 Task: Add an event with the title Second Staff Training: Sales Techniques and Closing Skills, date ''2023/11/17'', time 7:50 AM to 9:50 AMand add a description: The fallers should take a deep breath, close their eyes, and lean backward, allowing their bodies to fall freely. It''s crucial for catchers to be attentive, ready to react quickly, and provide support to prevent any injury.Select event color  Peacock . Add location for the event as: Manchester, UK, logged in from the account softage.8@softage.netand send the event invitation to softage.7@softage.net and softage.9@softage.net. Set a reminder for the event Weekly on Sunday
Action: Mouse moved to (42, 102)
Screenshot: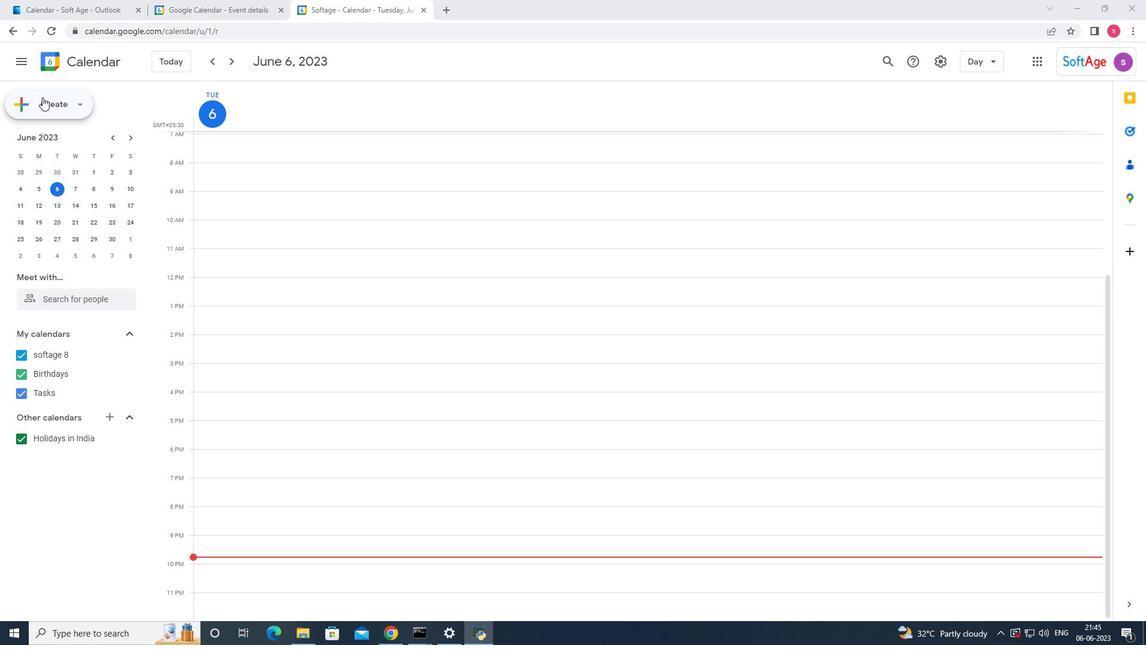 
Action: Mouse pressed left at (42, 102)
Screenshot: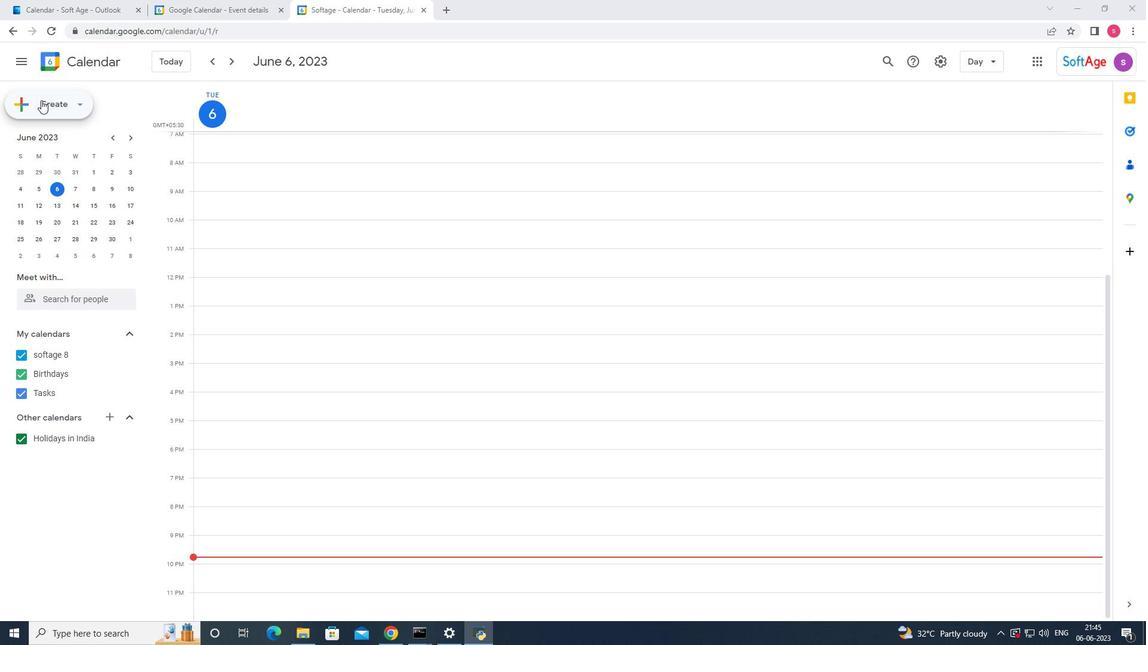 
Action: Mouse moved to (47, 134)
Screenshot: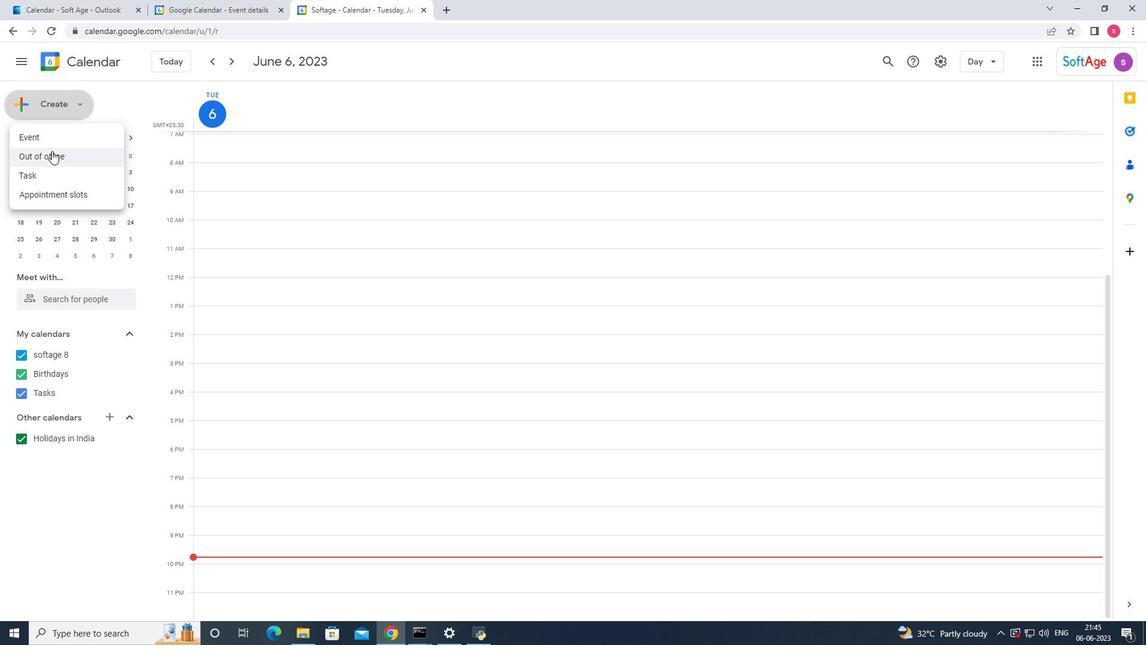 
Action: Mouse pressed left at (47, 134)
Screenshot: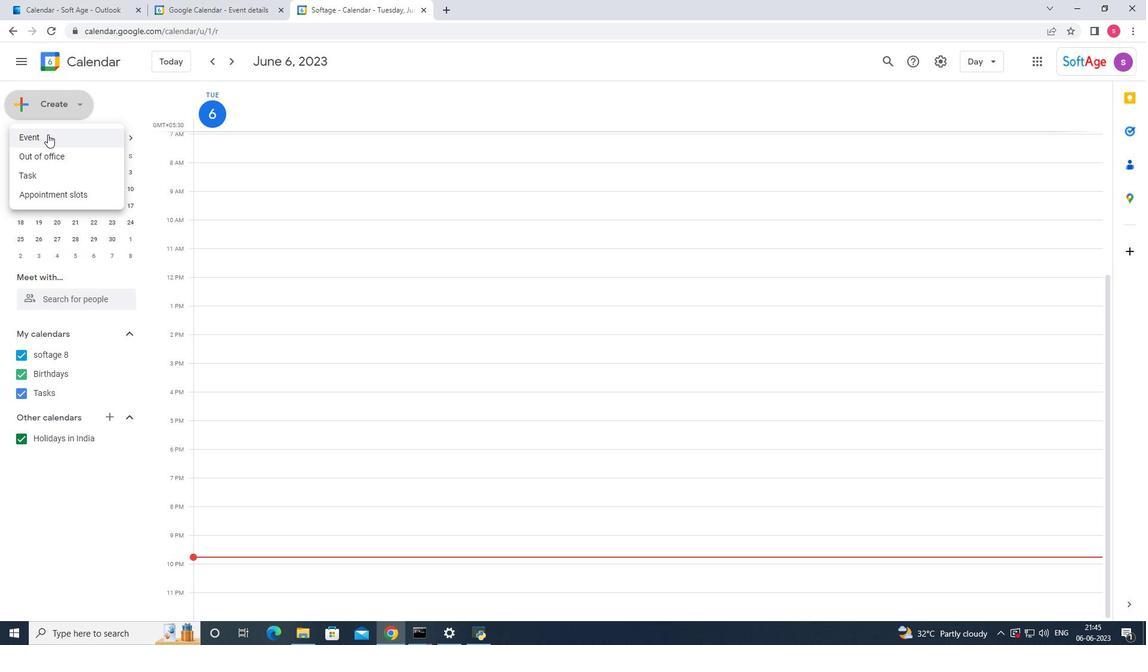 
Action: Mouse moved to (676, 543)
Screenshot: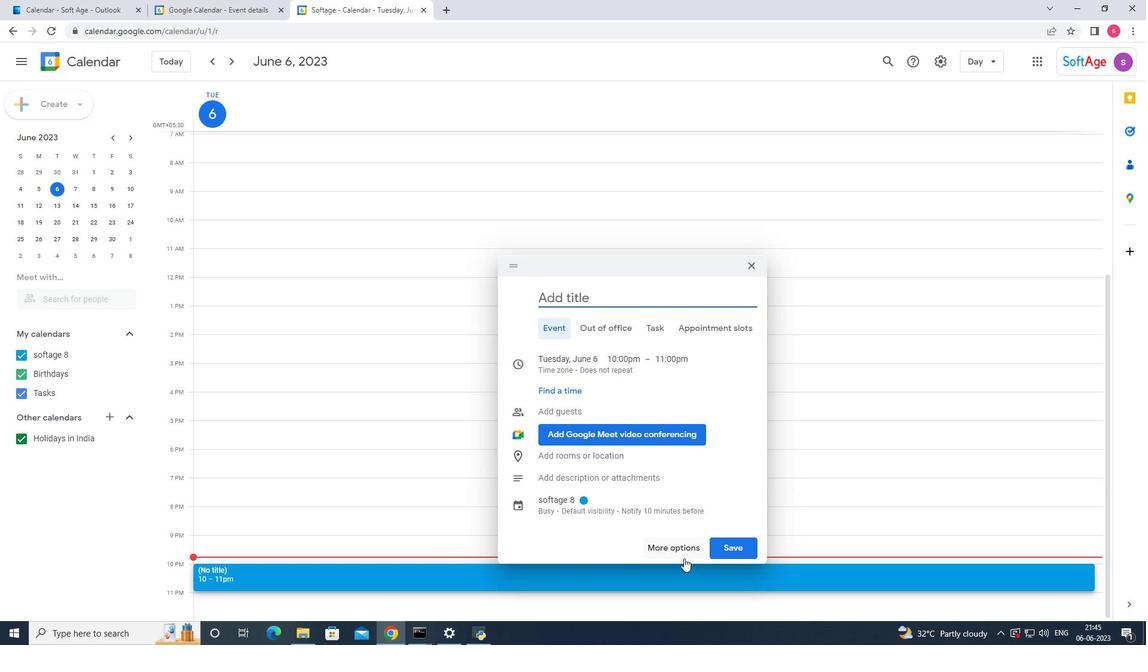 
Action: Mouse pressed left at (676, 543)
Screenshot: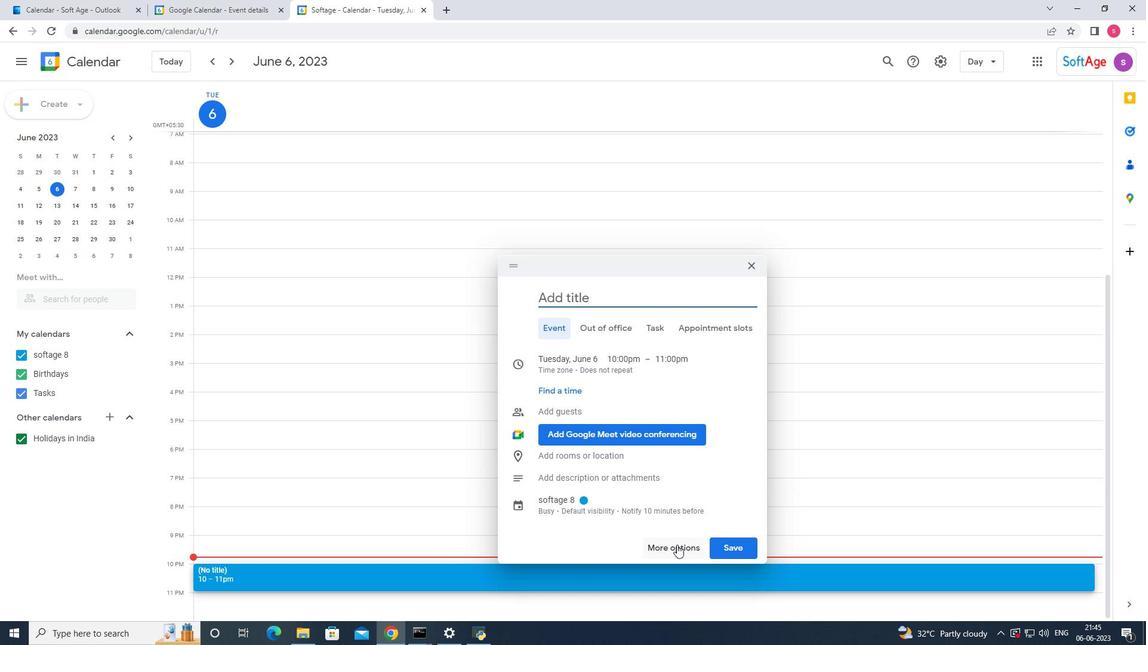 
Action: Mouse moved to (86, 65)
Screenshot: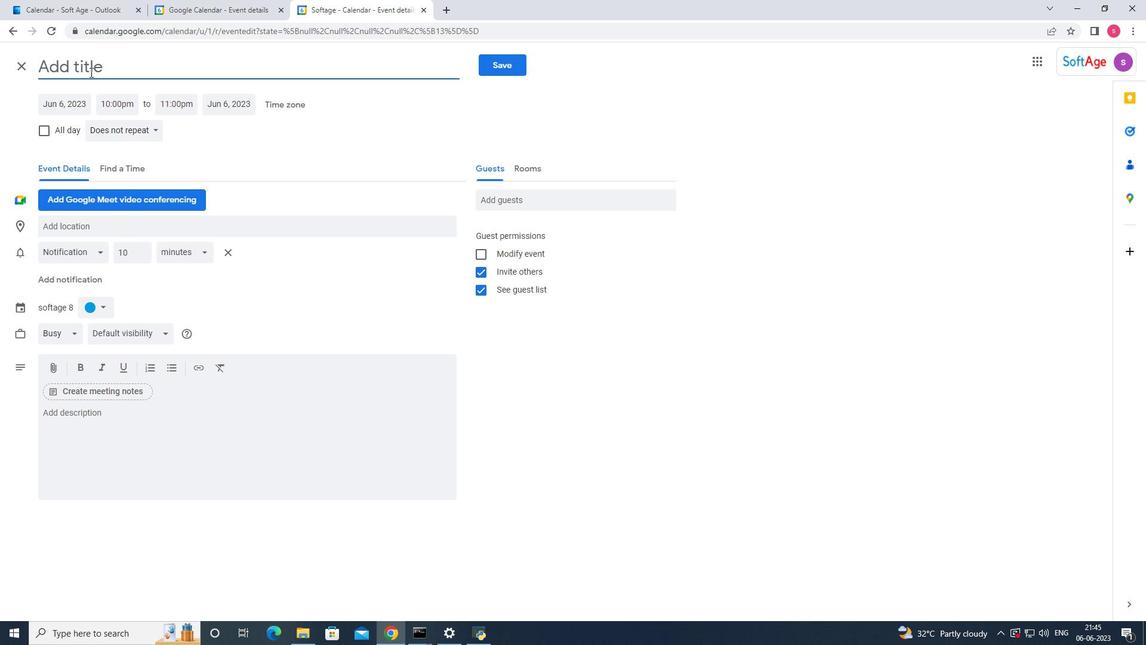 
Action: Mouse pressed left at (86, 65)
Screenshot: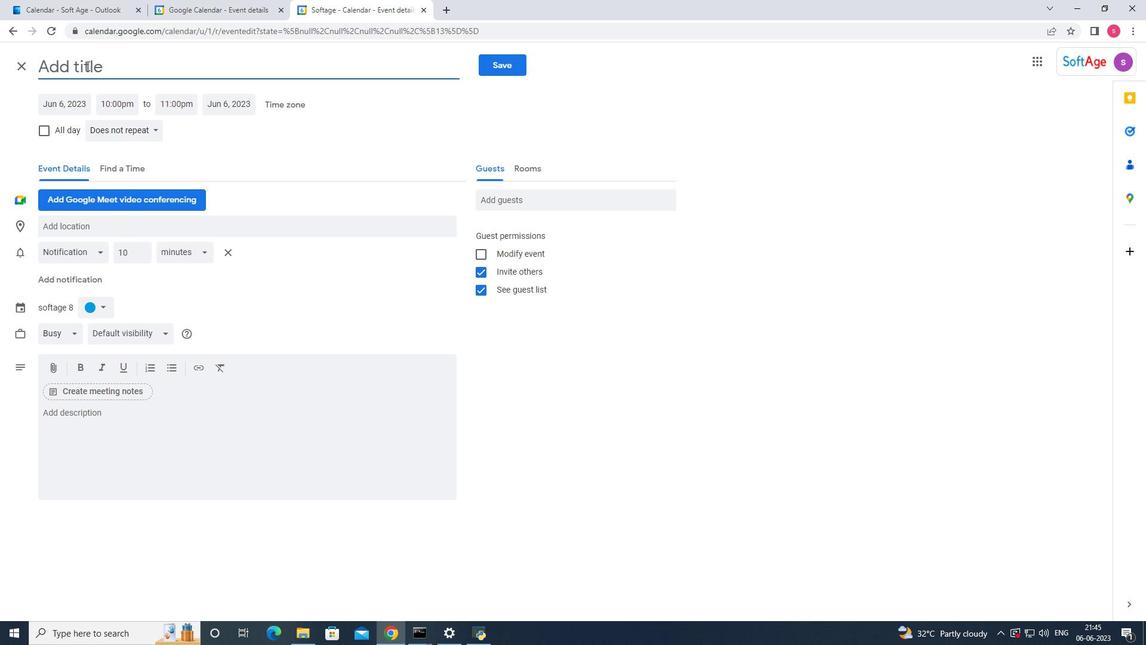 
Action: Key pressed <Key.shift_r>Second<Key.space><Key.shift_r>Staff<Key.space><Key.shift_r>Trainig<Key.backspace>ng<Key.space><Key.backspace><Key.shift>:<Key.space><Key.shift_r>Sales<Key.space><Key.shift_r>Techniques<Key.space>and<Key.space><Key.shift_r>Closing<Key.space><Key.shift_r>skil<Key.backspace><Key.backspace><Key.backspace><Key.backspace><Key.shift_r>Skils<Key.f12><Key.backspace>s
Screenshot: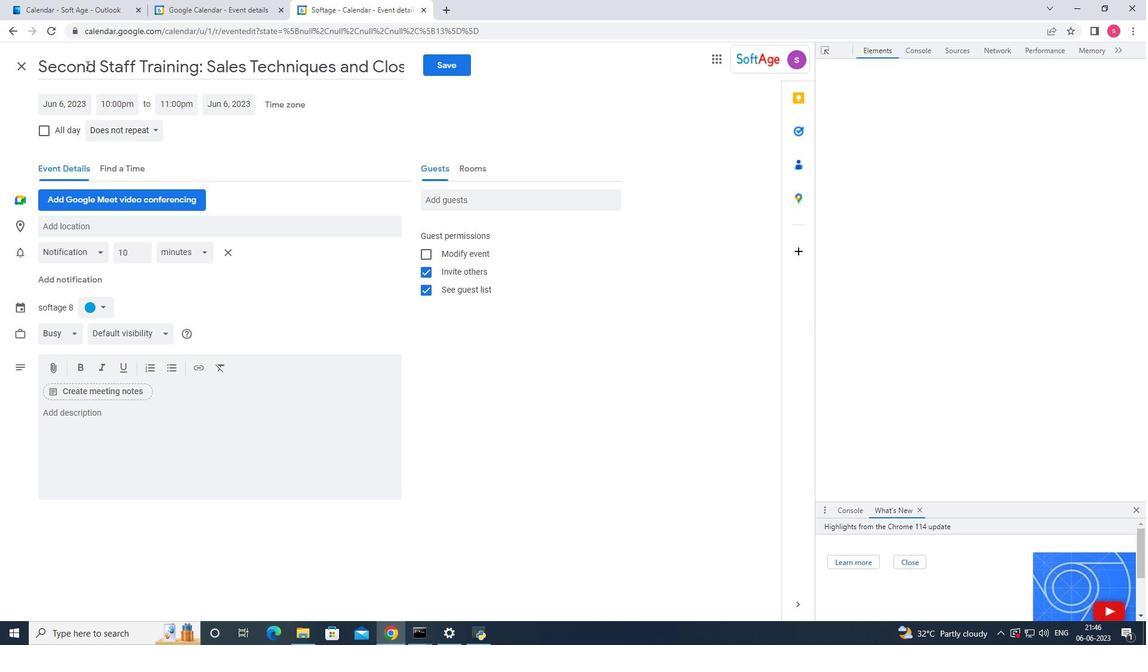 
Action: Mouse moved to (1143, 47)
Screenshot: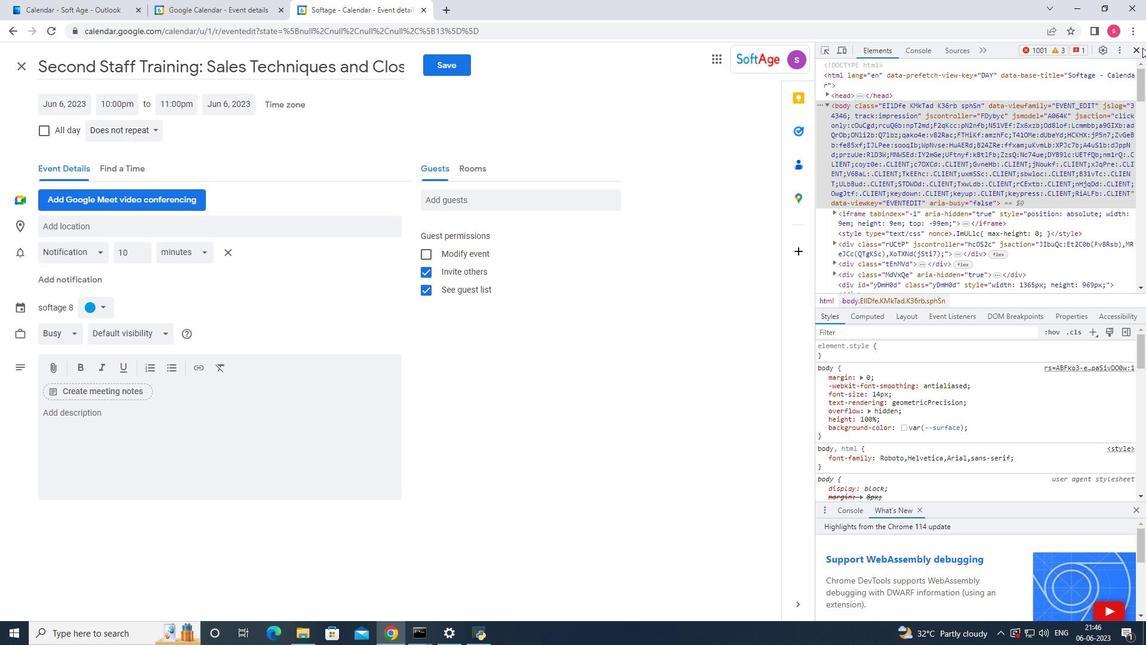 
Action: Mouse pressed left at (1143, 47)
Screenshot: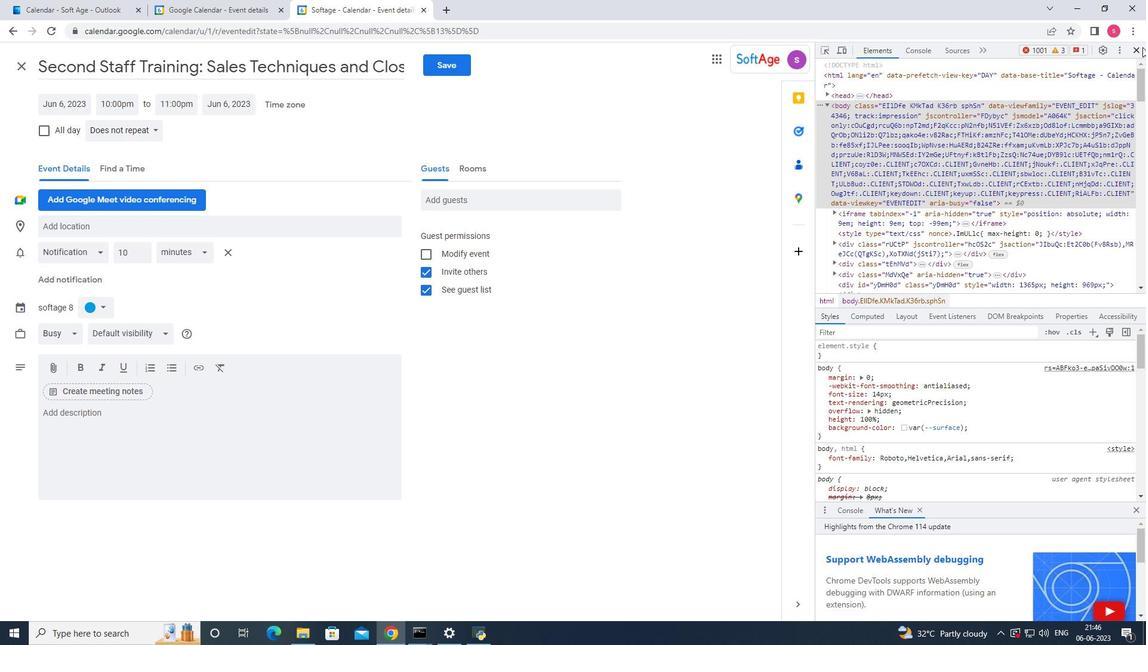
Action: Mouse moved to (463, 66)
Screenshot: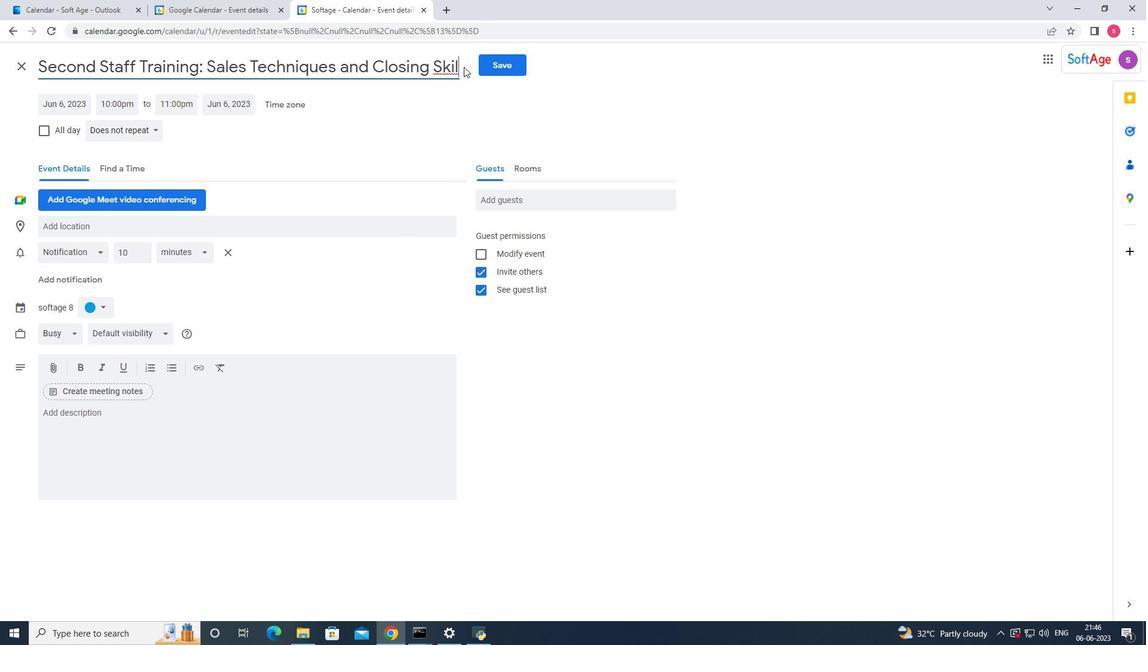 
Action: Mouse pressed left at (463, 66)
Screenshot: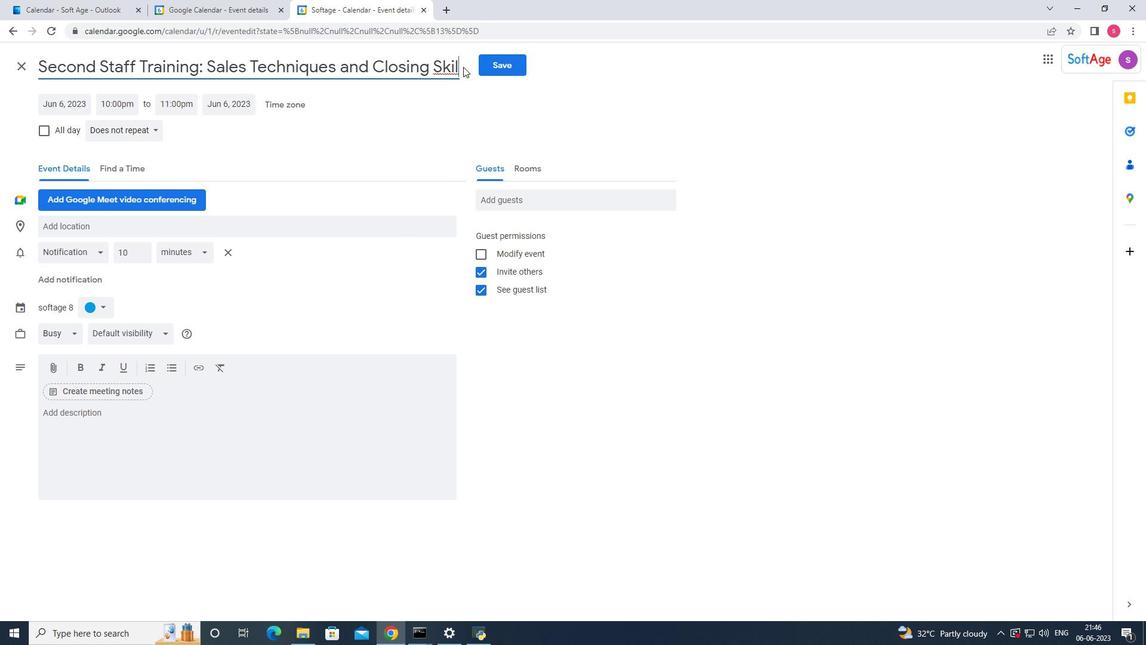 
Action: Mouse moved to (458, 65)
Screenshot: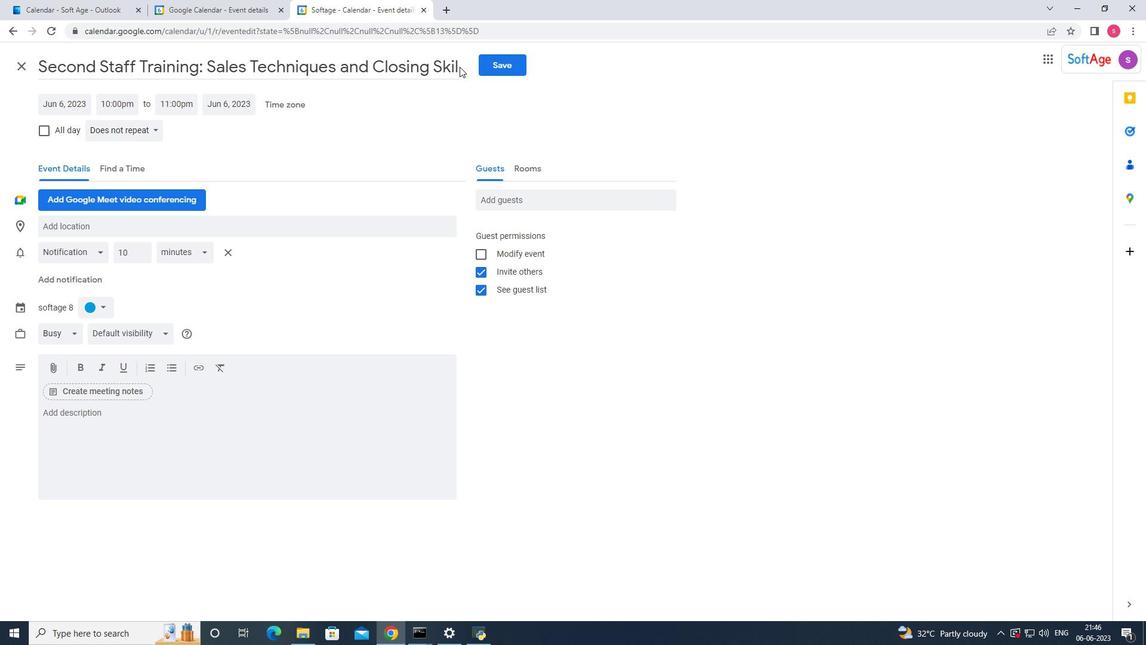 
Action: Mouse pressed left at (458, 65)
Screenshot: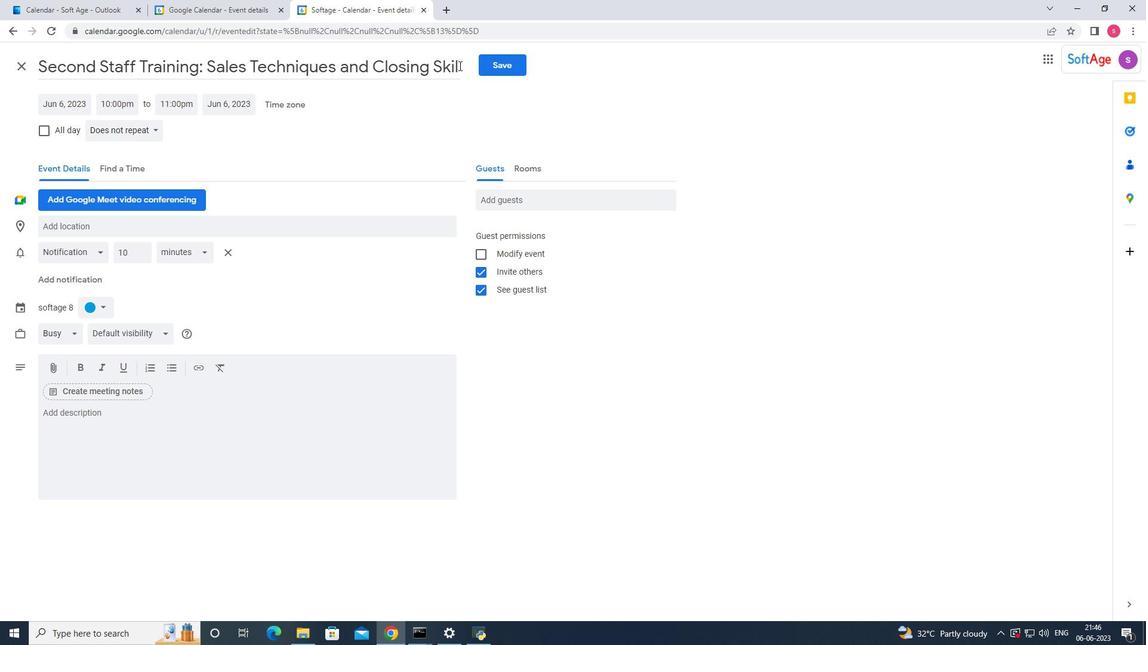 
Action: Key pressed ls
Screenshot: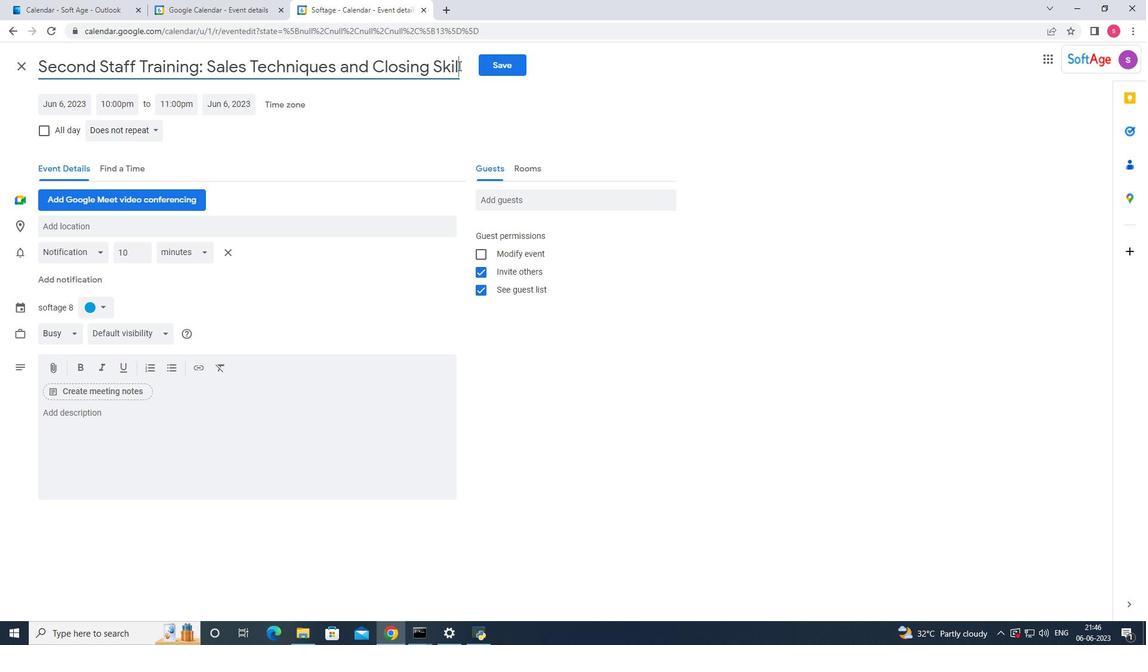 
Action: Mouse moved to (68, 101)
Screenshot: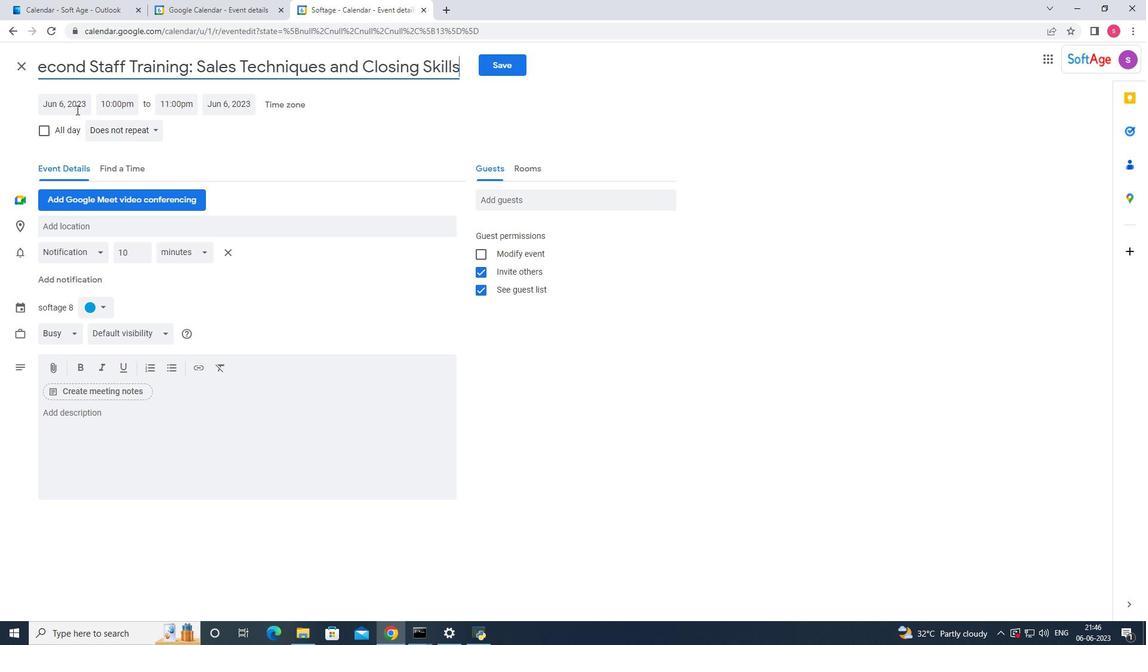 
Action: Mouse pressed left at (68, 101)
Screenshot: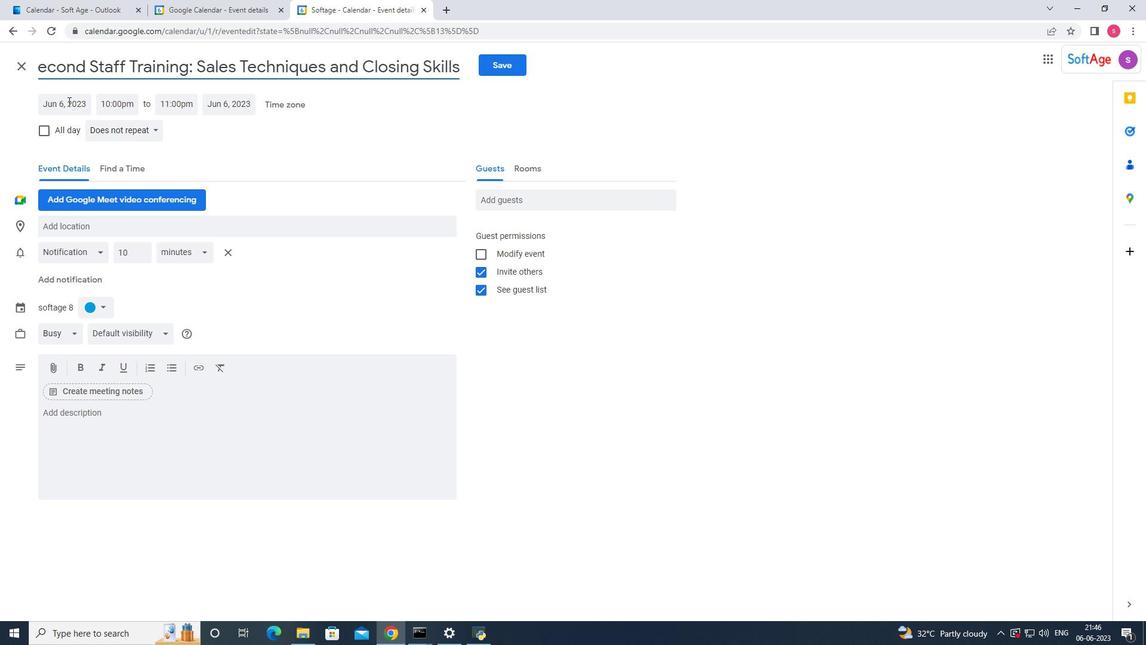 
Action: Mouse moved to (189, 132)
Screenshot: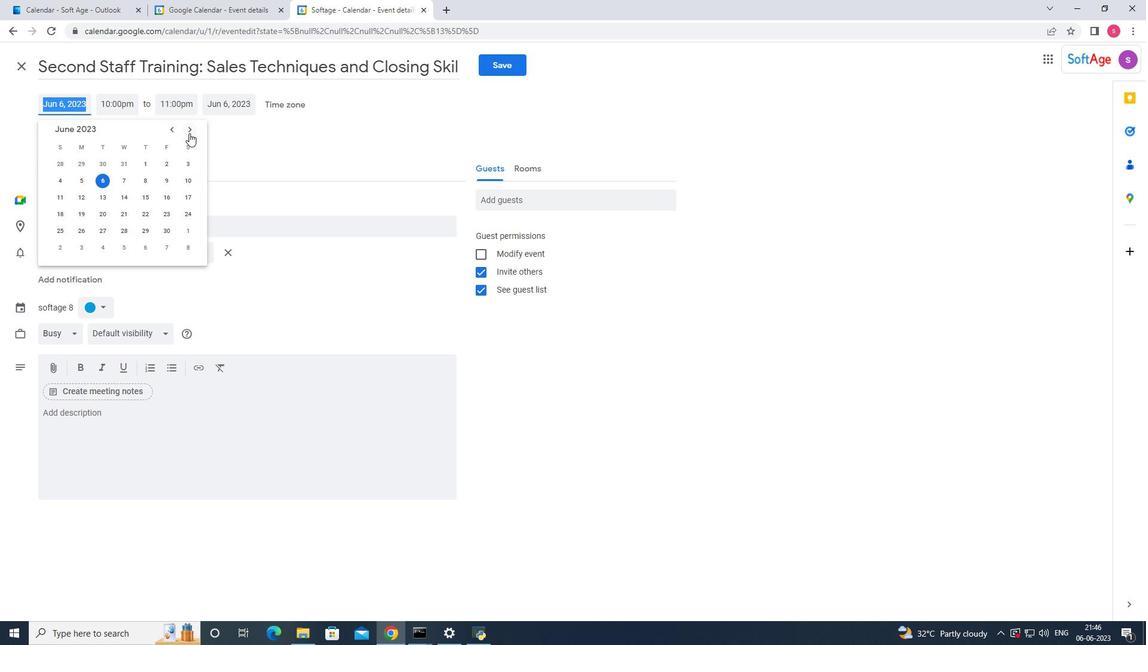 
Action: Mouse pressed left at (189, 132)
Screenshot: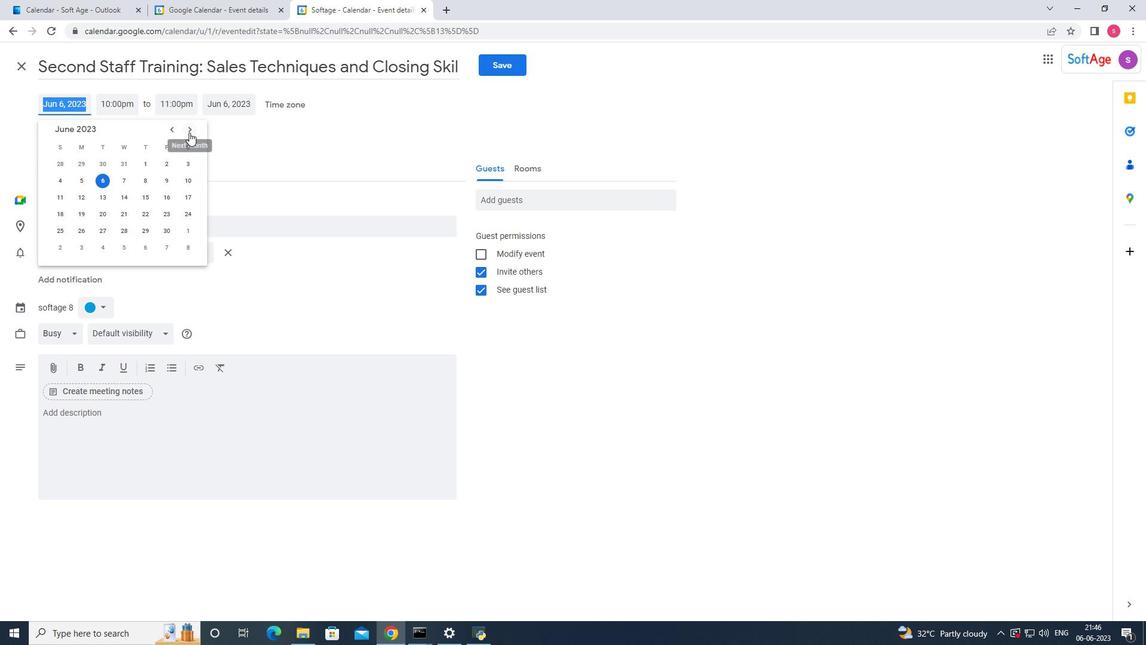 
Action: Mouse pressed left at (189, 132)
Screenshot: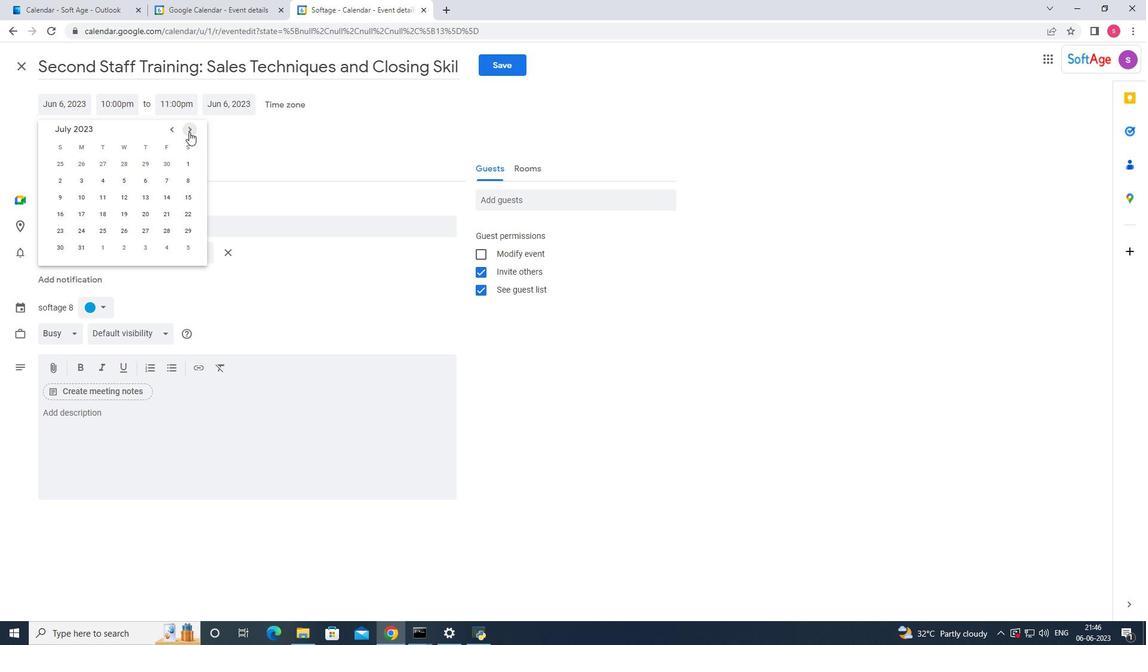 
Action: Mouse pressed left at (189, 132)
Screenshot: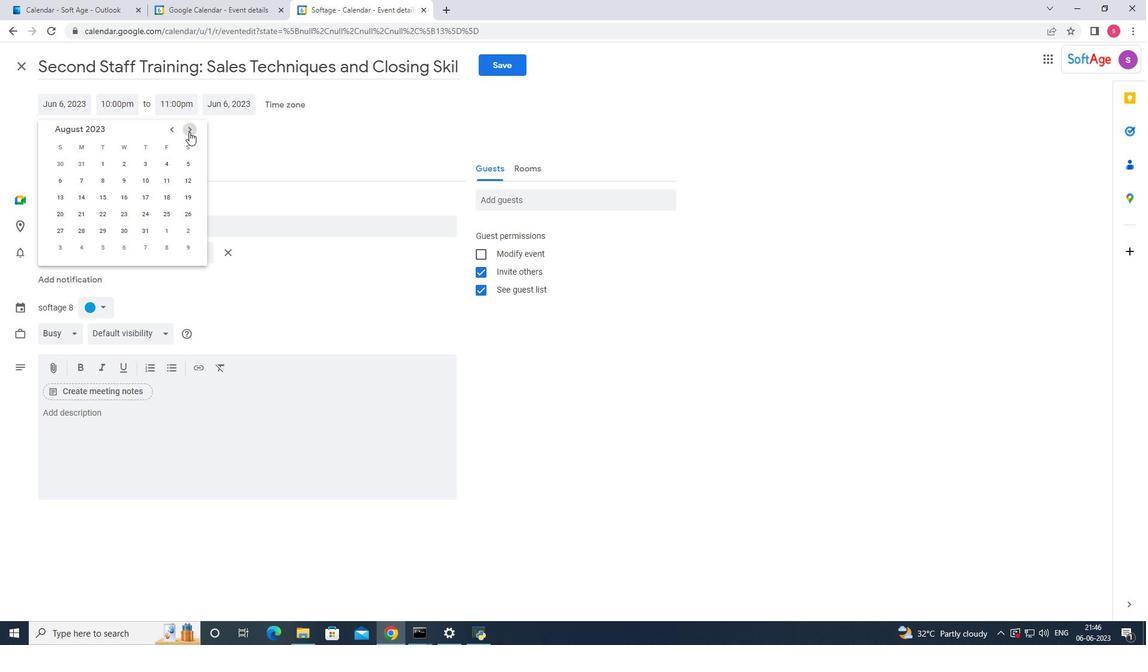 
Action: Mouse pressed left at (189, 132)
Screenshot: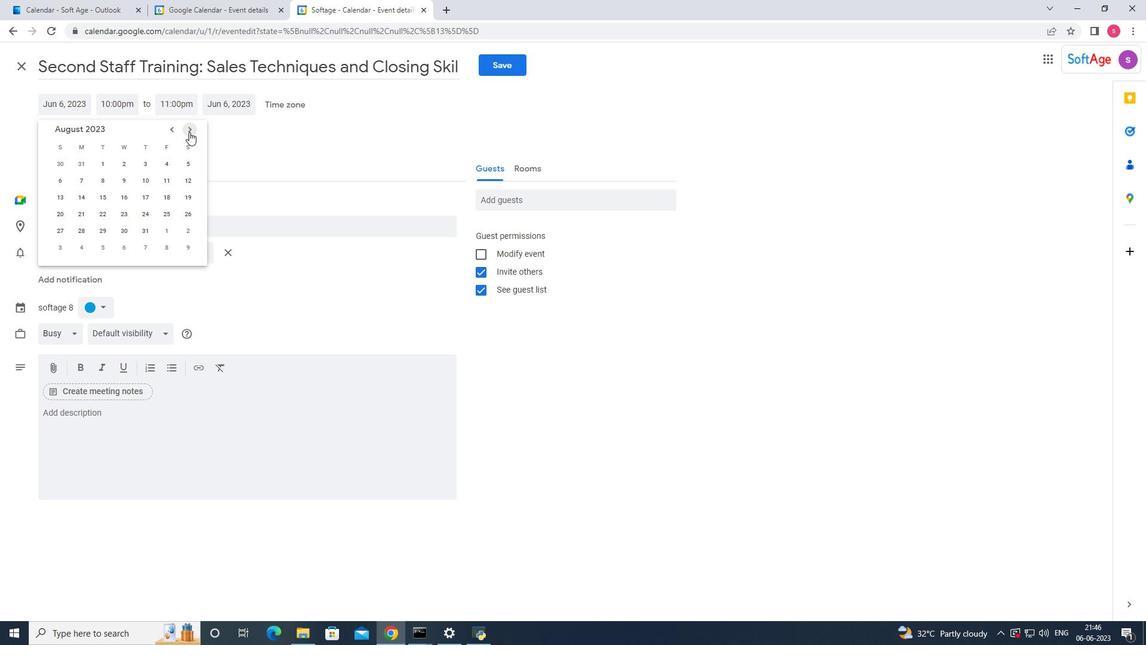 
Action: Mouse pressed left at (189, 132)
Screenshot: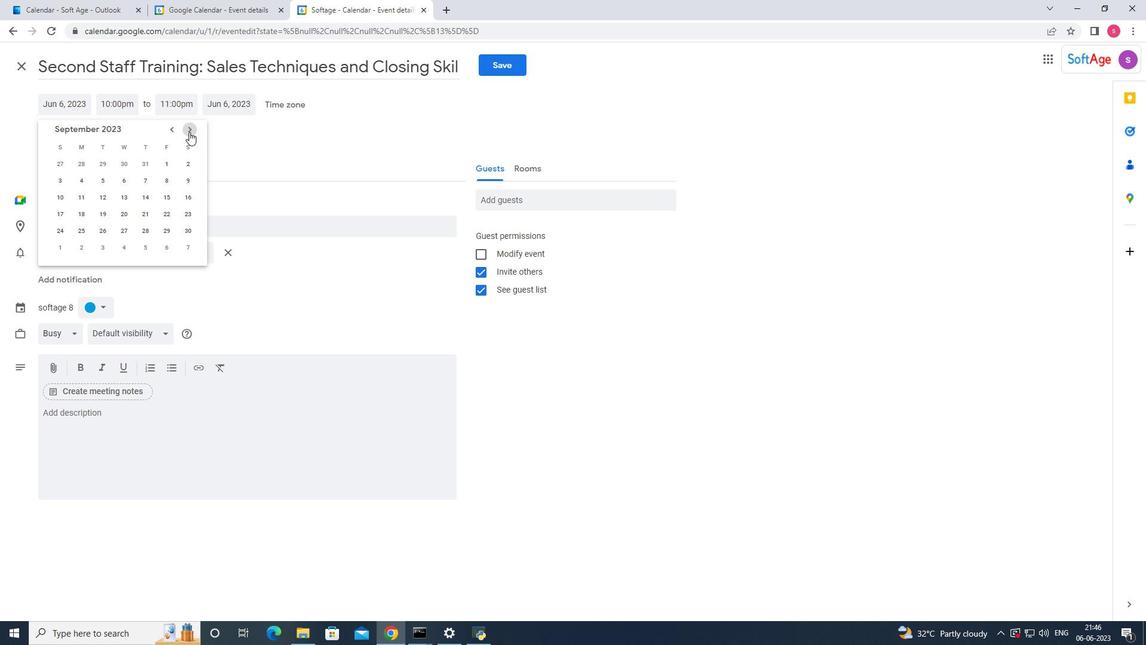 
Action: Mouse pressed left at (189, 132)
Screenshot: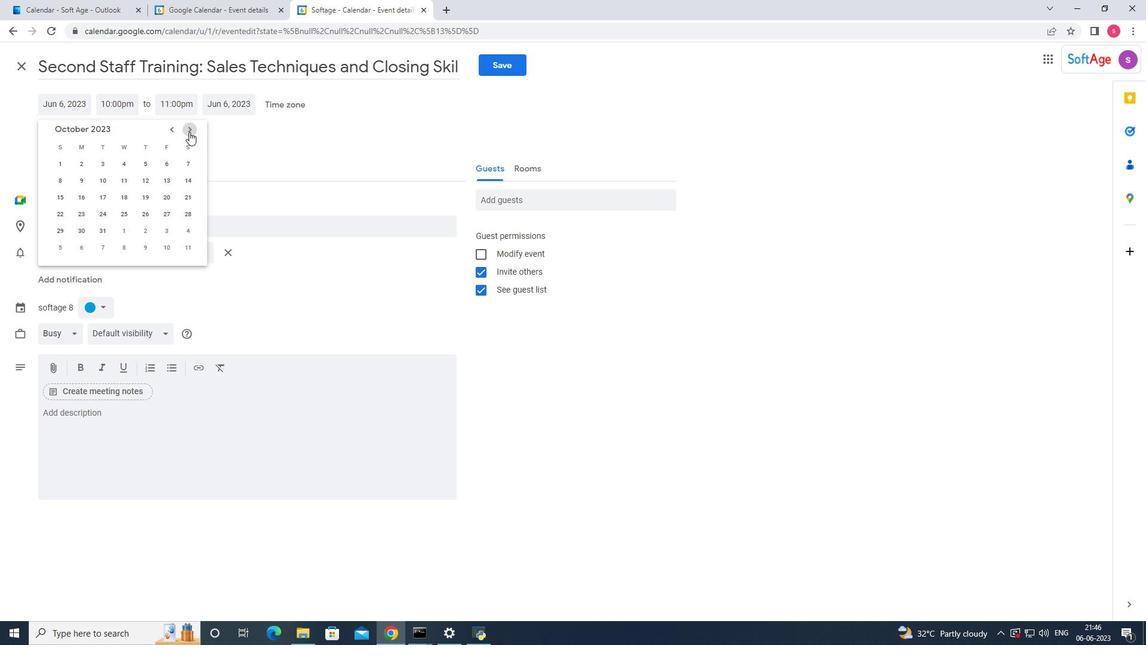 
Action: Mouse pressed left at (189, 132)
Screenshot: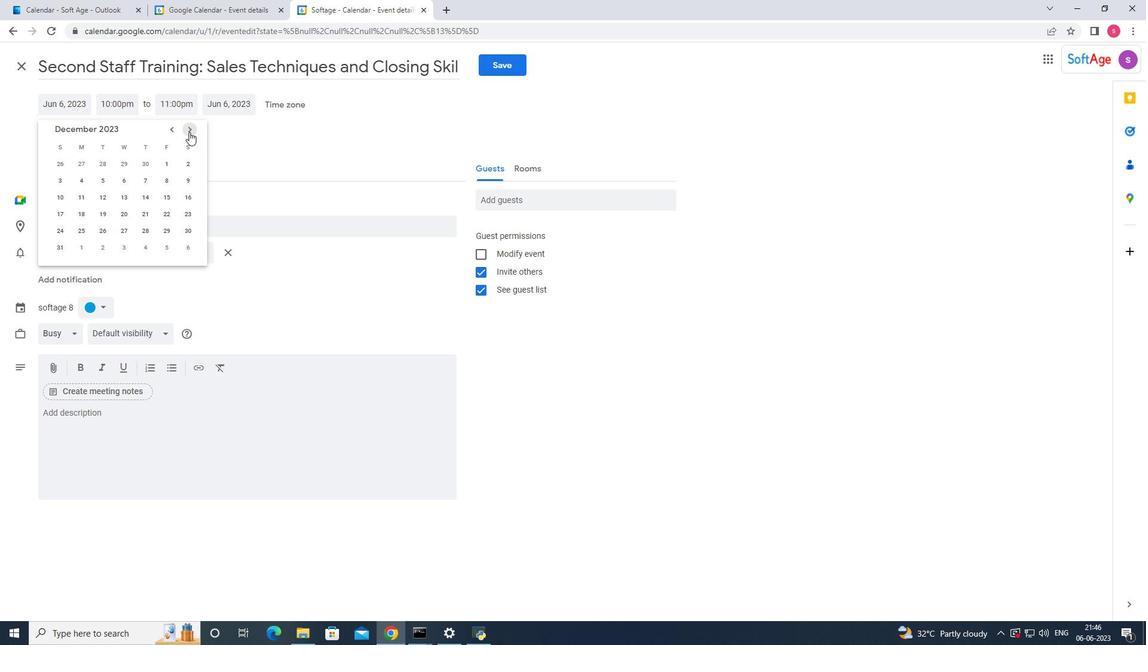 
Action: Mouse moved to (173, 131)
Screenshot: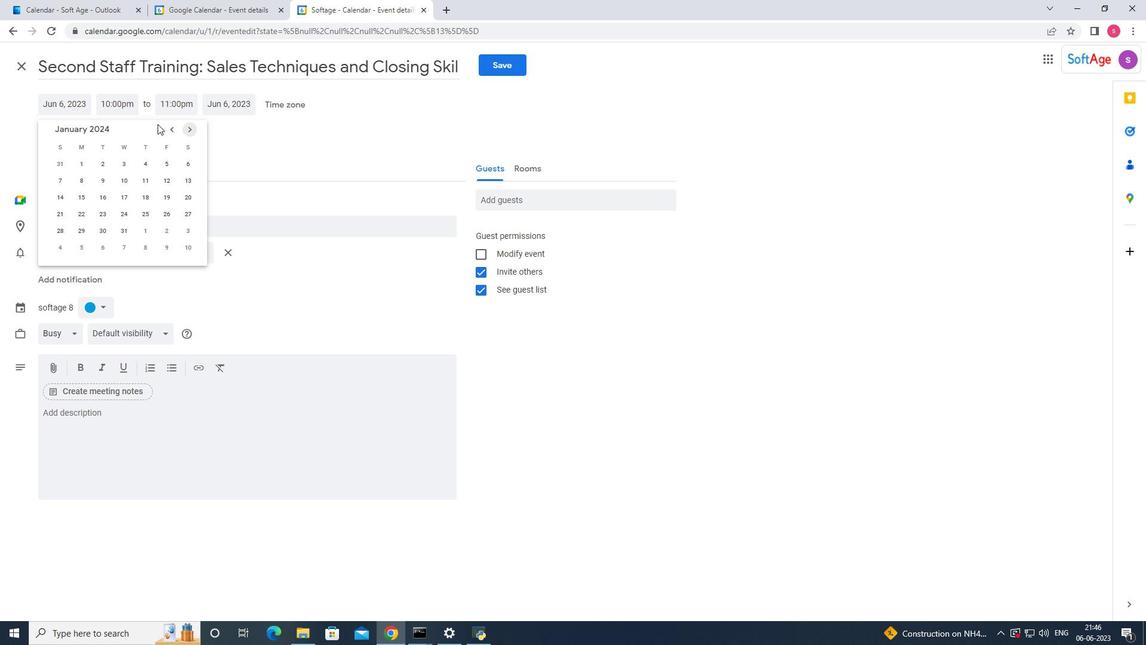
Action: Mouse pressed left at (173, 131)
Screenshot: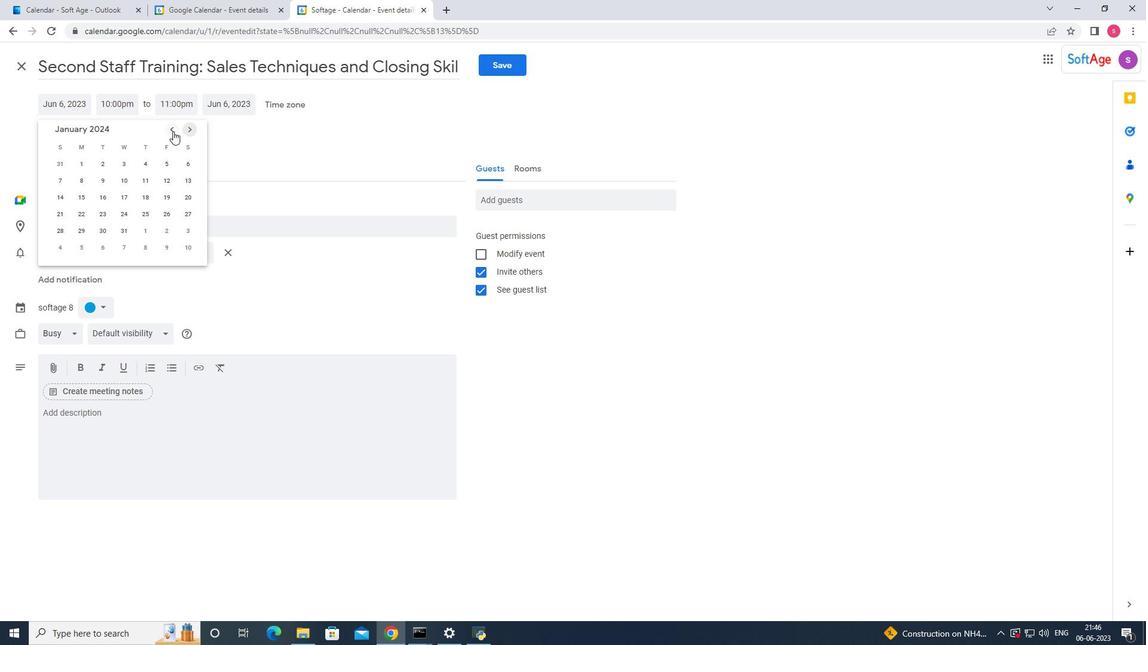 
Action: Mouse pressed left at (173, 131)
Screenshot: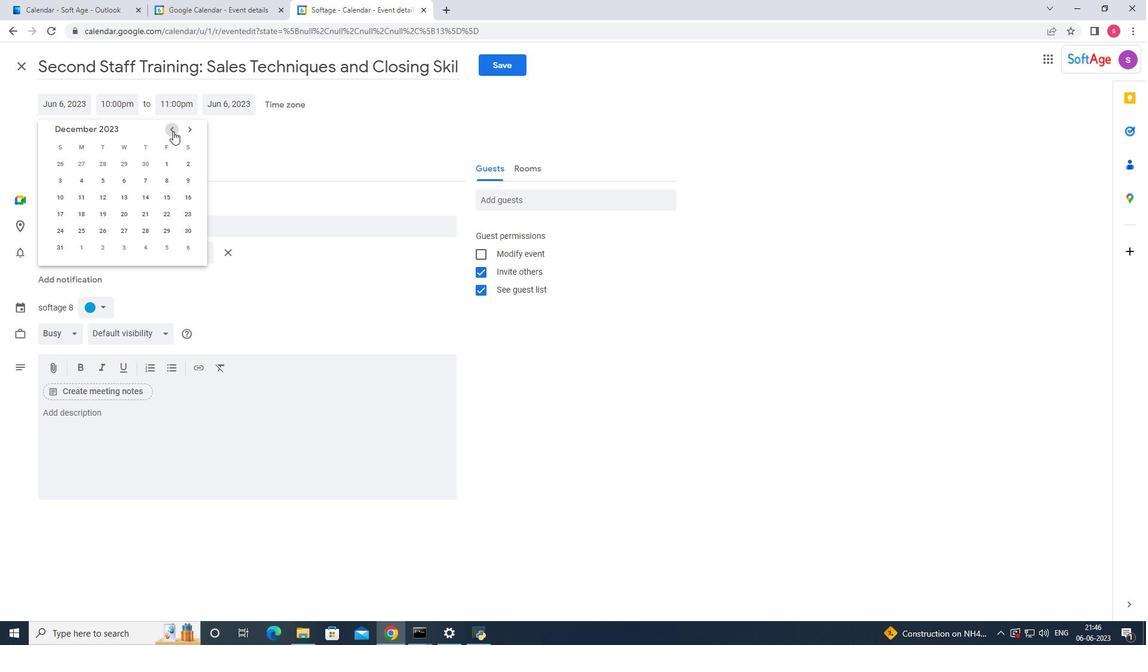 
Action: Mouse moved to (169, 194)
Screenshot: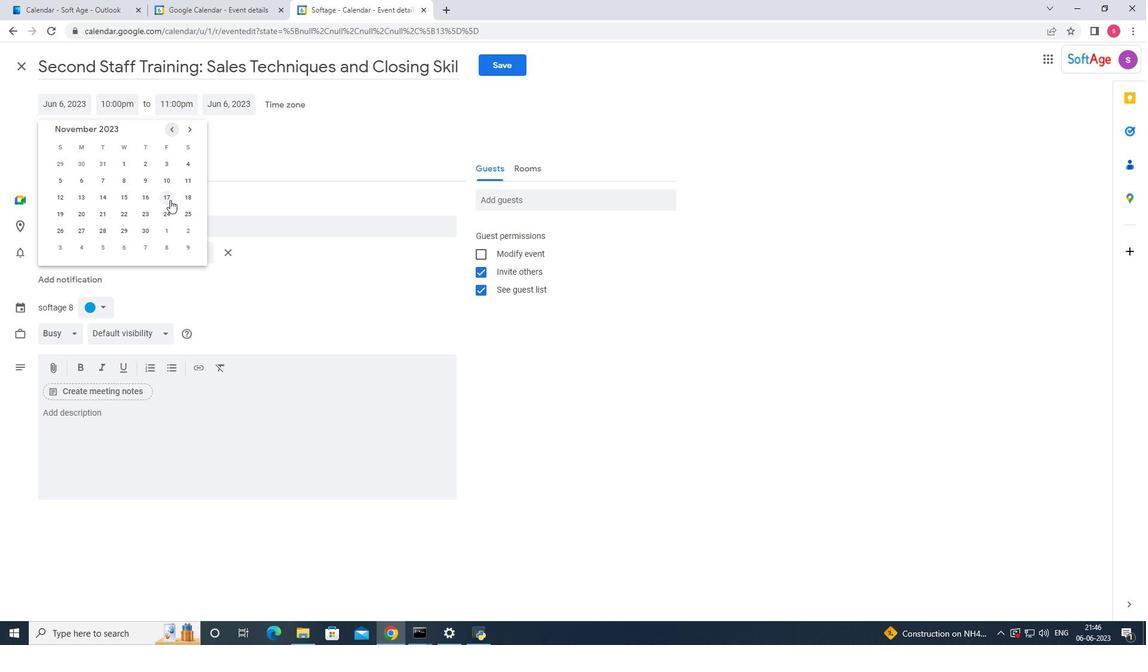 
Action: Mouse pressed left at (169, 194)
Screenshot: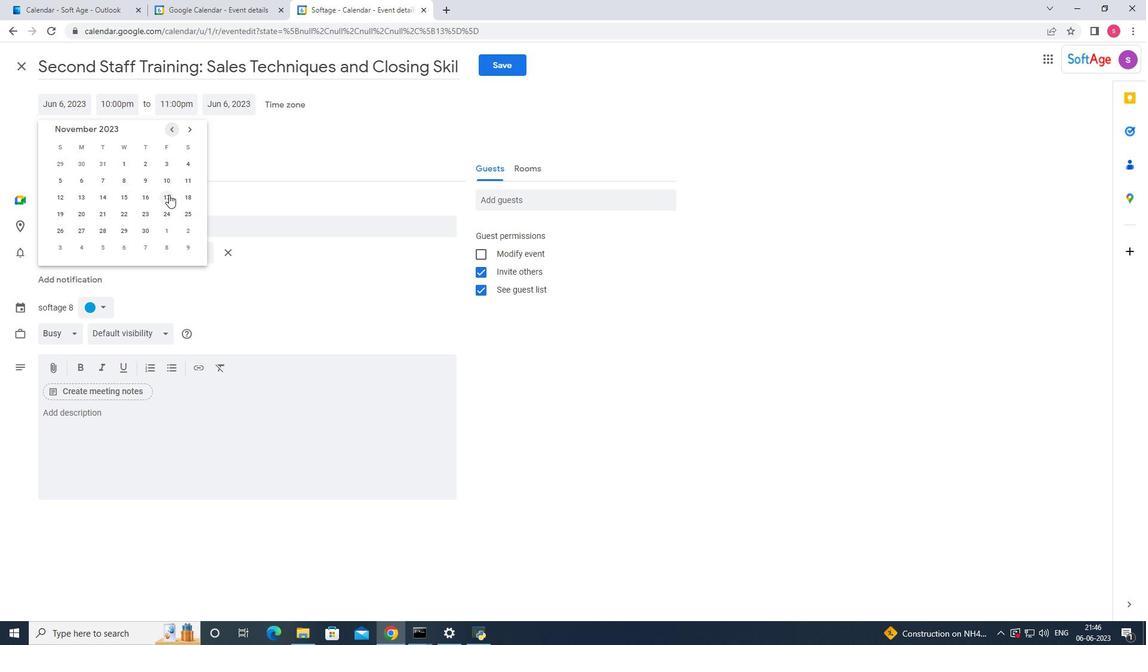 
Action: Mouse moved to (120, 106)
Screenshot: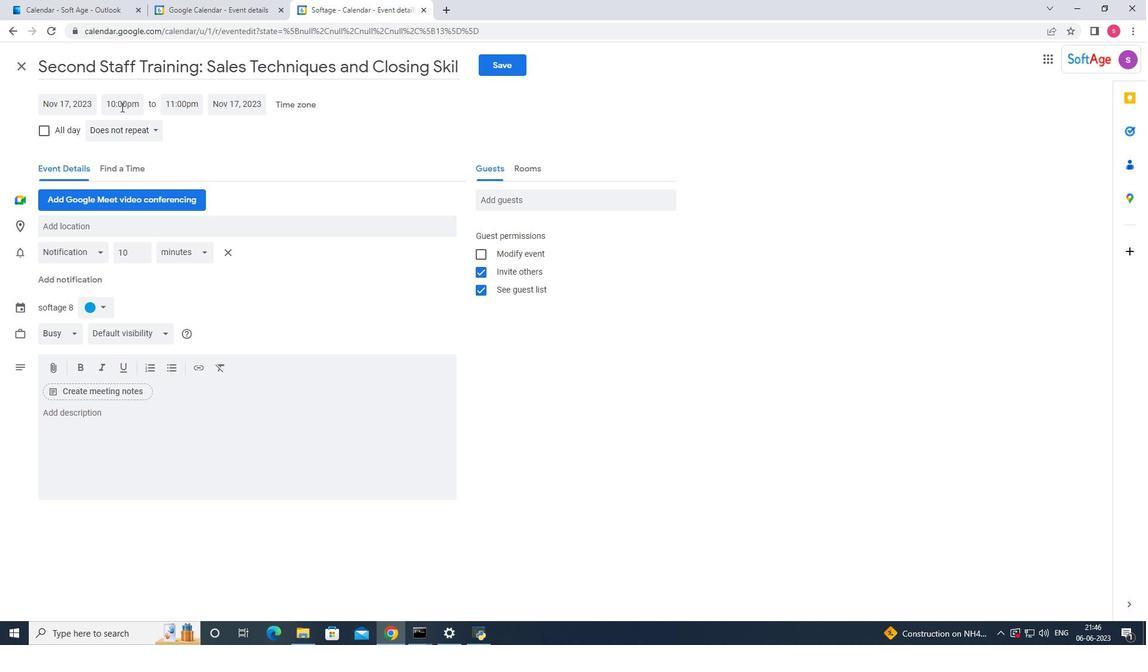 
Action: Mouse pressed left at (120, 106)
Screenshot: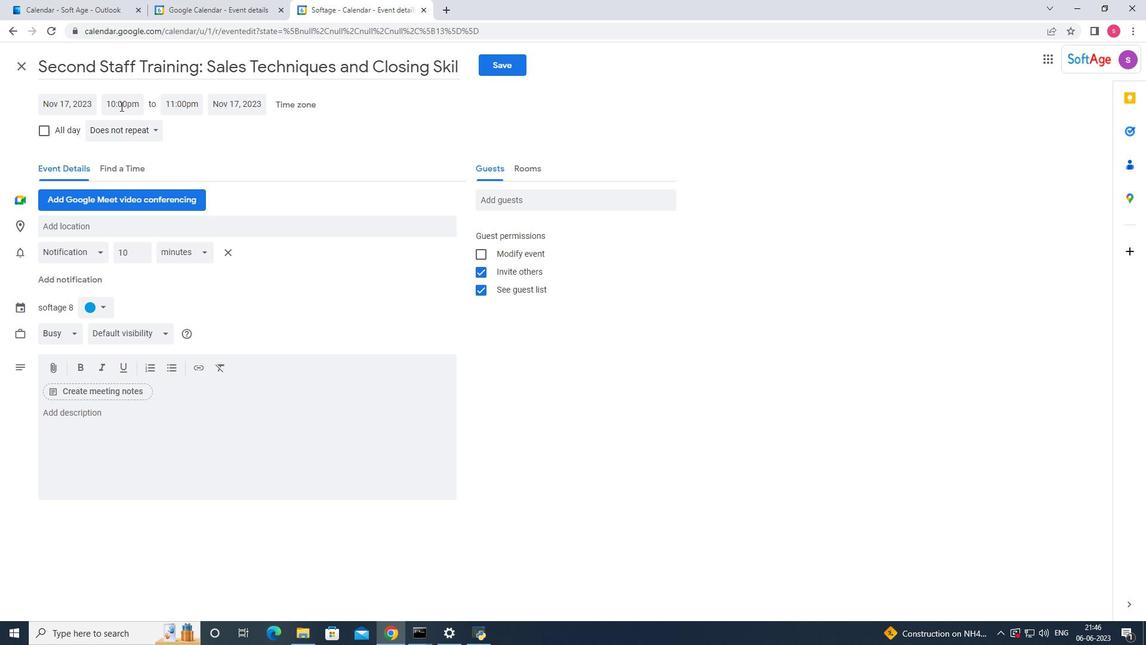 
Action: Mouse moved to (134, 181)
Screenshot: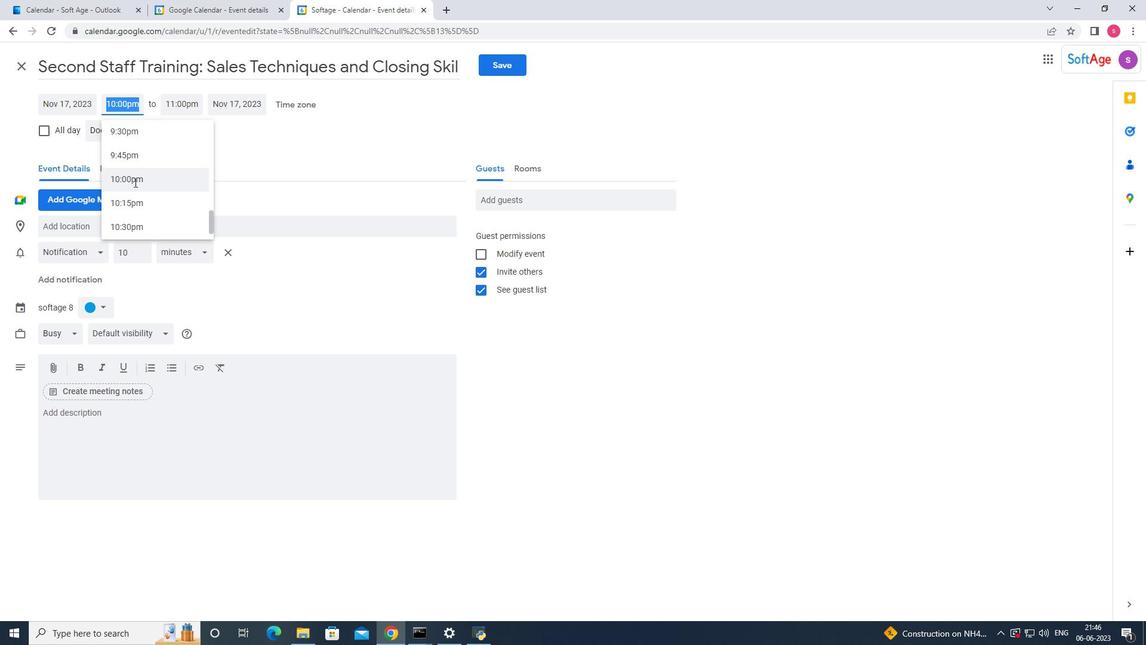 
Action: Mouse scrolled (134, 181) with delta (0, 0)
Screenshot: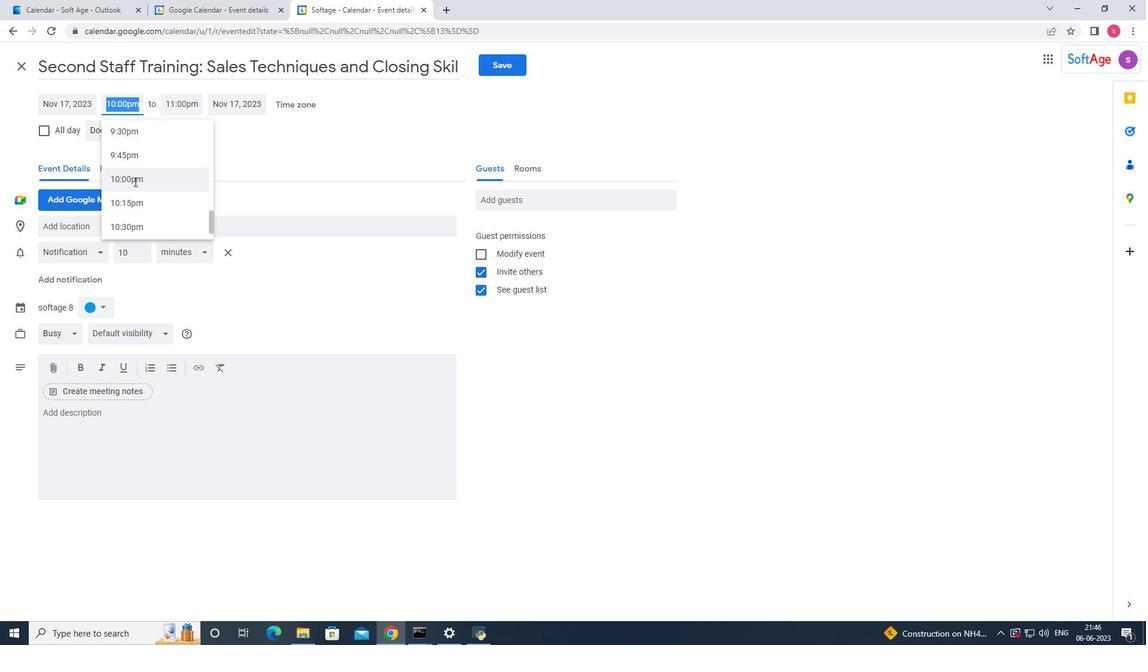 
Action: Mouse scrolled (134, 182) with delta (0, 0)
Screenshot: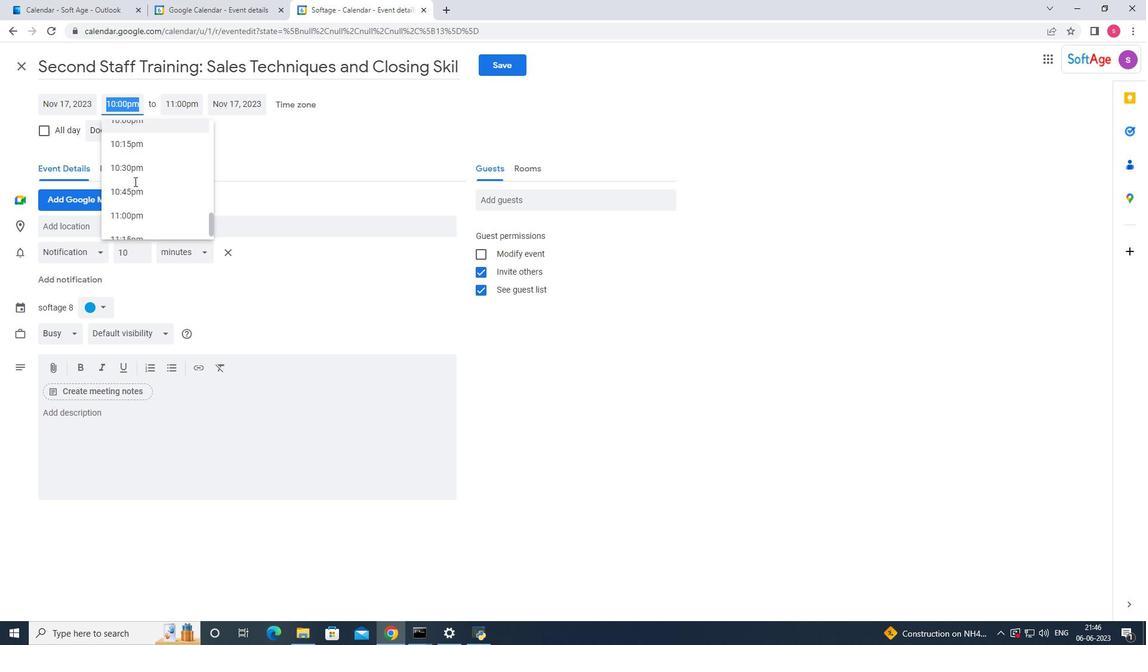 
Action: Mouse scrolled (134, 182) with delta (0, 0)
Screenshot: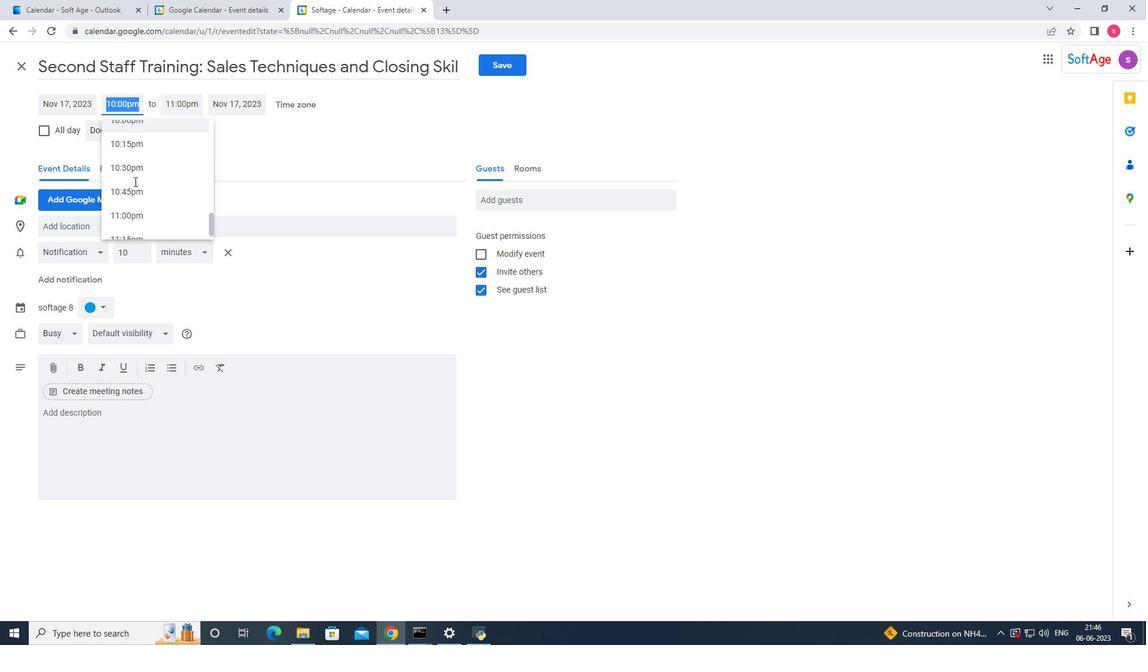 
Action: Mouse moved to (134, 181)
Screenshot: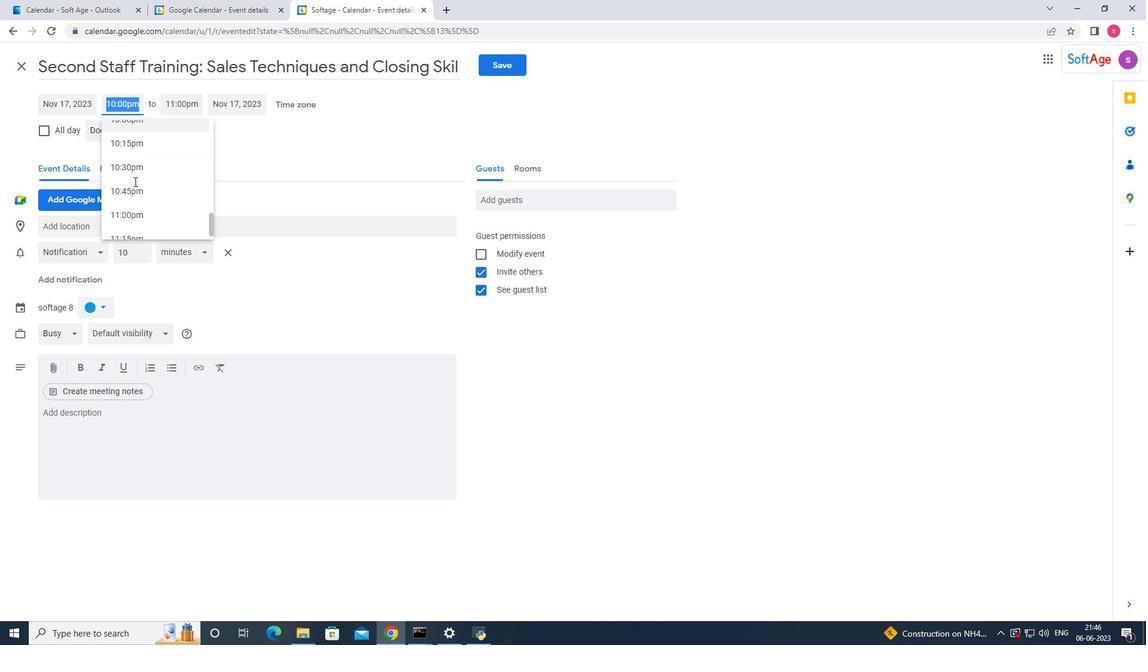 
Action: Mouse scrolled (134, 181) with delta (0, 0)
Screenshot: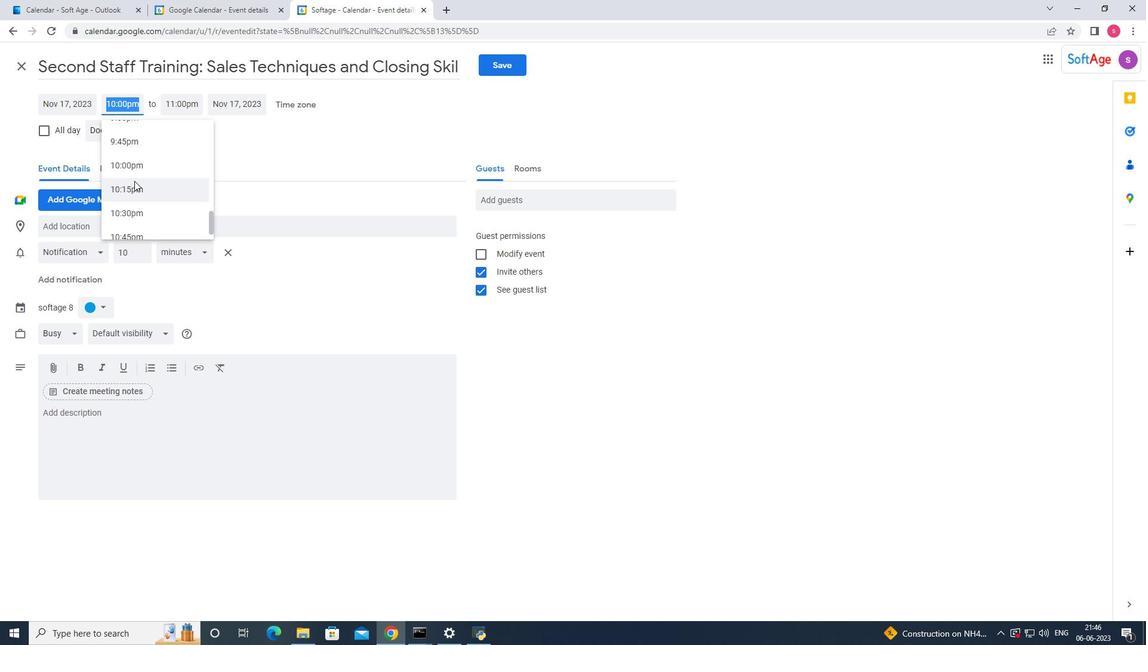 
Action: Mouse scrolled (134, 181) with delta (0, 0)
Screenshot: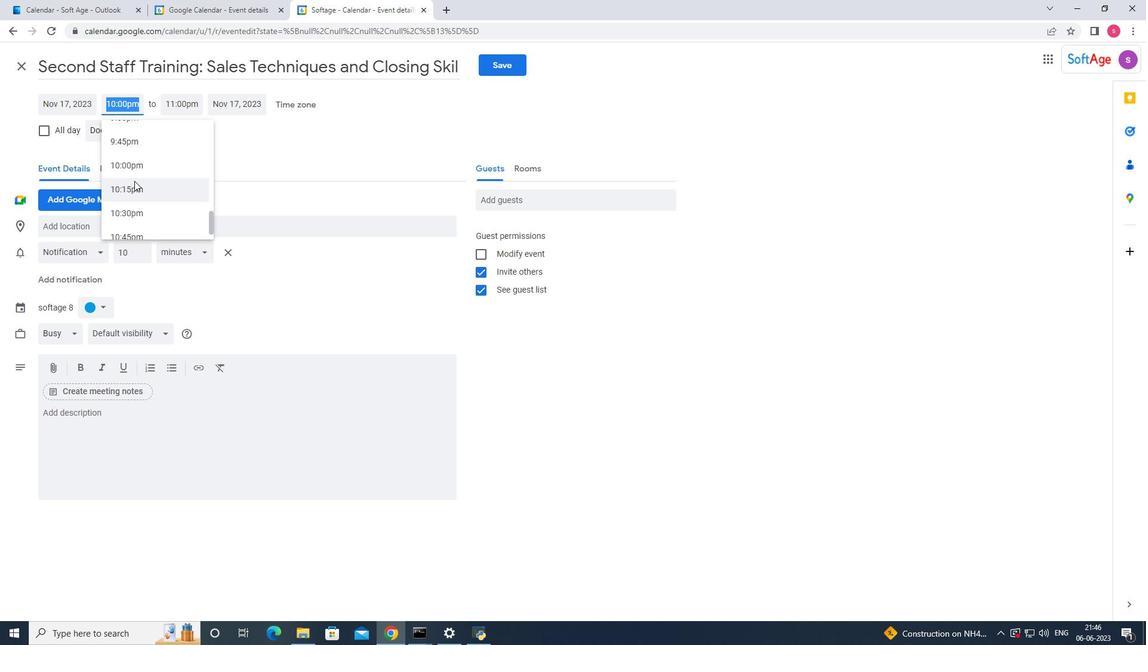 
Action: Mouse scrolled (134, 181) with delta (0, 0)
Screenshot: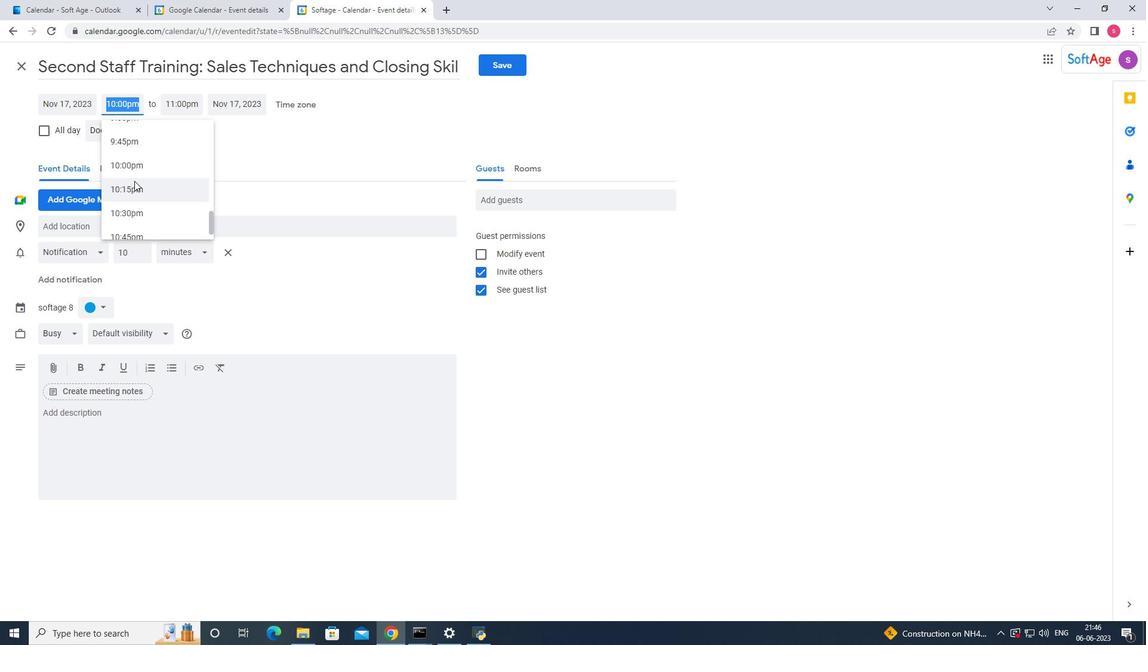 
Action: Mouse scrolled (134, 181) with delta (0, 0)
Screenshot: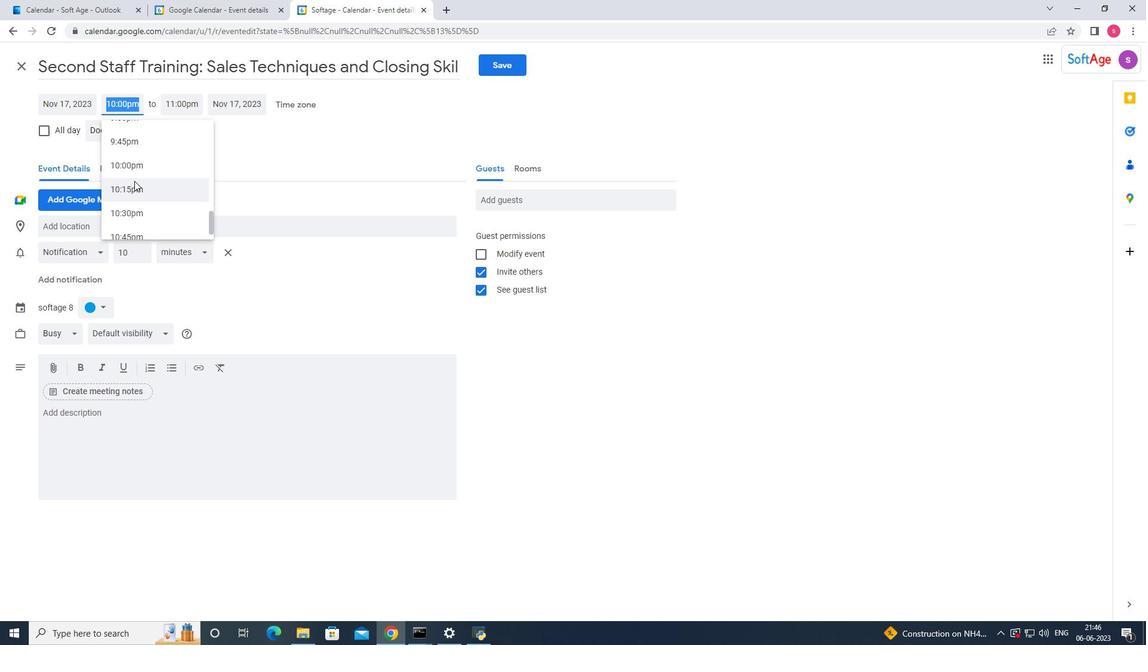 
Action: Mouse scrolled (134, 180) with delta (0, 0)
Screenshot: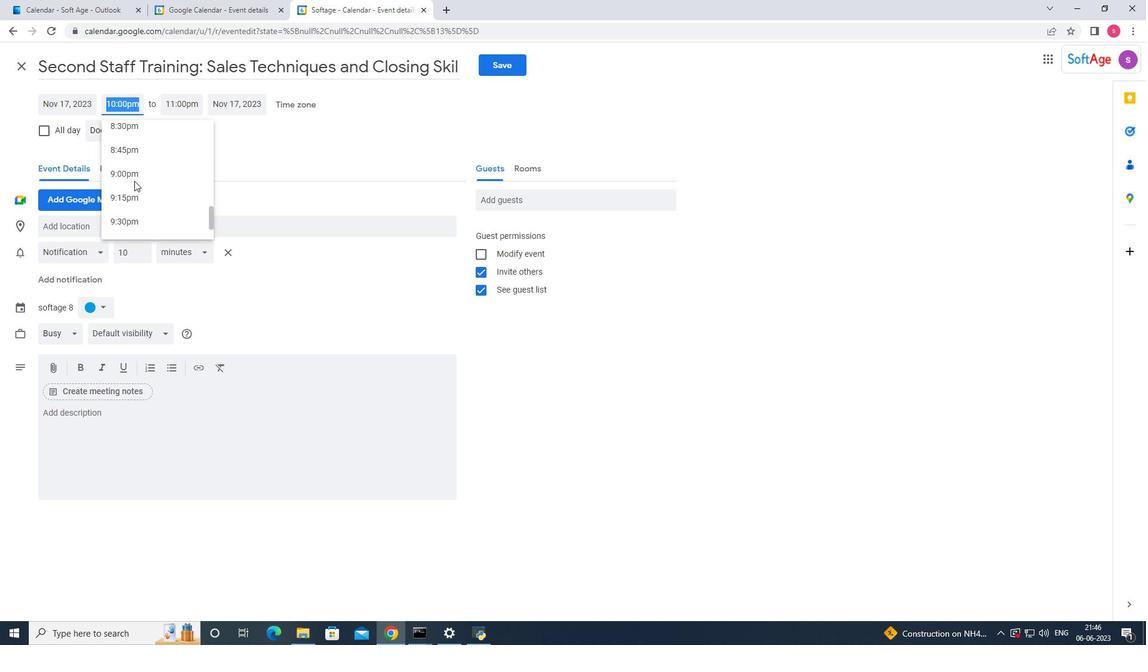 
Action: Mouse scrolled (134, 181) with delta (0, 0)
Screenshot: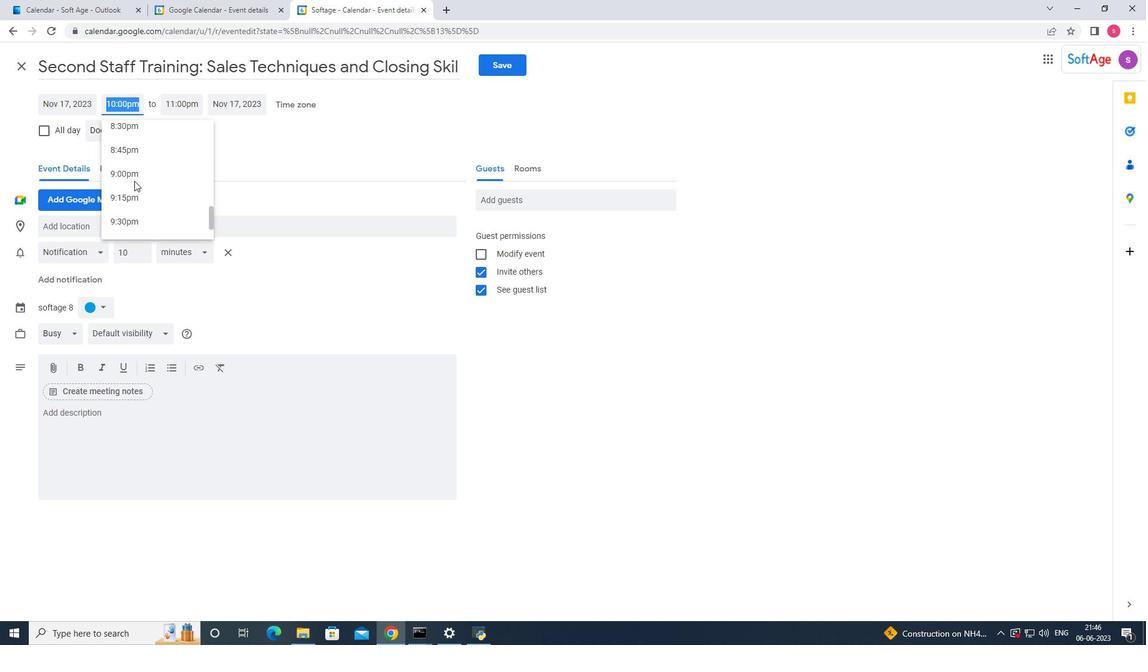
Action: Mouse scrolled (134, 181) with delta (0, 0)
Screenshot: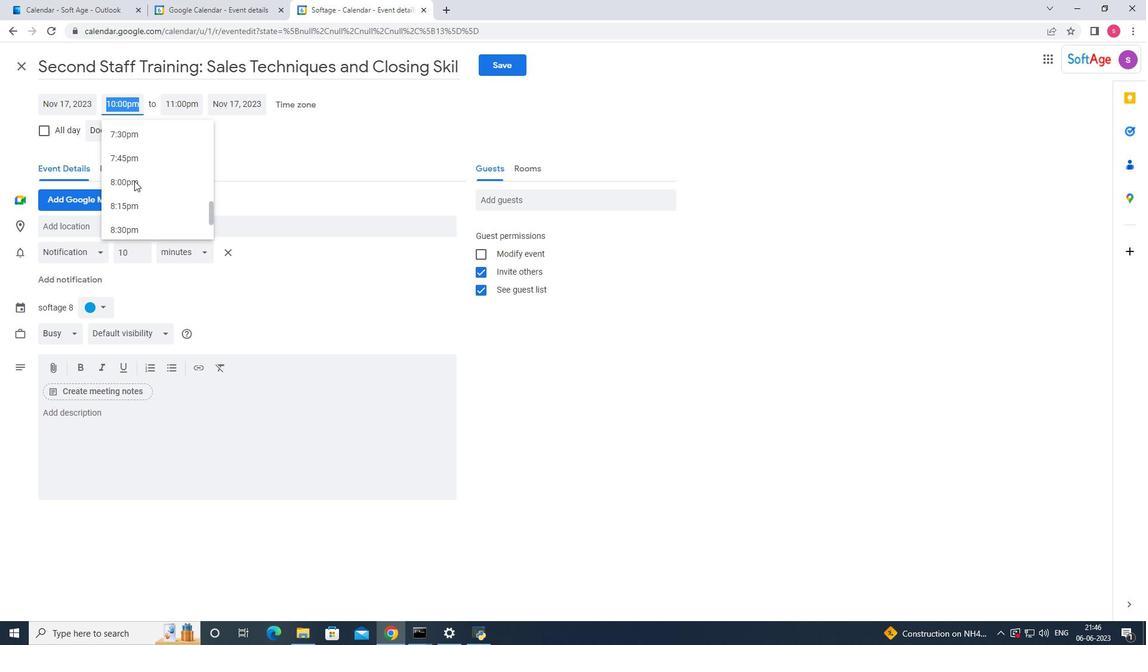 
Action: Mouse scrolled (134, 181) with delta (0, 0)
Screenshot: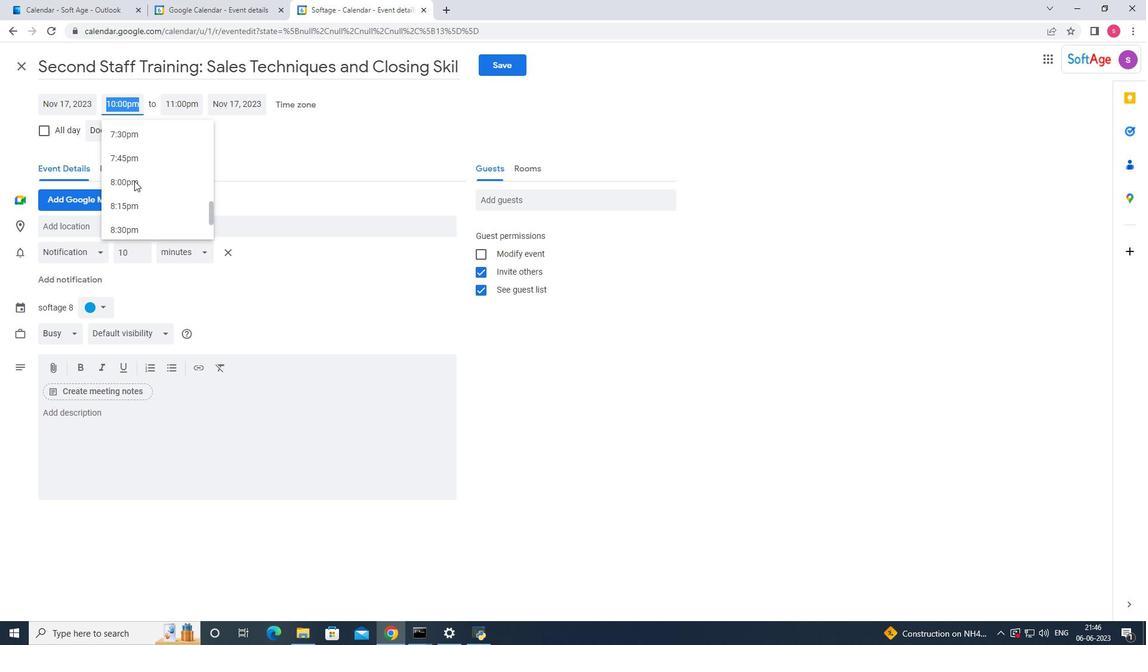 
Action: Mouse scrolled (134, 181) with delta (0, 0)
Screenshot: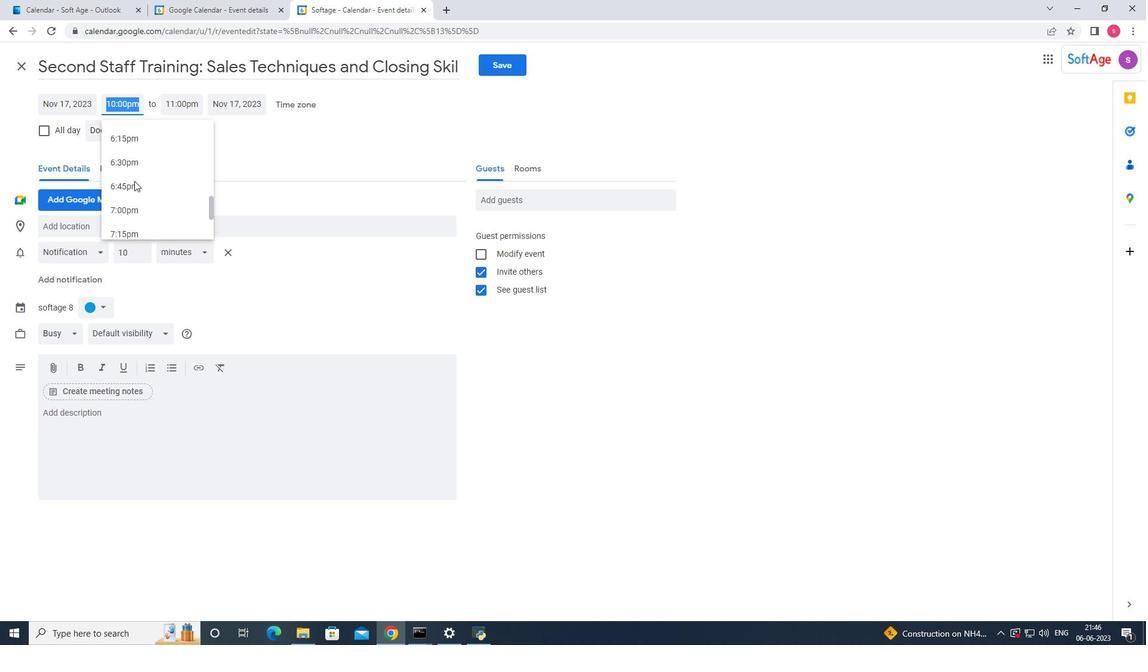 
Action: Mouse scrolled (134, 181) with delta (0, 0)
Screenshot: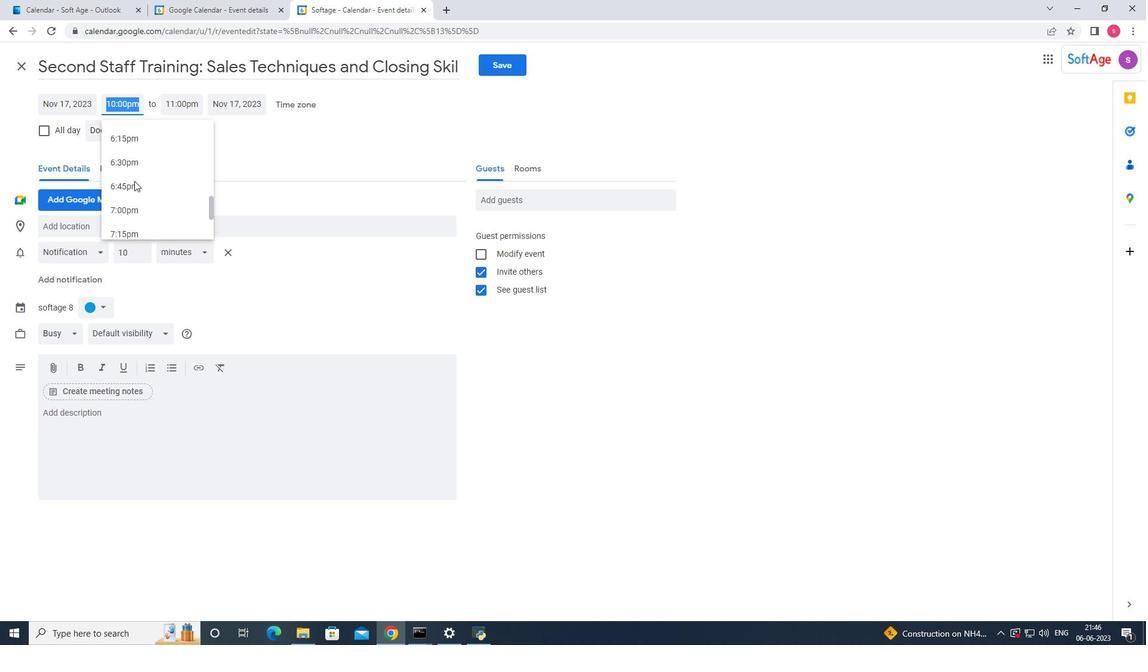 
Action: Mouse scrolled (134, 181) with delta (0, 0)
Screenshot: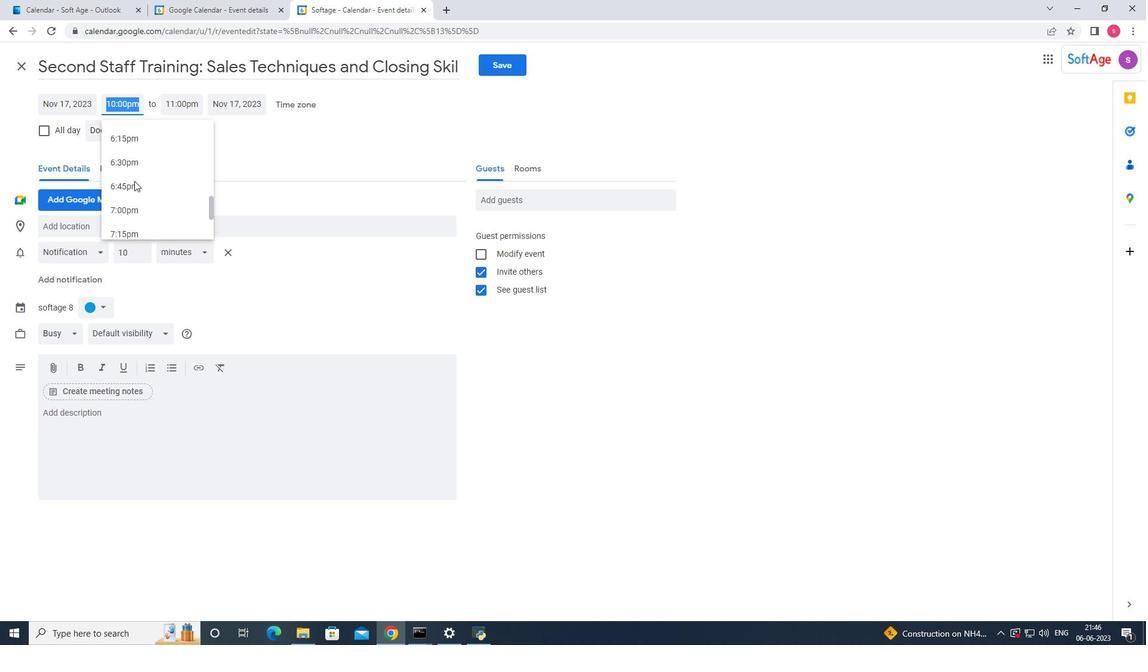 
Action: Mouse scrolled (134, 181) with delta (0, 0)
Screenshot: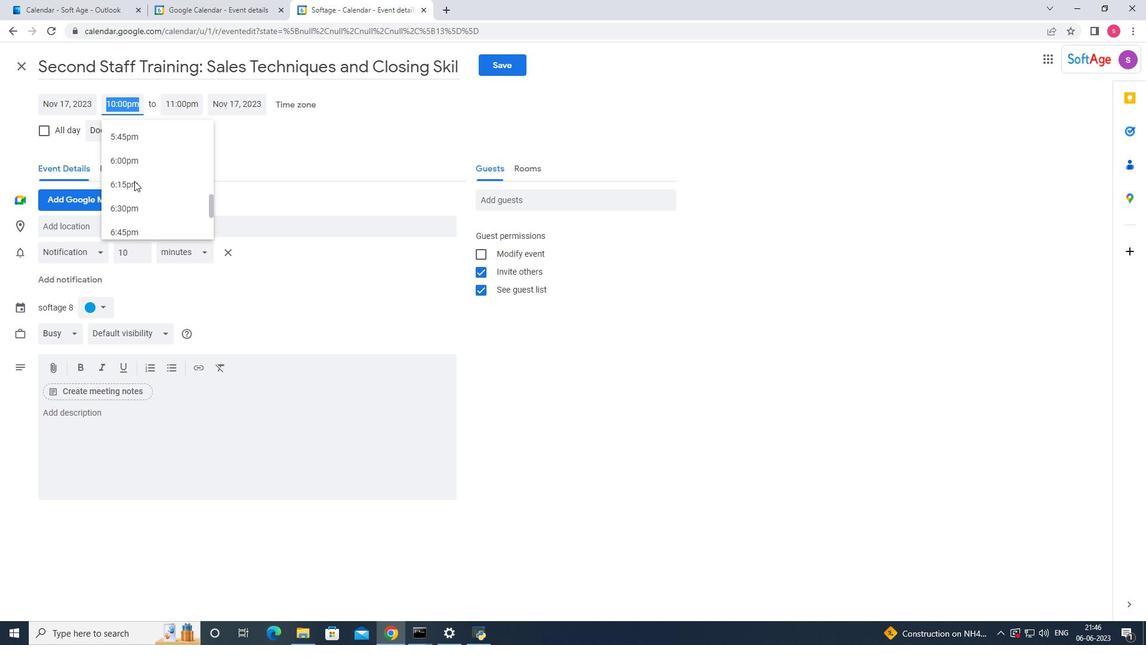 
Action: Mouse scrolled (134, 181) with delta (0, 0)
Screenshot: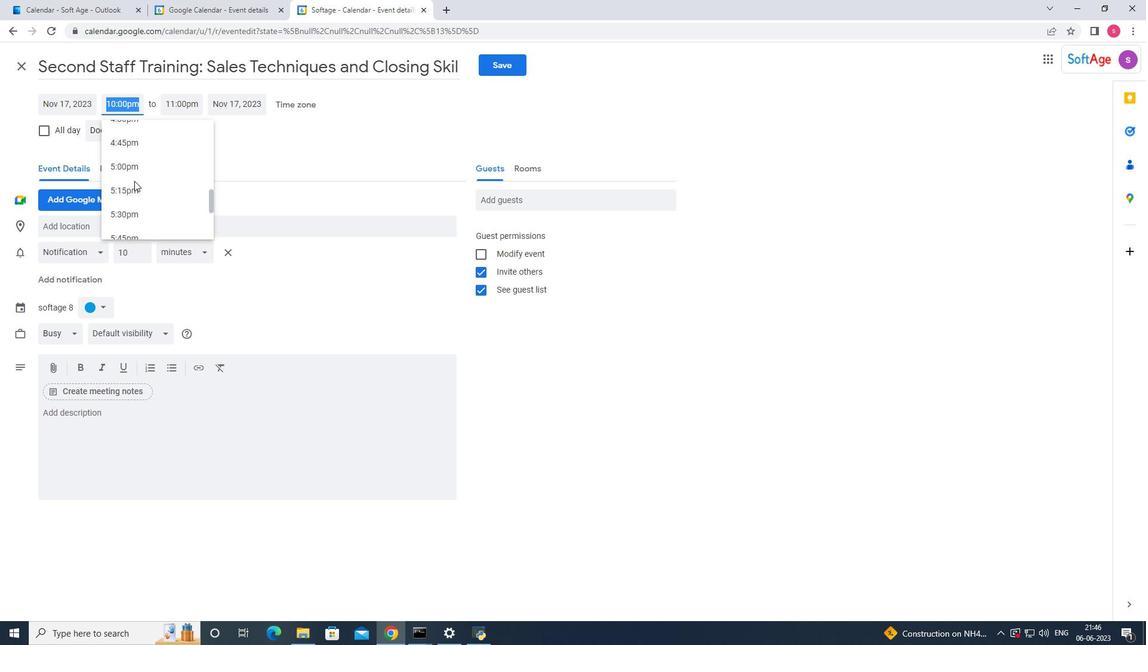 
Action: Mouse scrolled (134, 181) with delta (0, 0)
Screenshot: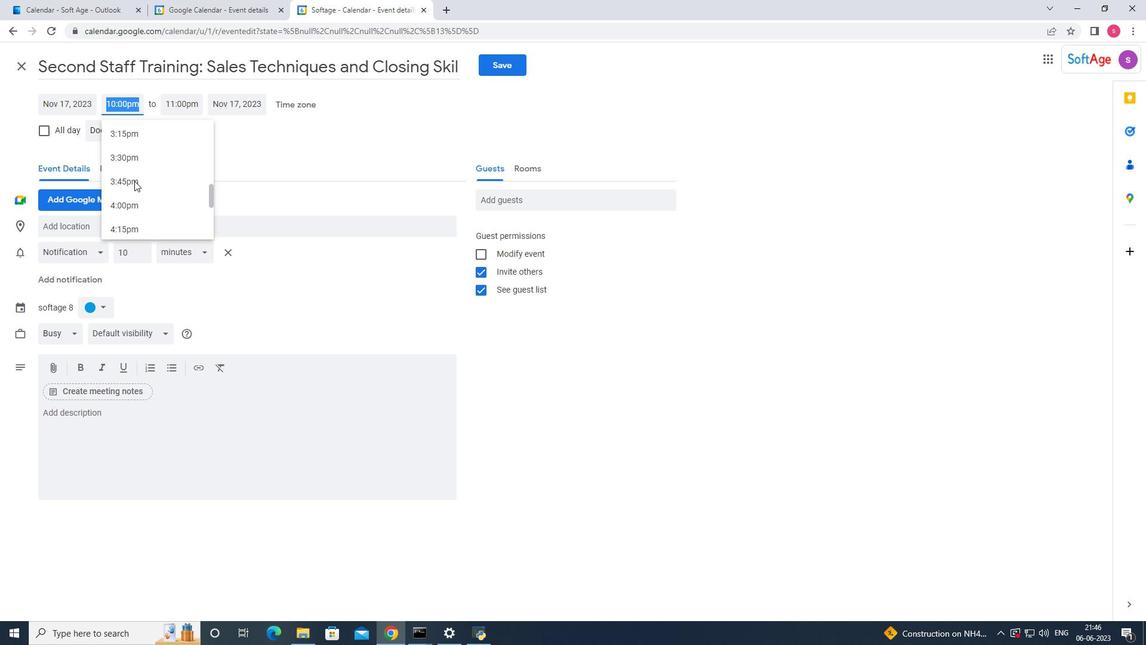 
Action: Mouse scrolled (134, 181) with delta (0, 0)
Screenshot: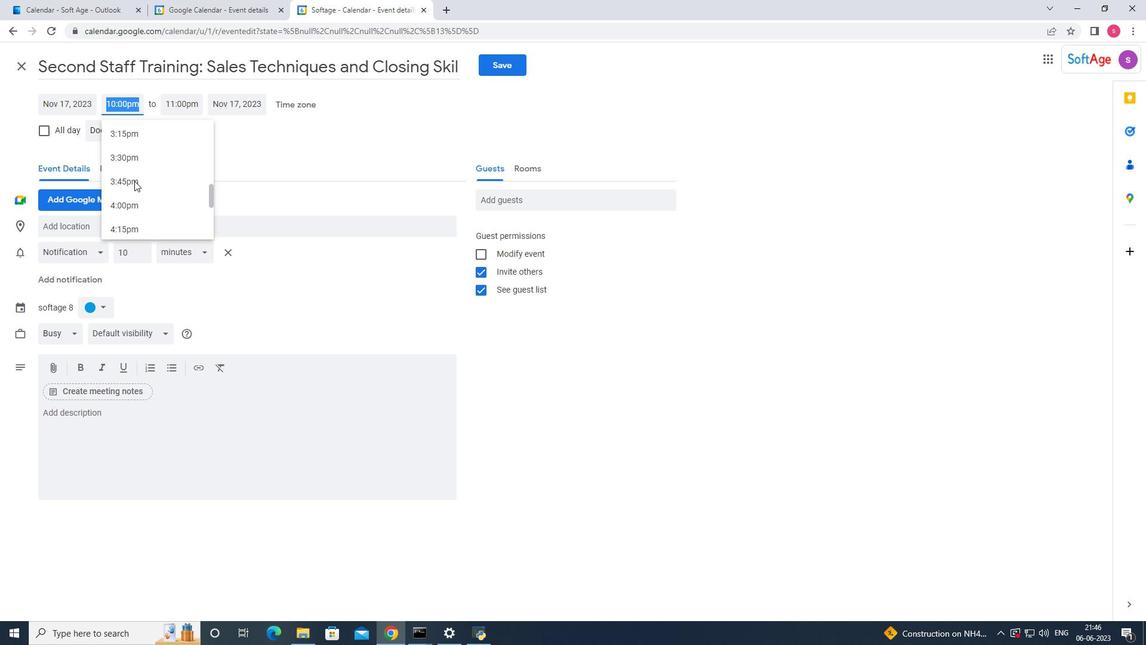 
Action: Mouse scrolled (134, 181) with delta (0, 0)
Screenshot: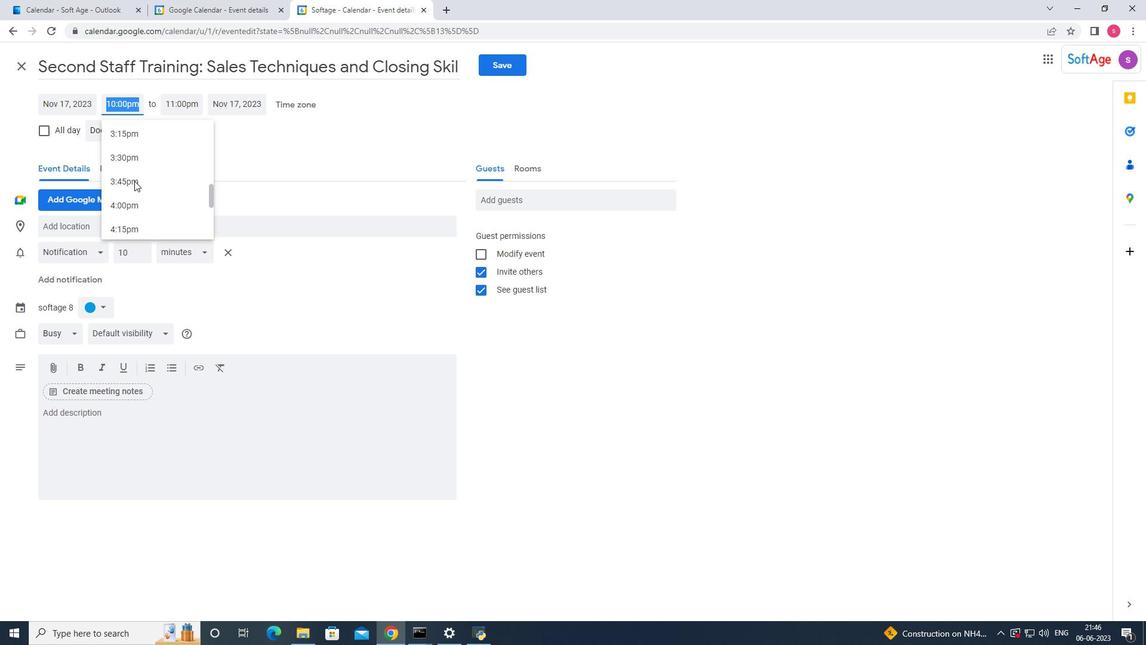 
Action: Mouse scrolled (134, 181) with delta (0, 0)
Screenshot: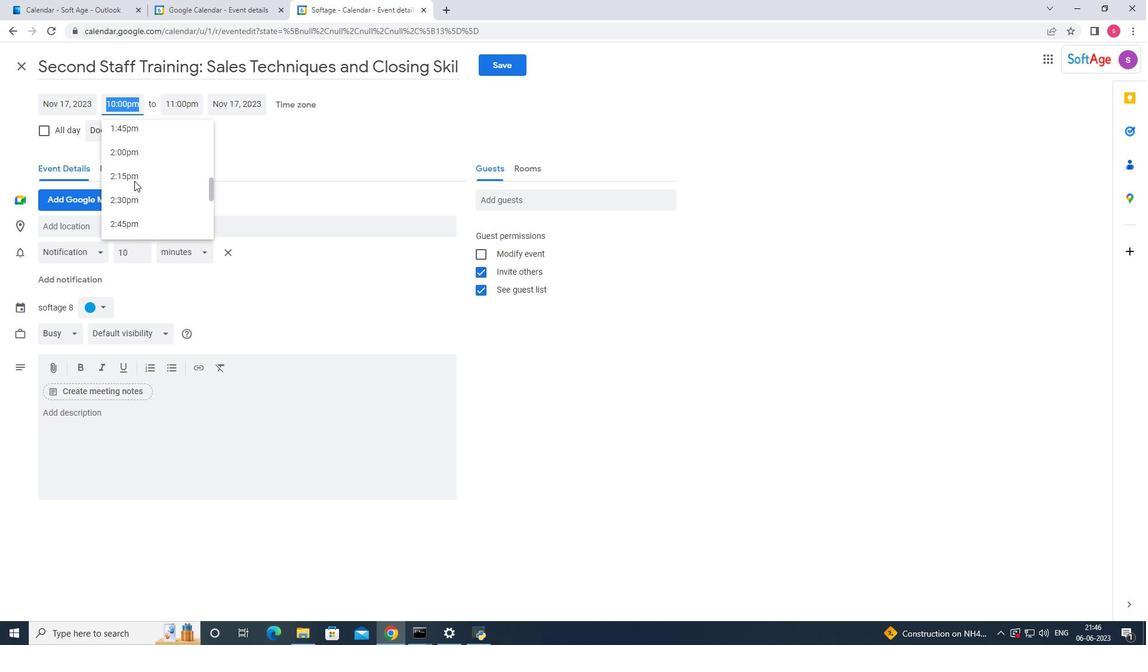 
Action: Mouse scrolled (134, 181) with delta (0, 0)
Screenshot: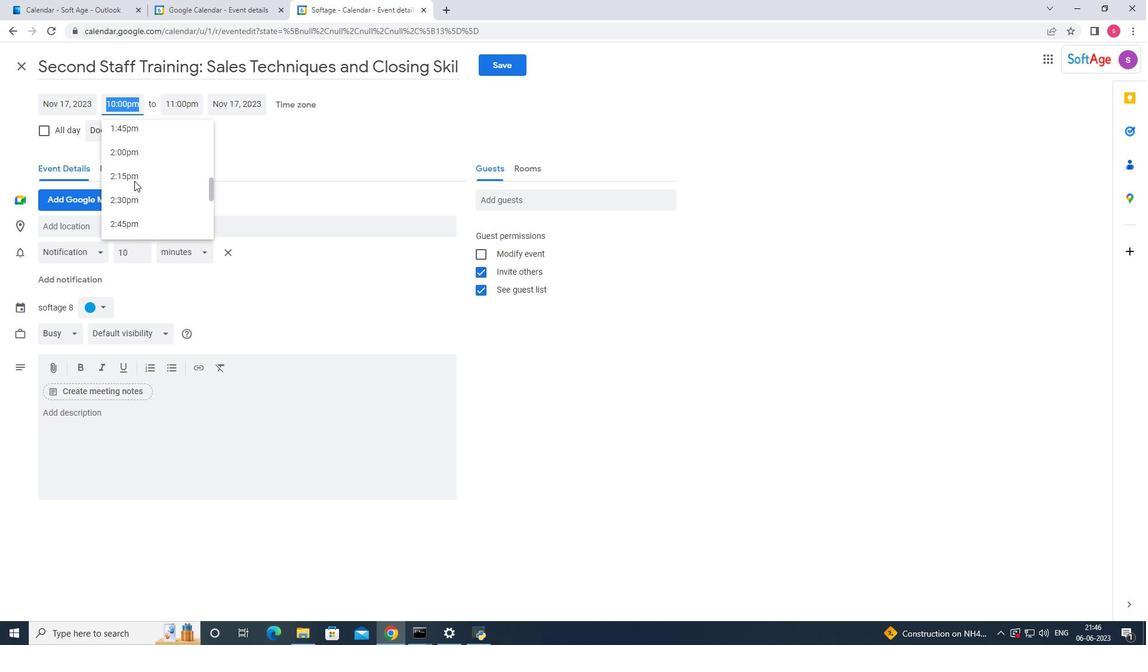 
Action: Mouse scrolled (134, 181) with delta (0, 0)
Screenshot: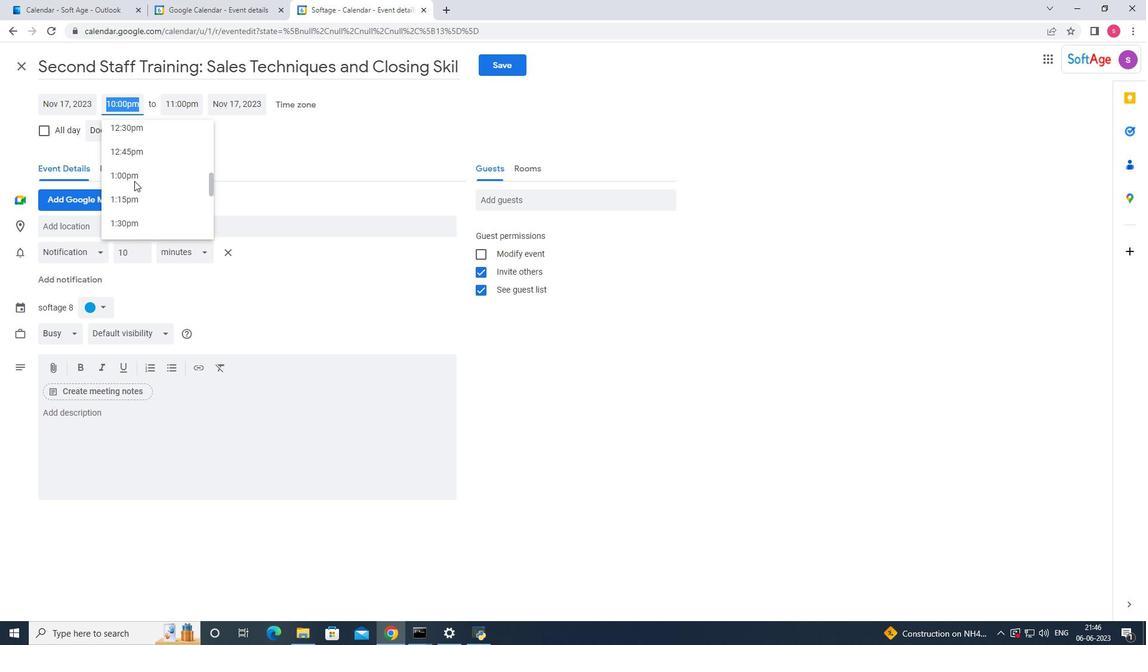 
Action: Mouse scrolled (134, 181) with delta (0, 0)
Screenshot: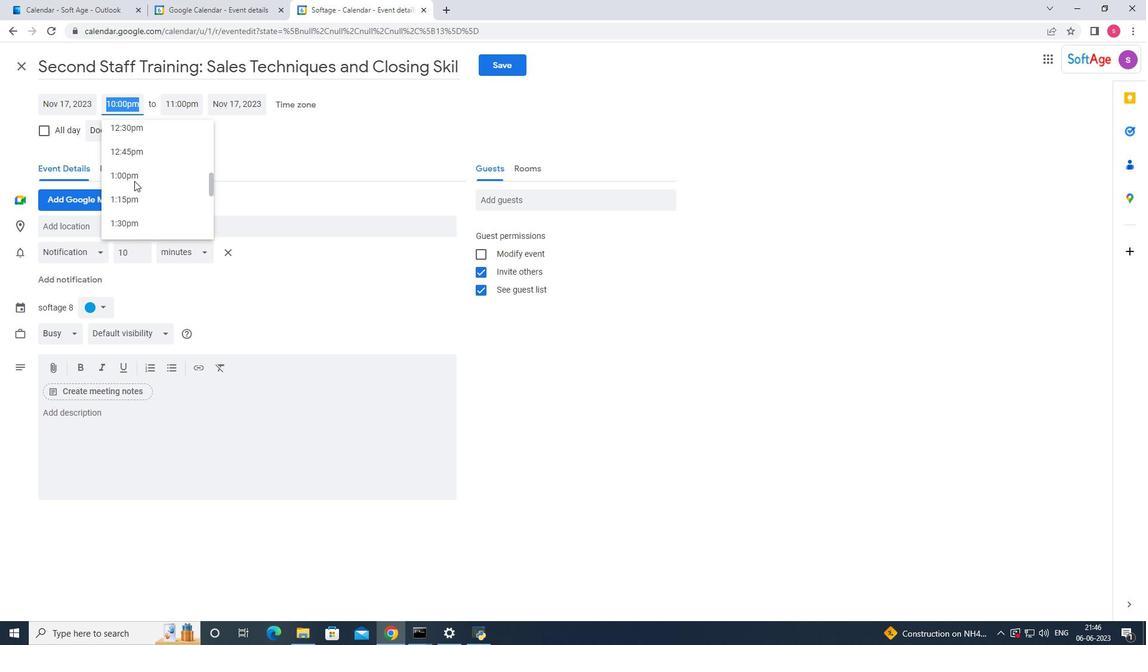 
Action: Mouse scrolled (134, 181) with delta (0, 0)
Screenshot: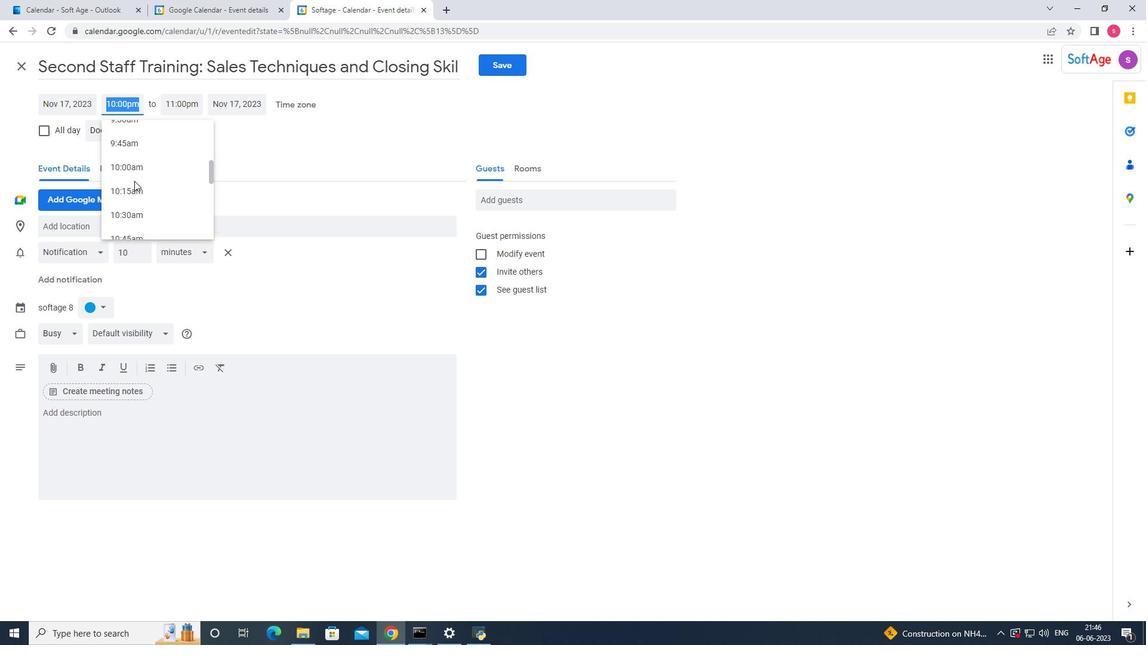 
Action: Mouse scrolled (134, 181) with delta (0, 0)
Screenshot: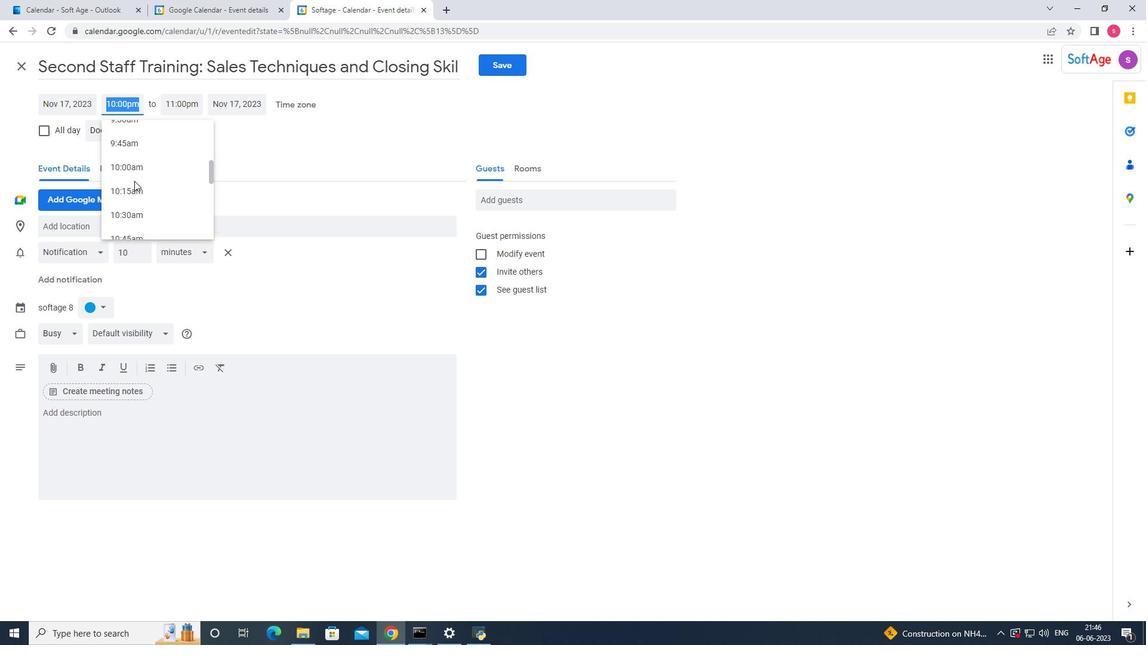 
Action: Mouse scrolled (134, 181) with delta (0, 0)
Screenshot: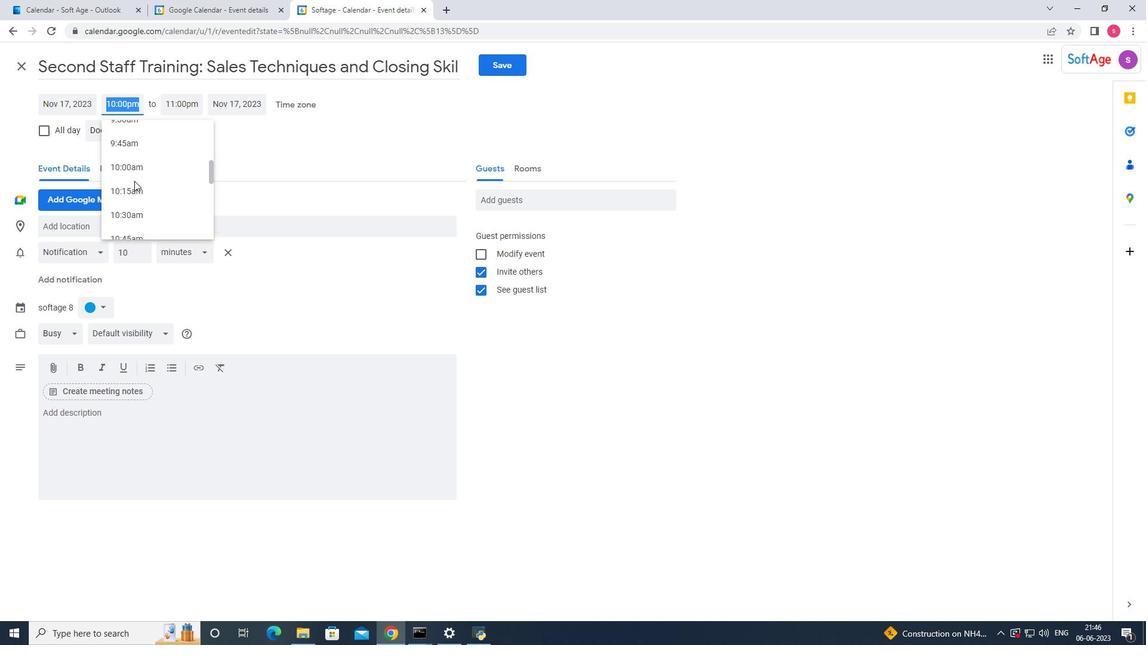 
Action: Mouse scrolled (134, 181) with delta (0, 0)
Screenshot: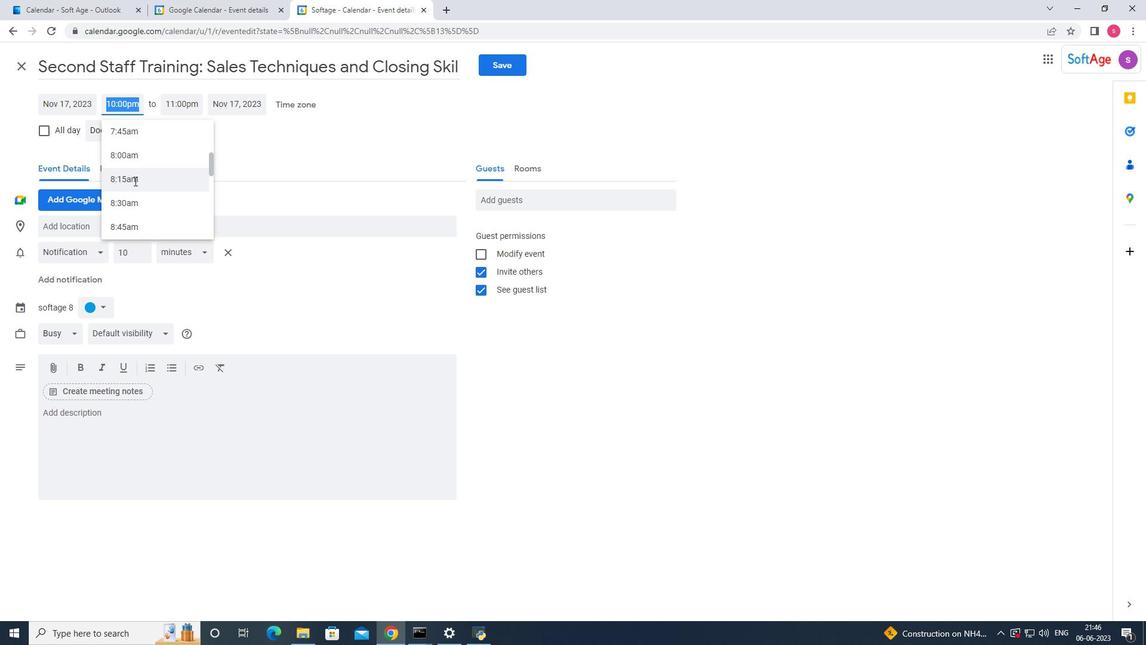 
Action: Mouse moved to (126, 189)
Screenshot: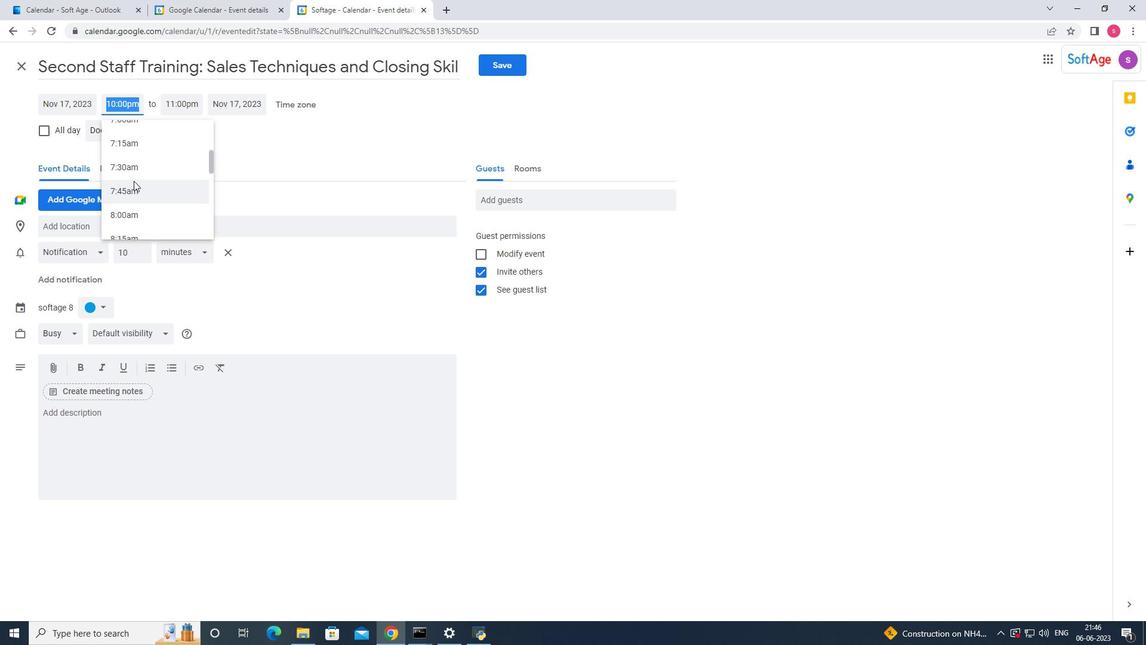 
Action: Mouse pressed left at (126, 189)
Screenshot: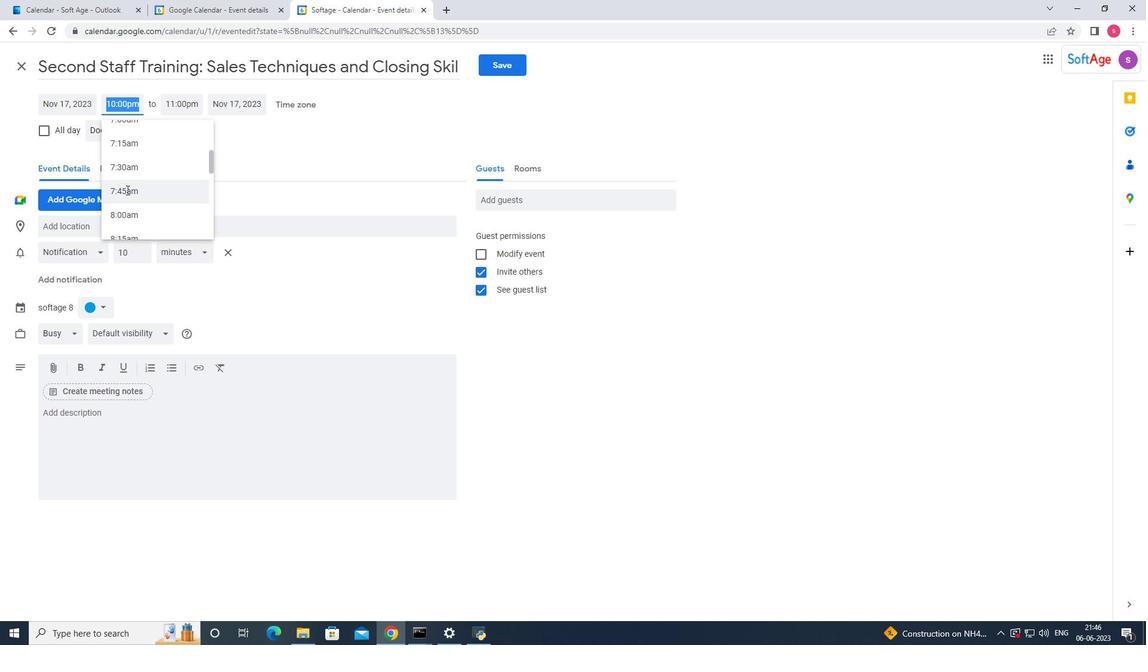 
Action: Mouse moved to (122, 105)
Screenshot: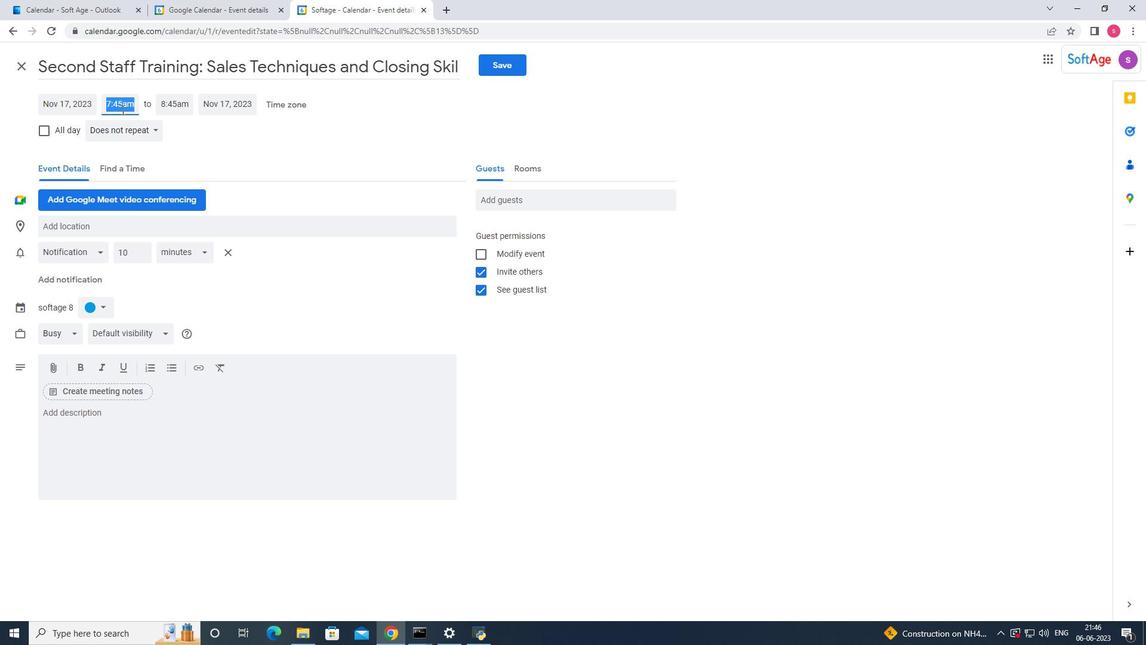 
Action: Mouse pressed left at (122, 105)
Screenshot: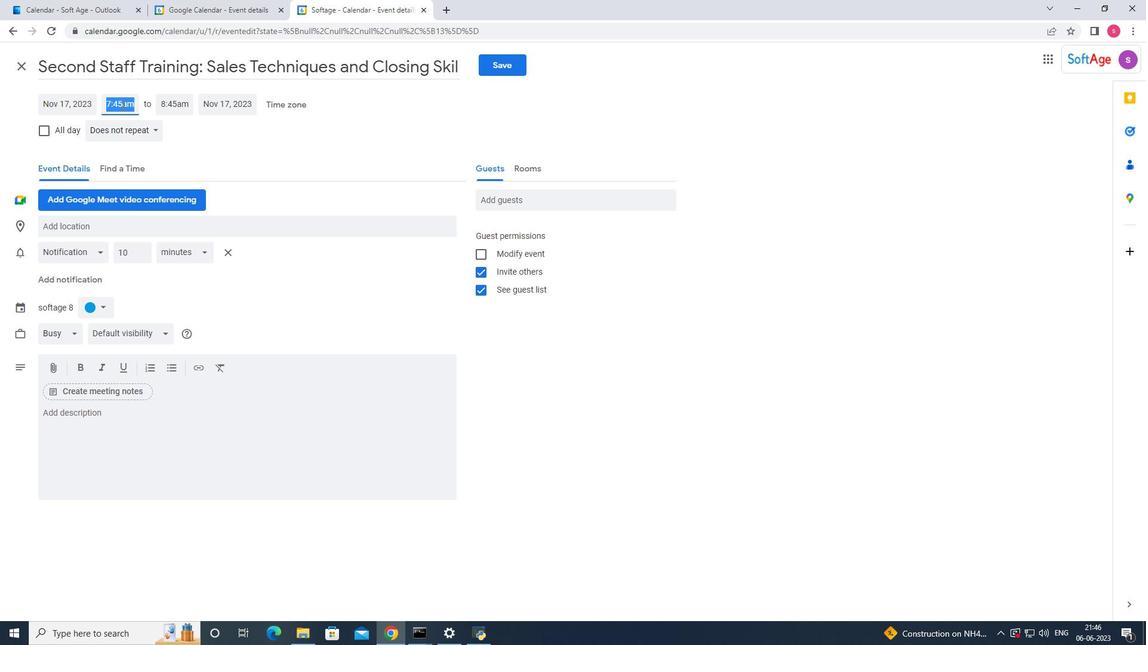 
Action: Mouse moved to (133, 112)
Screenshot: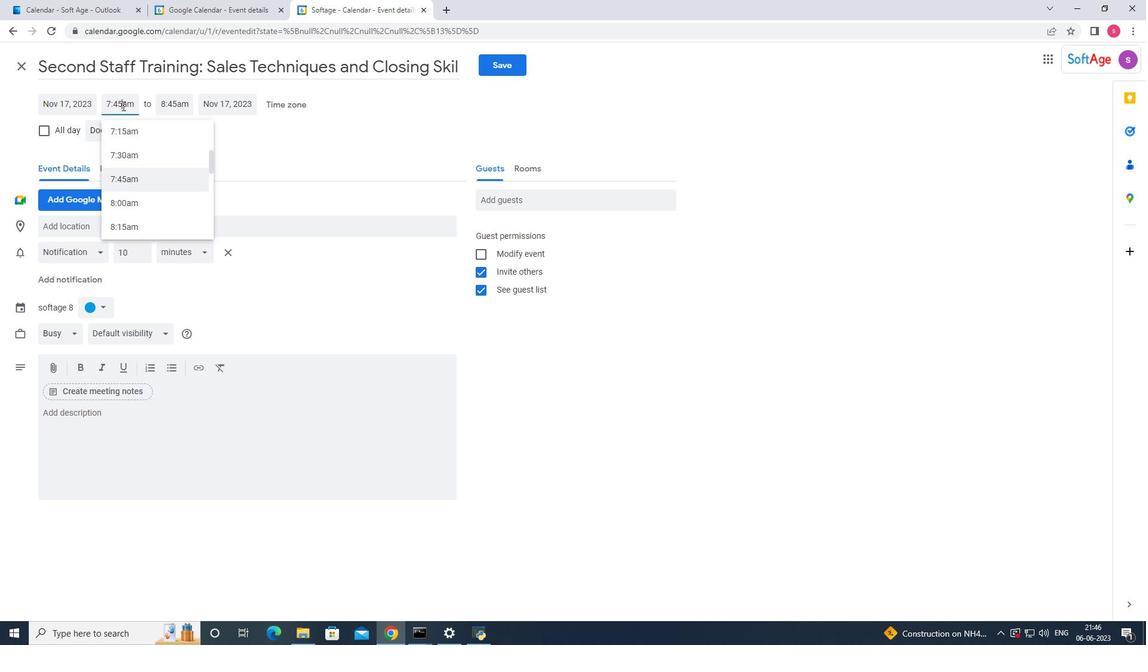 
Action: Key pressed <Key.backspace><Key.backspace>50
Screenshot: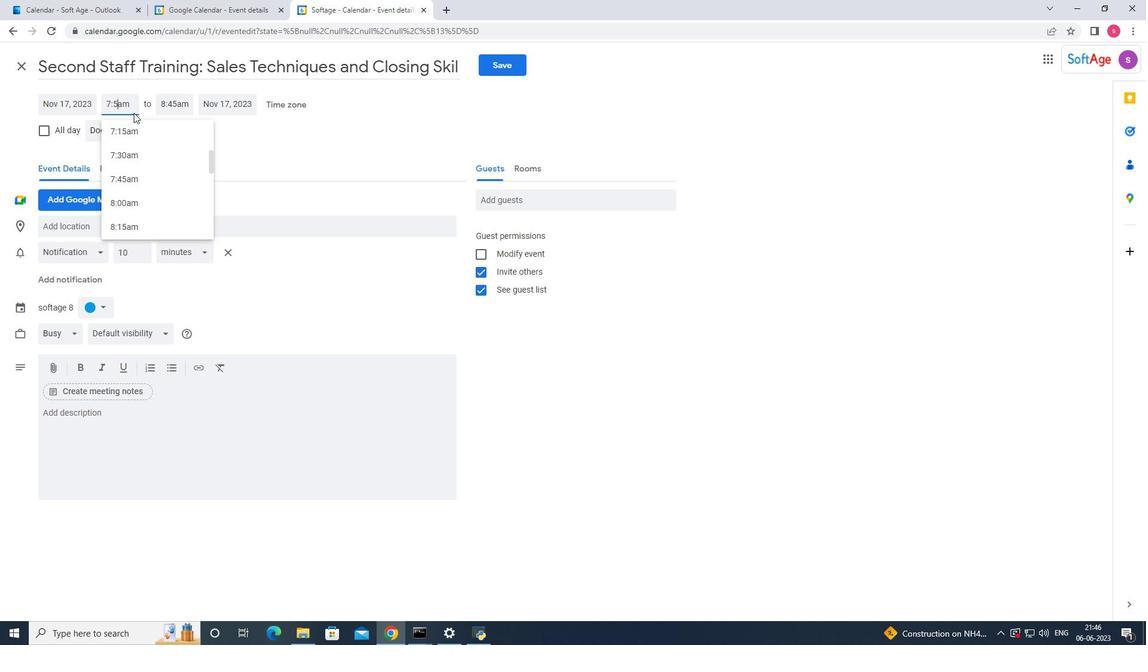 
Action: Mouse moved to (172, 105)
Screenshot: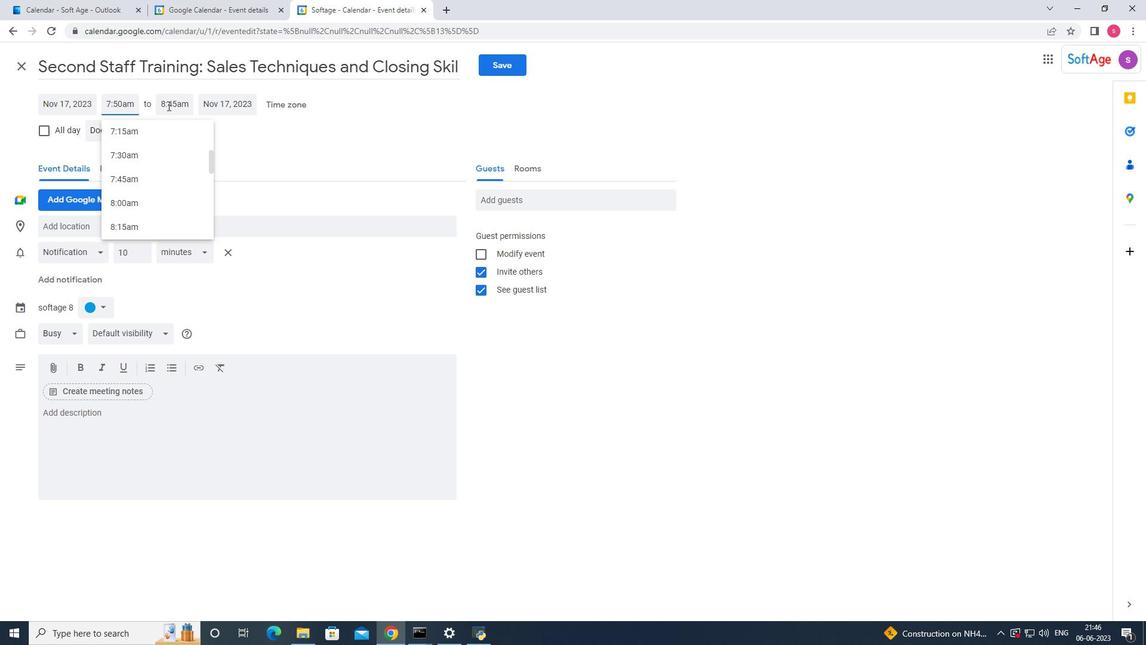 
Action: Mouse pressed left at (172, 105)
Screenshot: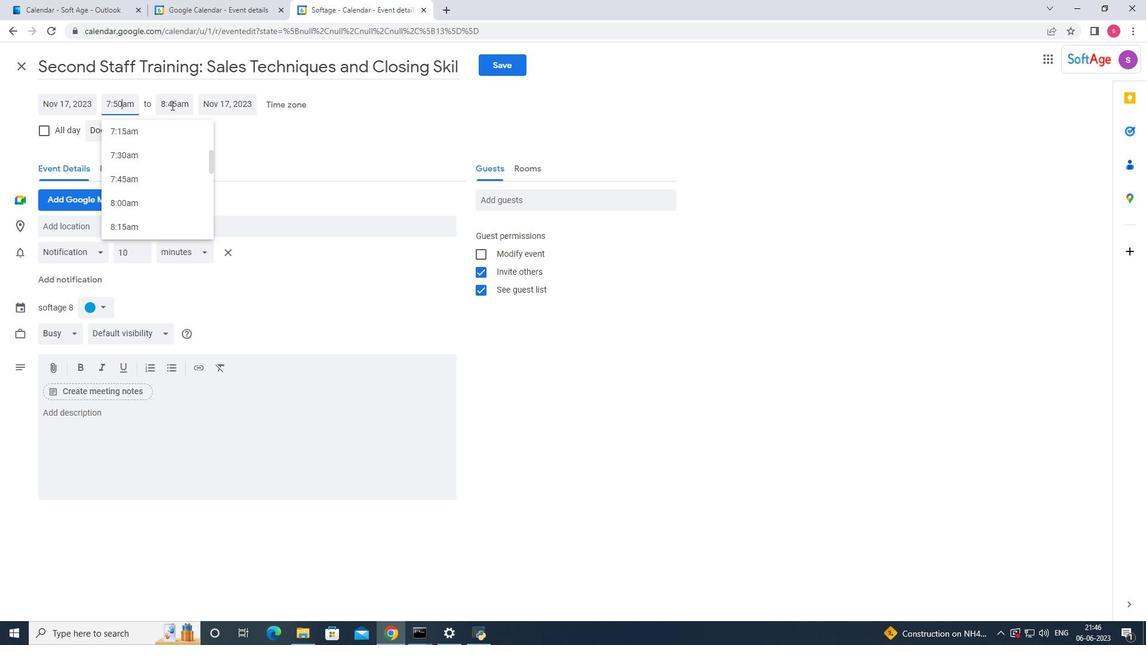 
Action: Mouse moved to (183, 231)
Screenshot: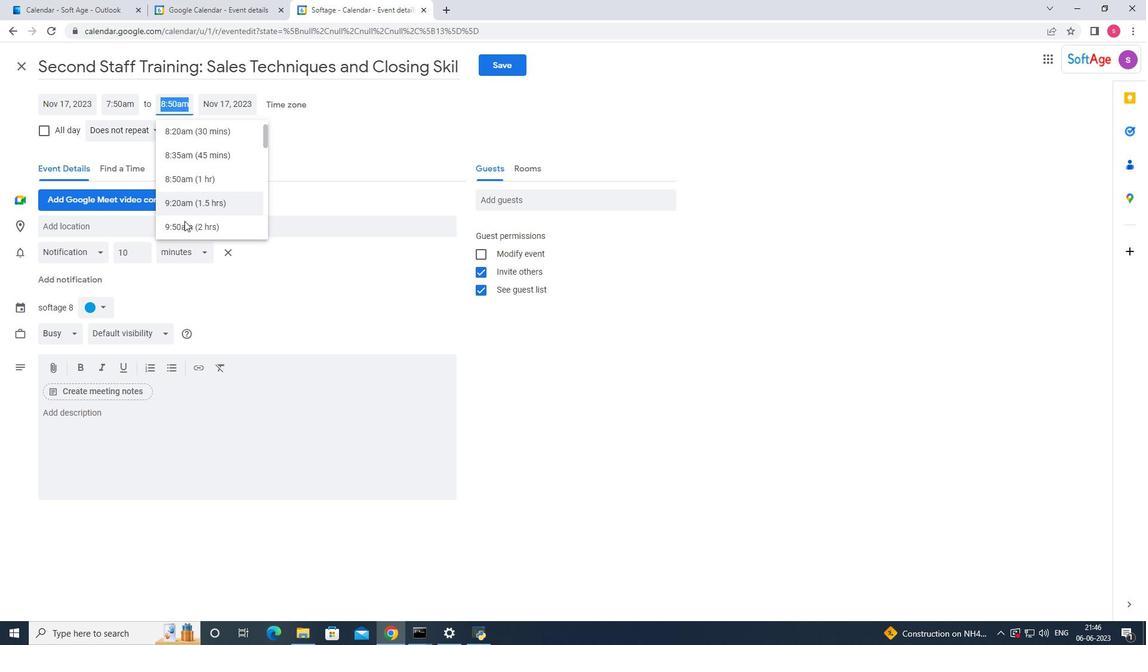 
Action: Mouse pressed left at (183, 231)
Screenshot: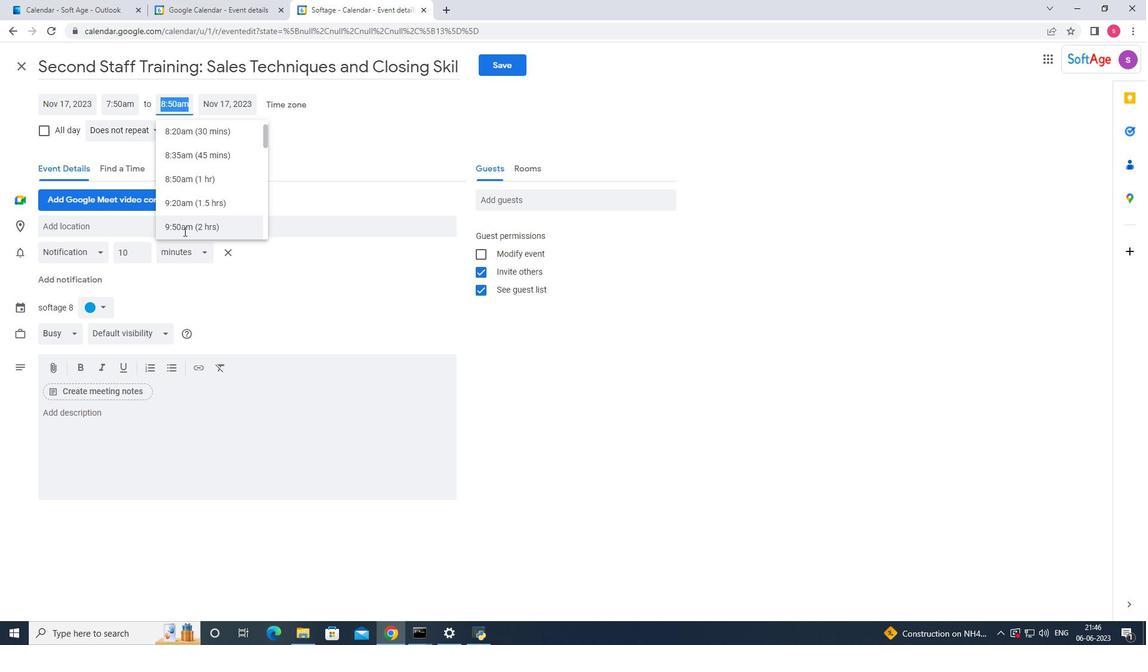 
Action: Mouse moved to (124, 450)
Screenshot: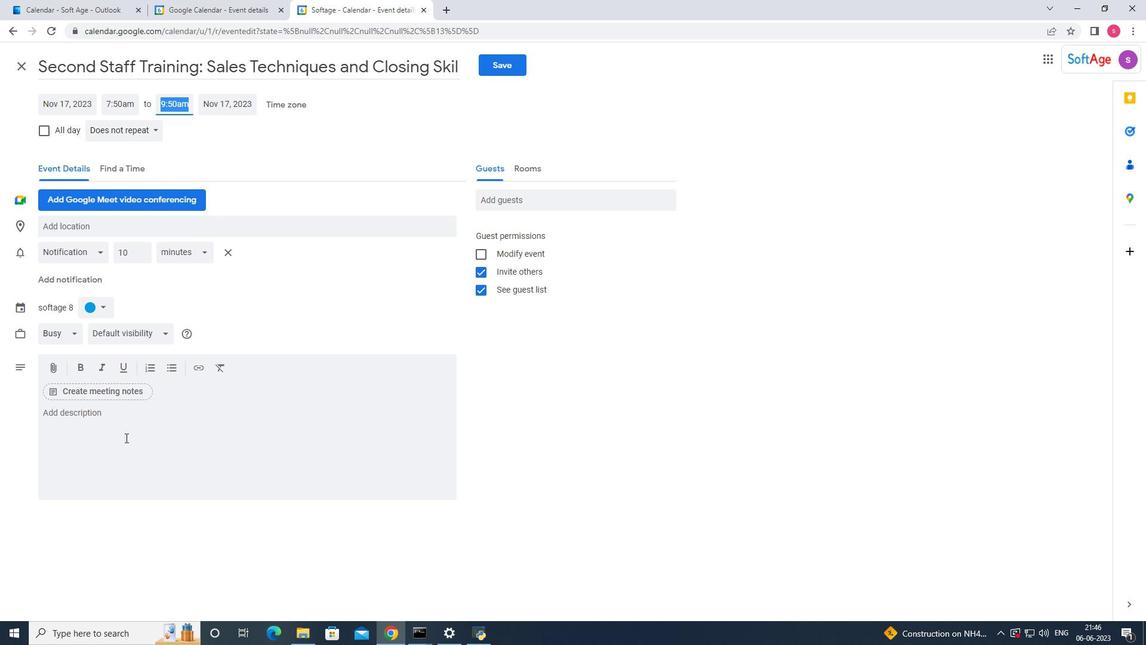 
Action: Mouse pressed left at (124, 450)
Screenshot: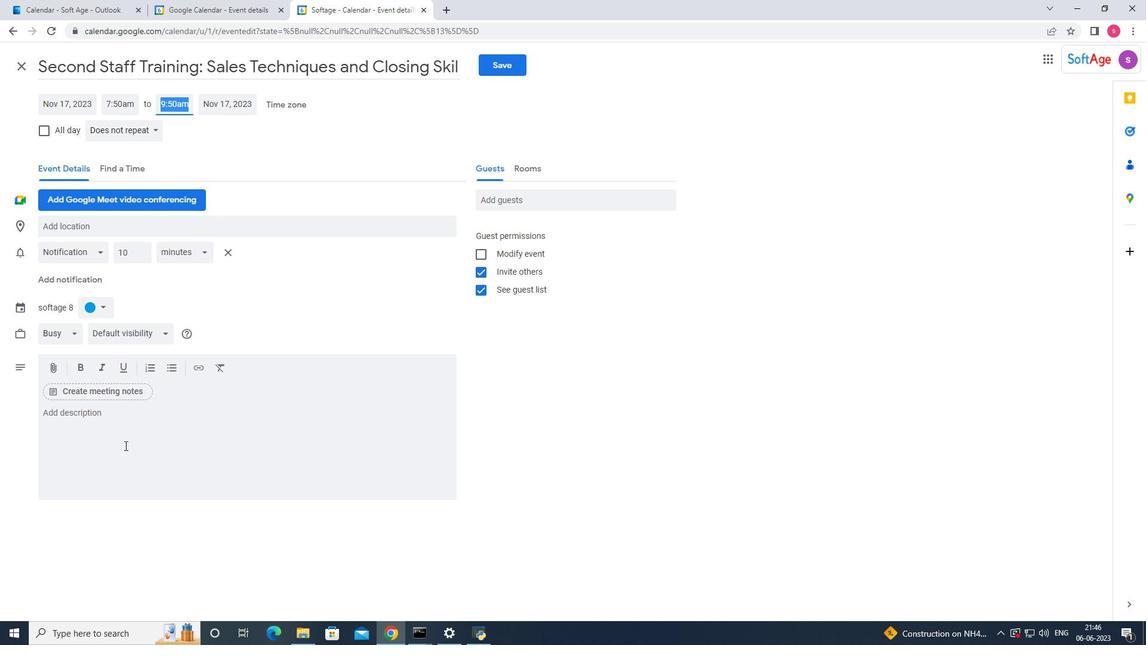 
Action: Mouse moved to (124, 451)
Screenshot: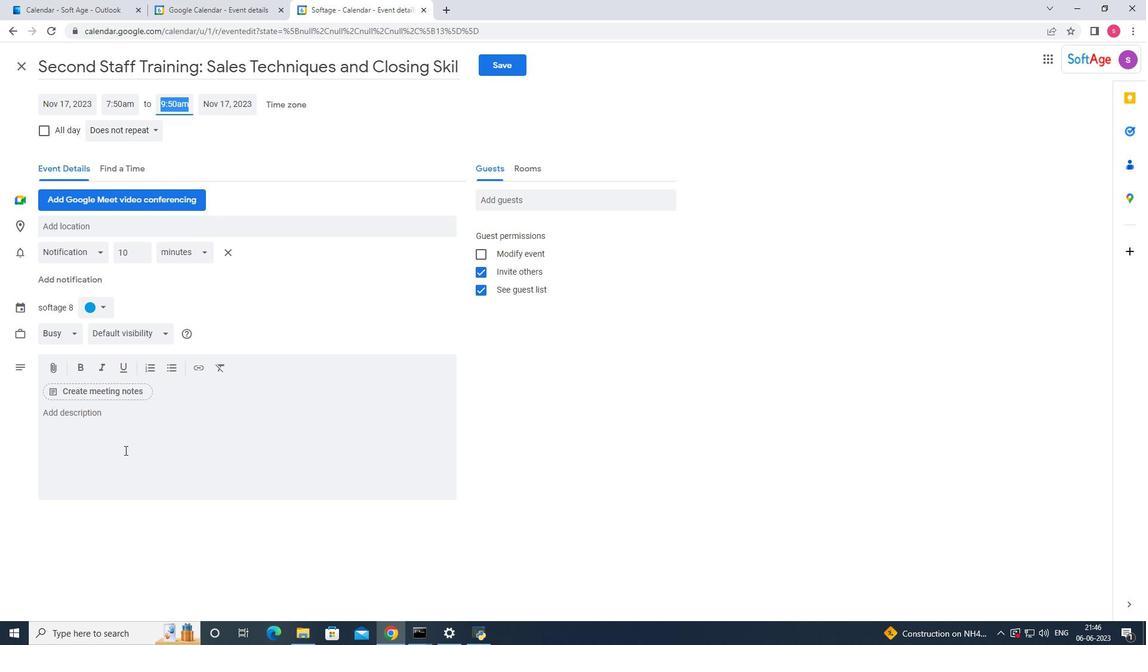 
Action: Key pressed <Key.shift_r>The<Key.space>fallers<Key.space>whould<Key.space>take<Key.space>a<Key.space>deep<Key.space>
Screenshot: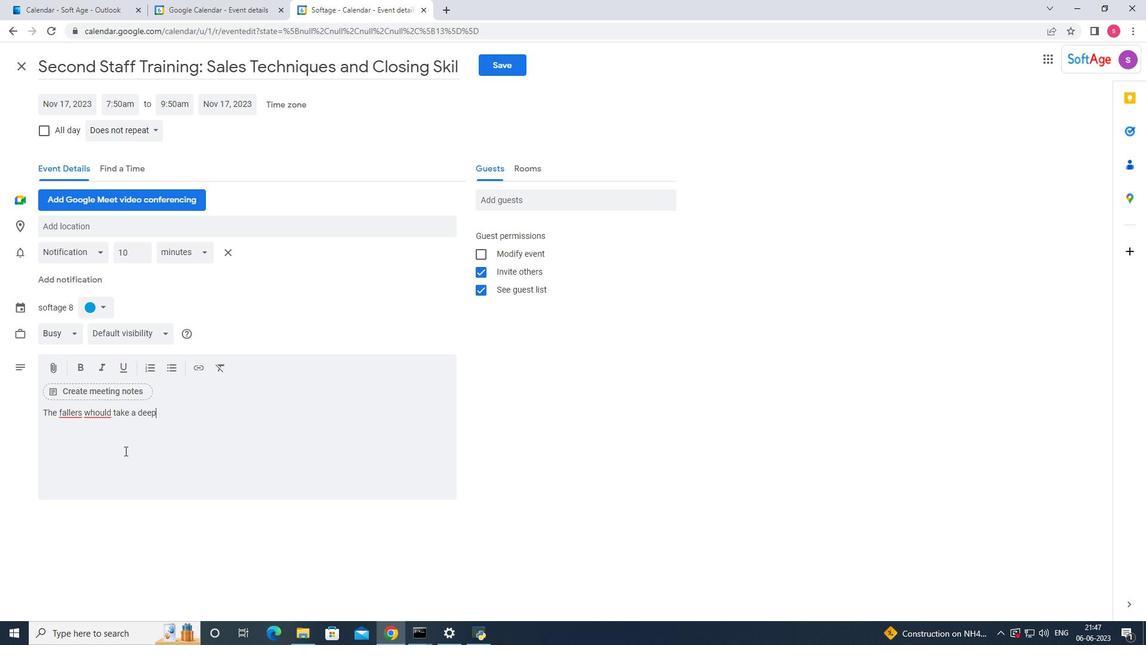 
Action: Mouse moved to (91, 417)
Screenshot: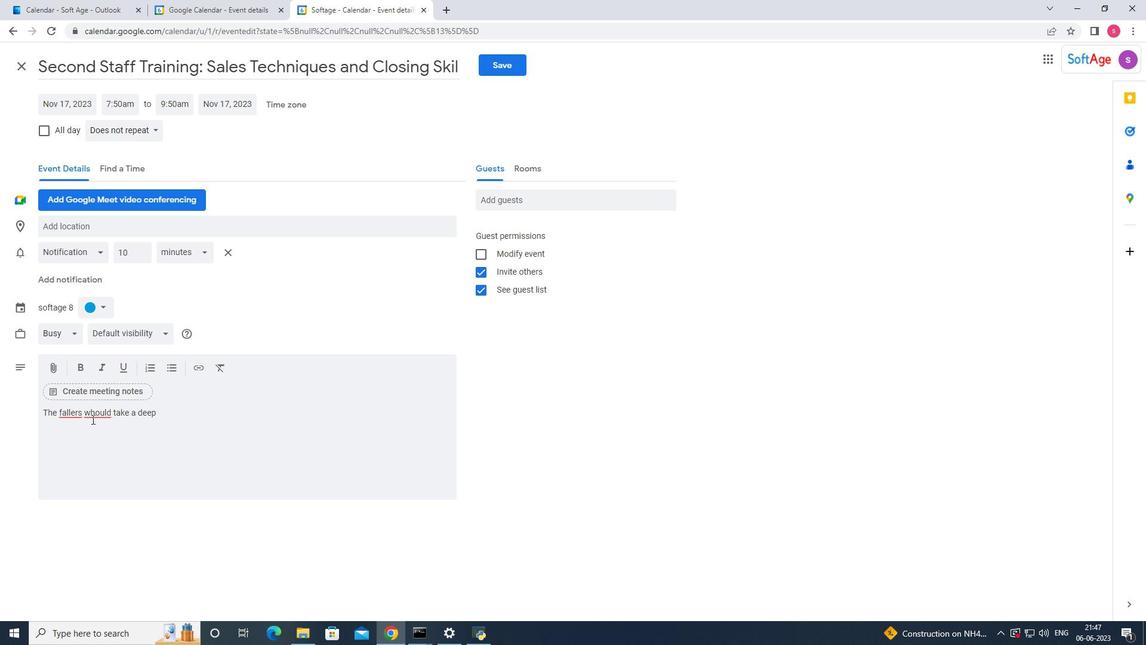 
Action: Mouse pressed left at (91, 417)
Screenshot: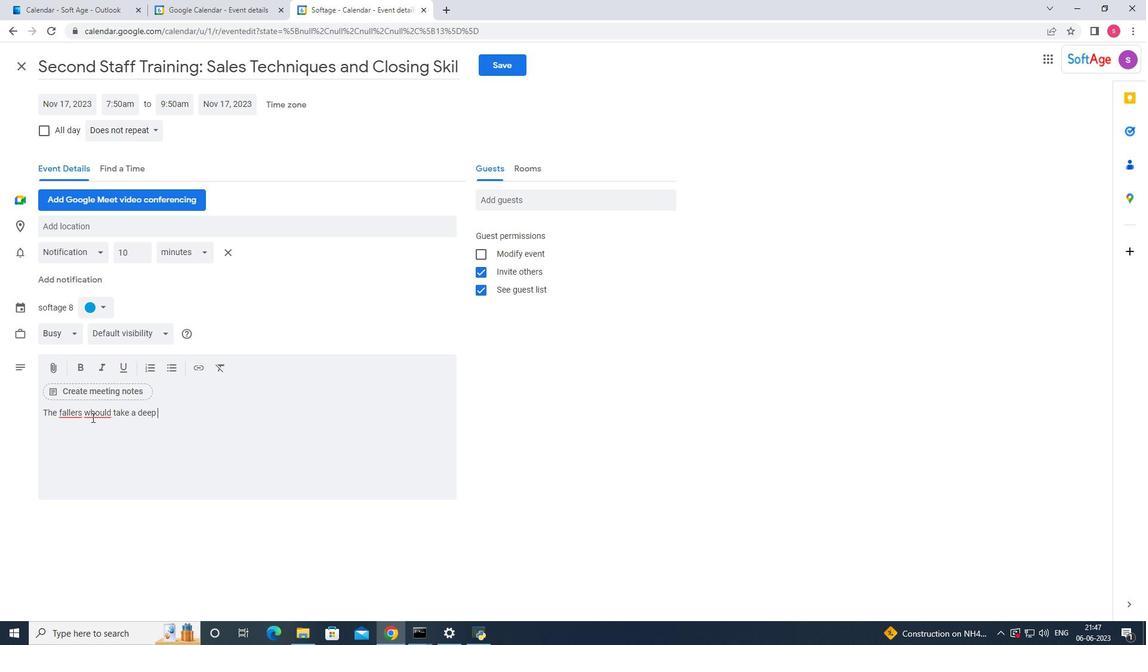 
Action: Mouse moved to (101, 420)
Screenshot: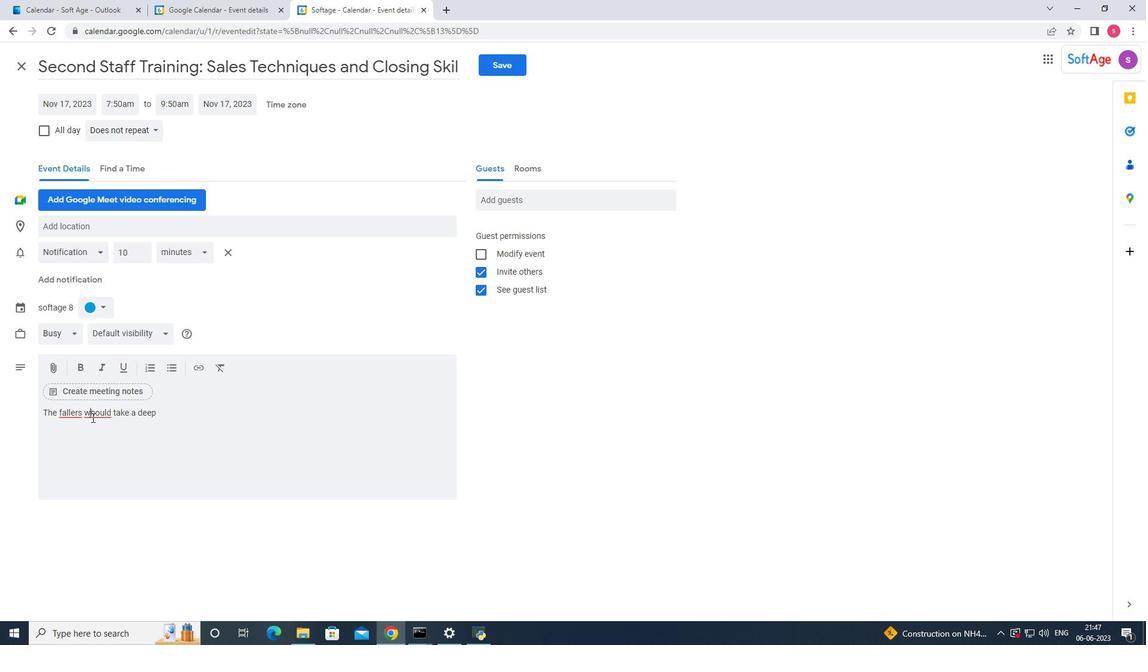 
Action: Key pressed <Key.backspace>s
Screenshot: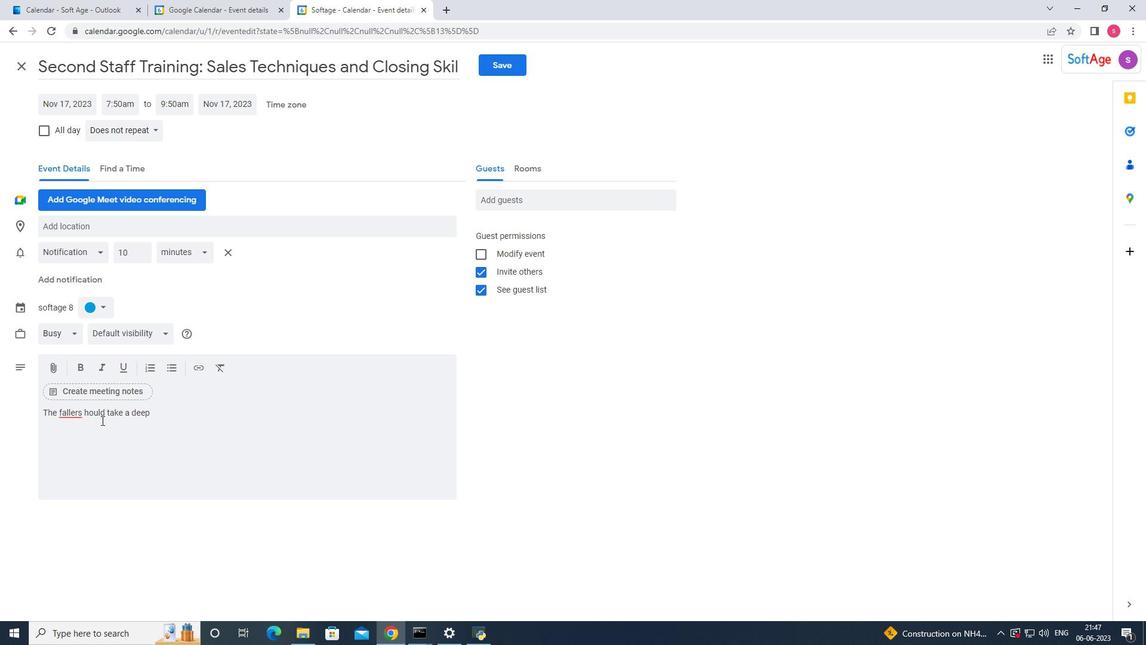 
Action: Mouse moved to (176, 422)
Screenshot: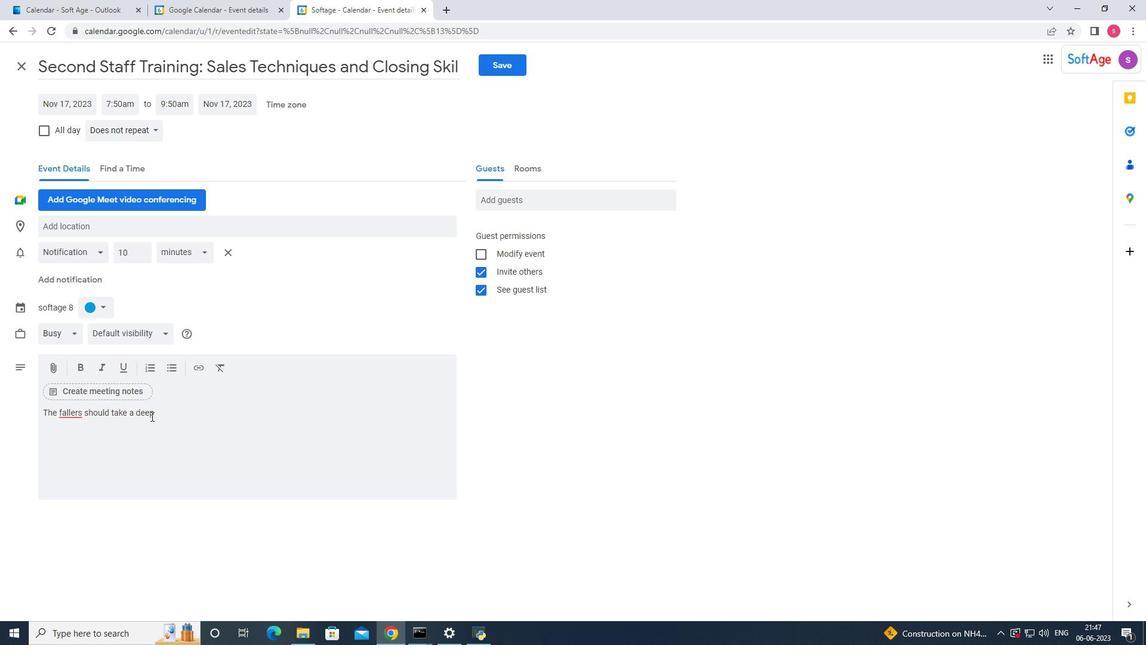 
Action: Mouse pressed left at (176, 422)
Screenshot: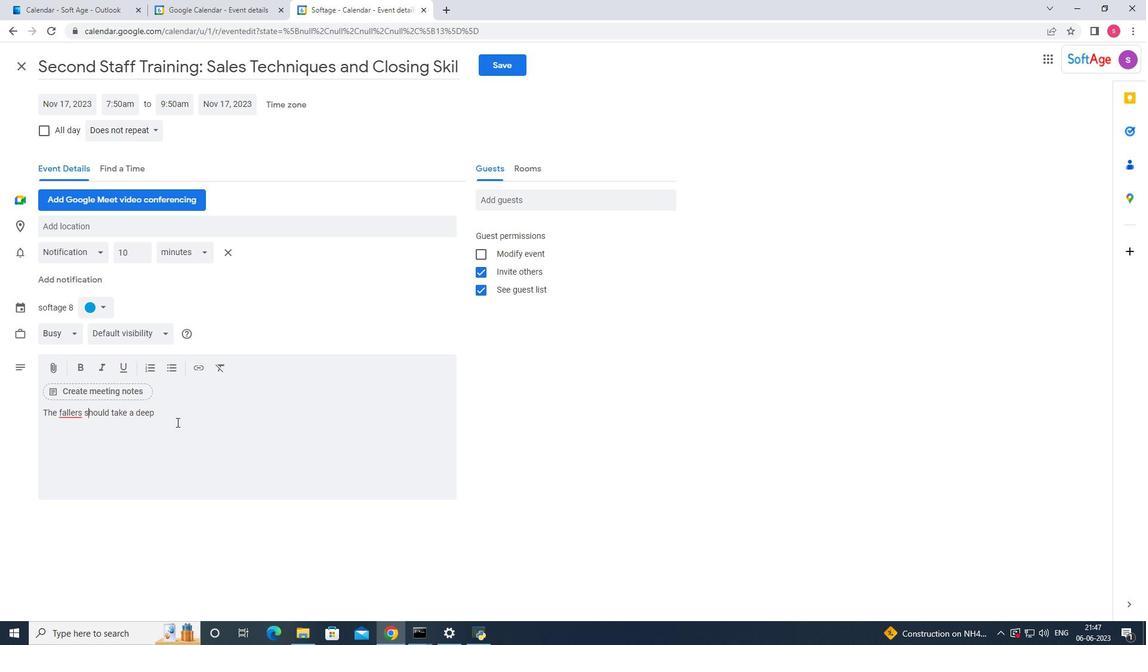 
Action: Key pressed breath.<Key.space><Key.backspace><Key.backspace>,<Key.space>close<Key.space>theie<Key.backspace>e<Key.space><Key.backspace><Key.backspace>r<Key.space>eyes<Key.space><Key.backspace>,<Key.space>ab<Key.backspace>nd<Key.space>learn<Key.space>backwardm<Key.backspace>,<Key.space>allowing<Key.space>thei<Key.space><Key.backspace>r<Key.space>bodies<Key.space>to<Key.space>fall<Key.space>freely.<Key.space>i<Key.backspace><Key.shift>It<Key.shift><Key.shift><Key.shift><Key.shift><Key.shift><Key.shift><Key.shift><Key.shift>"a<Key.backspace>s<Key.space>crucial<Key.space>for<Key.space>catchers<Key.space>to<Key.space>be<Key.space>attentive<Key.space>ra<Key.backspace>eady<Key.space>to<Key.space>
Screenshot: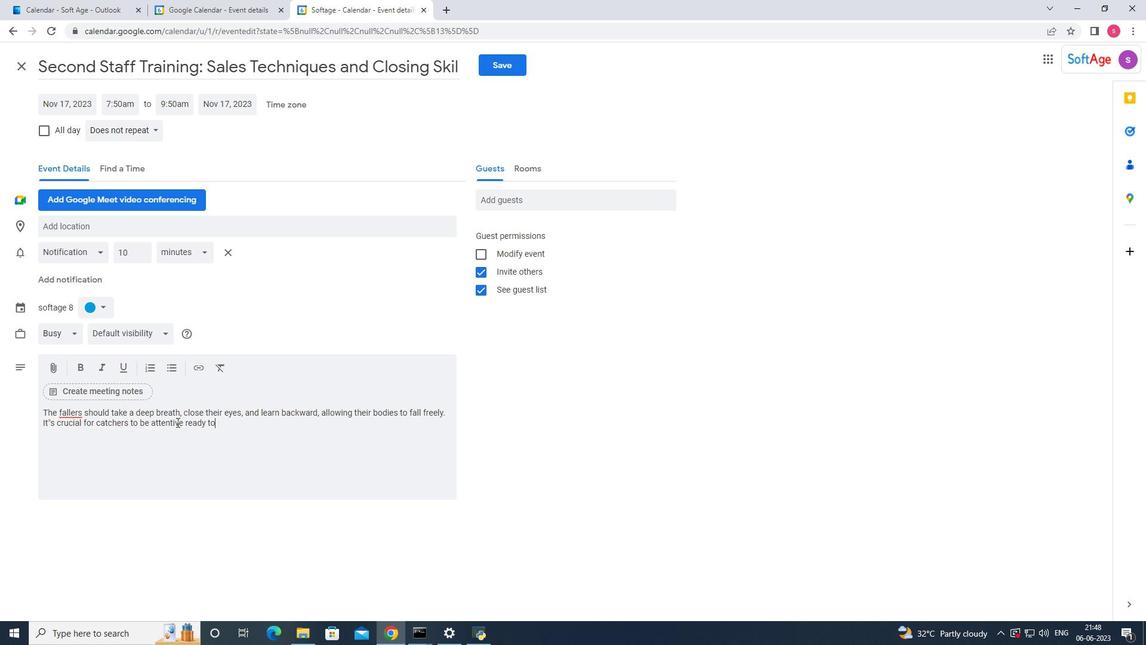 
Action: Mouse moved to (182, 426)
Screenshot: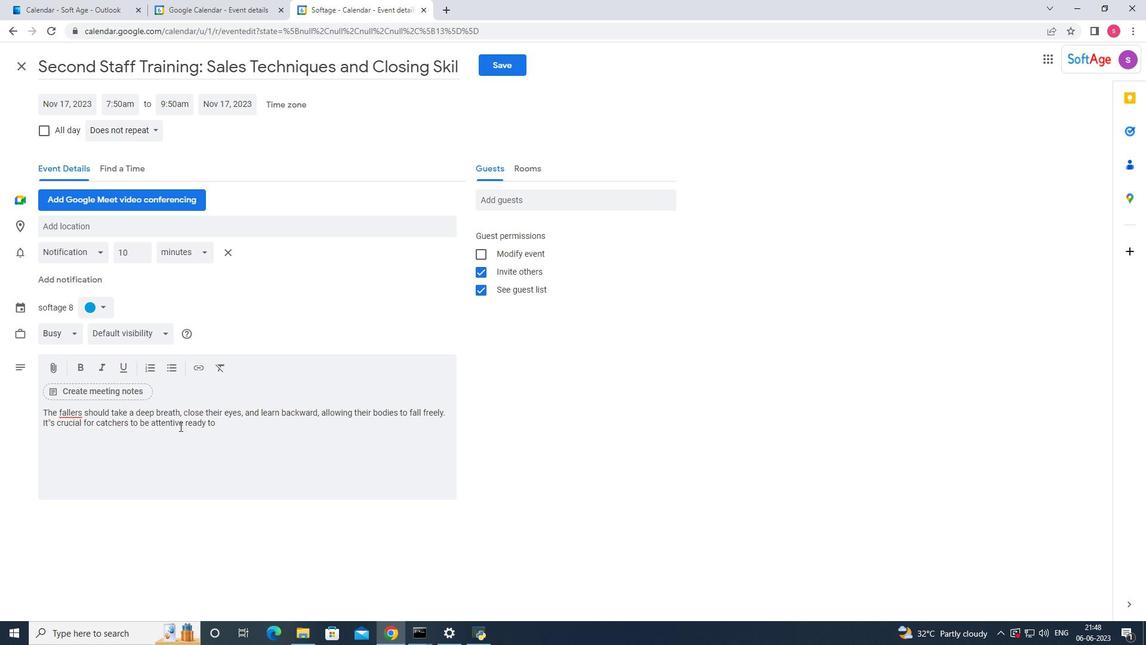 
Action: Mouse pressed left at (182, 426)
Screenshot: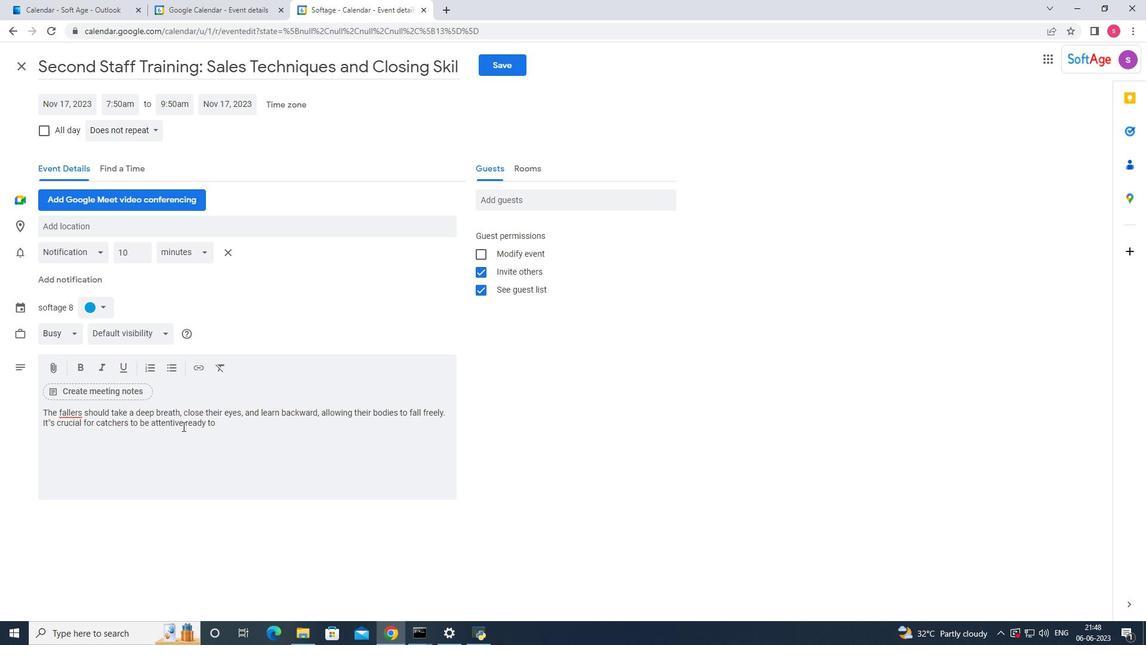 
Action: Mouse moved to (189, 426)
Screenshot: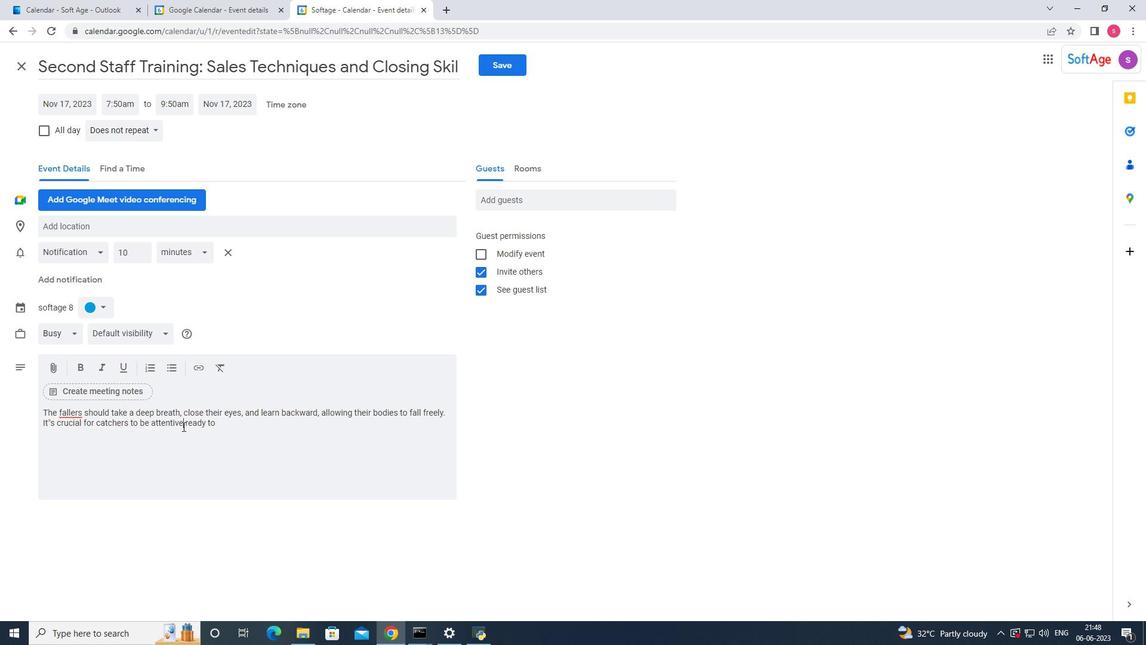 
Action: Key pressed ,
Screenshot: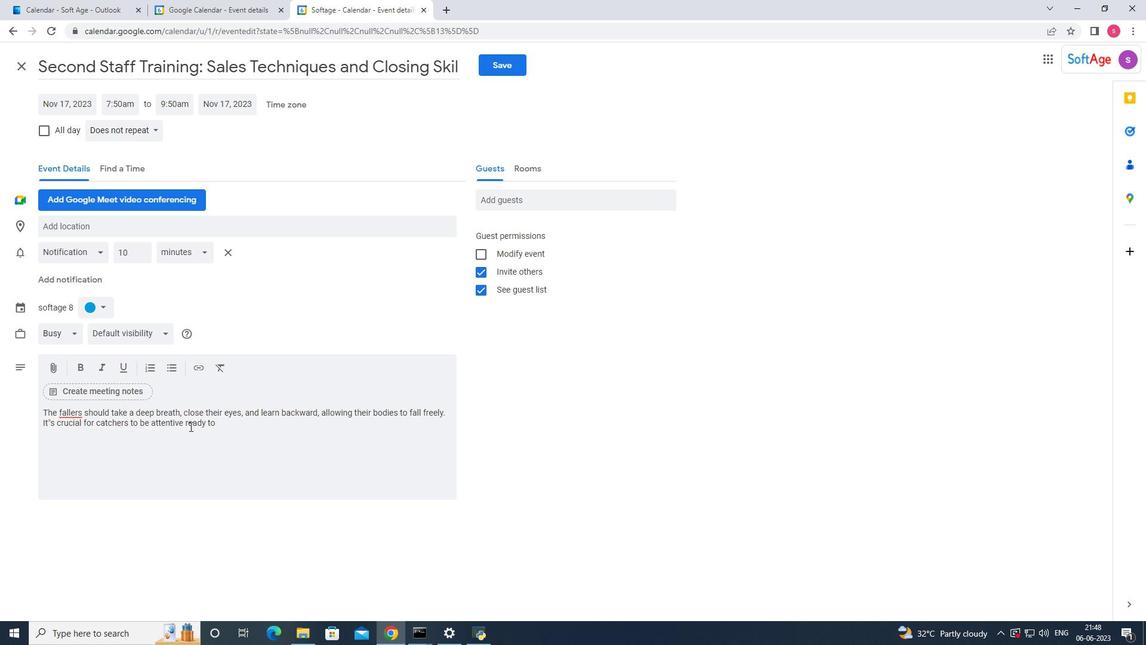 
Action: Mouse moved to (244, 421)
Screenshot: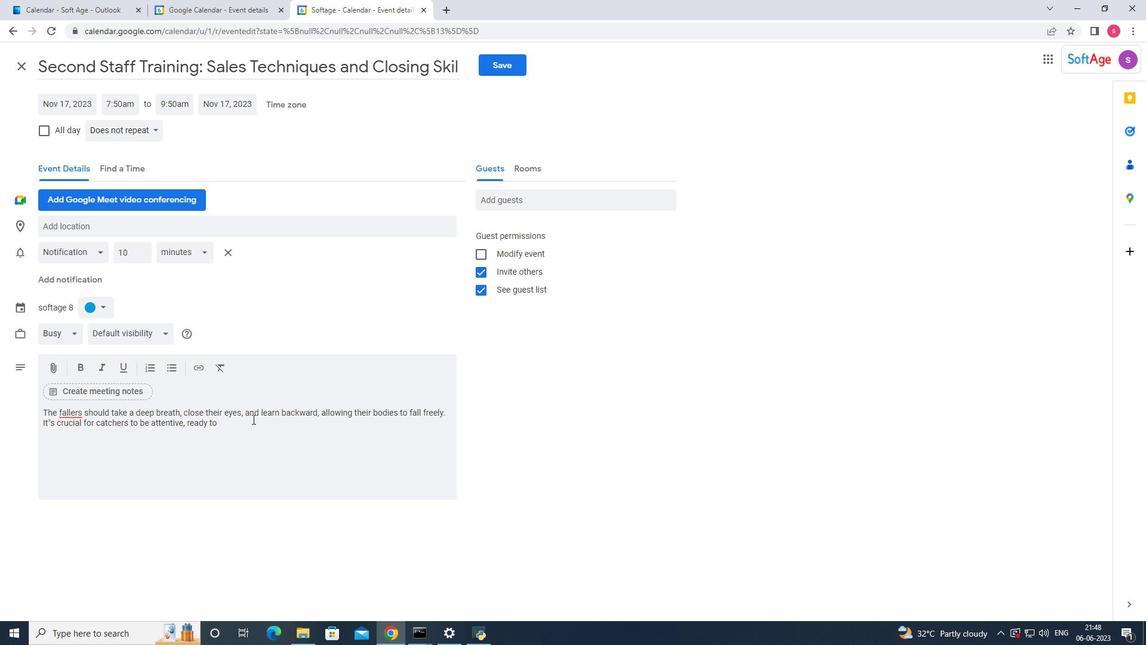 
Action: Mouse pressed left at (244, 421)
Screenshot: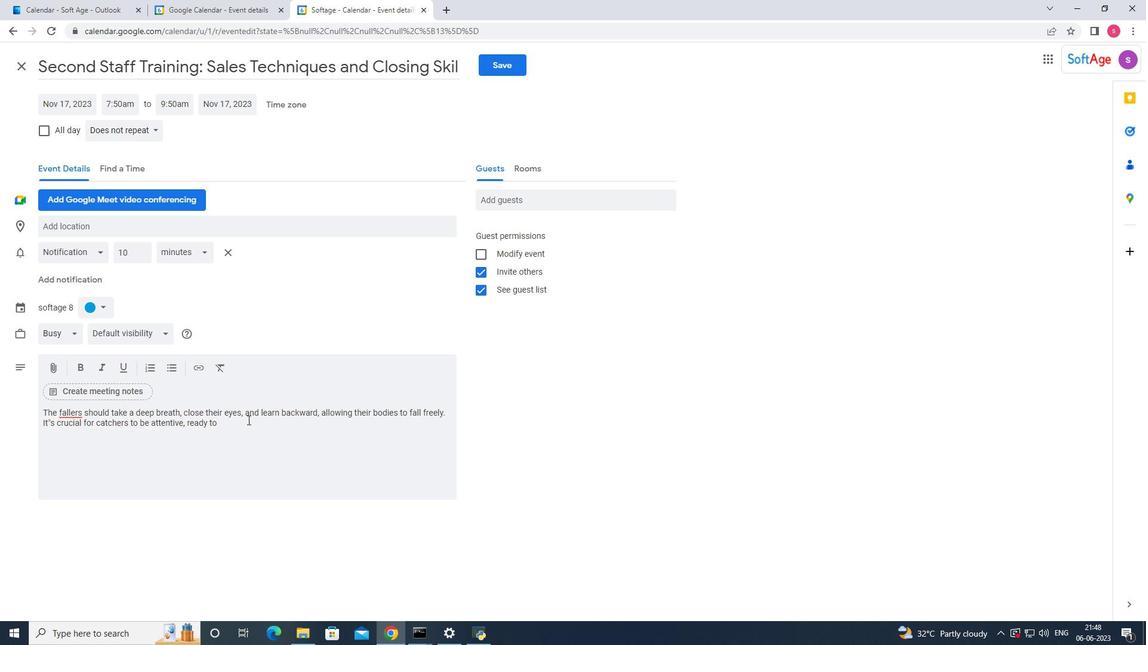 
Action: Key pressed reach<Key.space>quickly<Key.space>,<Key.space><Key.backspace><Key.backspace><Key.backspace>,<Key.space>and<Key.space>provide<Key.space>supporet<Key.backspace><Key.backspace>rt<Key.space><Key.backspace><Key.backspace><Key.backspace>t<Key.space>to<Key.space>pro<Key.backspace>event<Key.space>any<Key.space><Key.space><Key.backspace>injus<Key.backspace>ry.
Screenshot: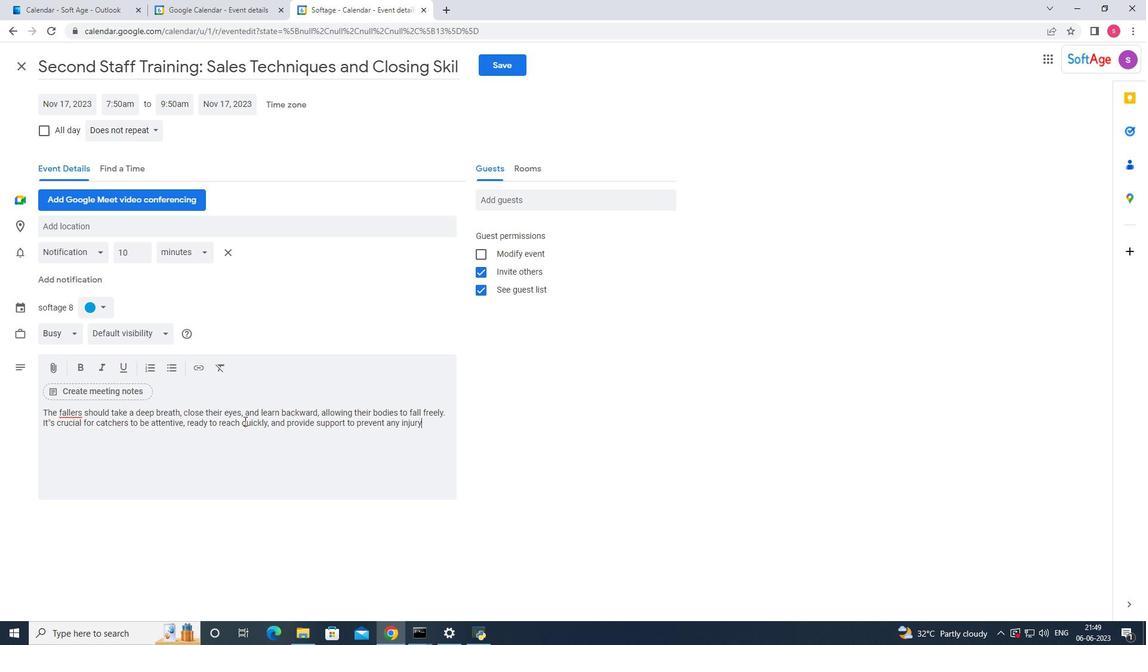 
Action: Mouse moved to (101, 306)
Screenshot: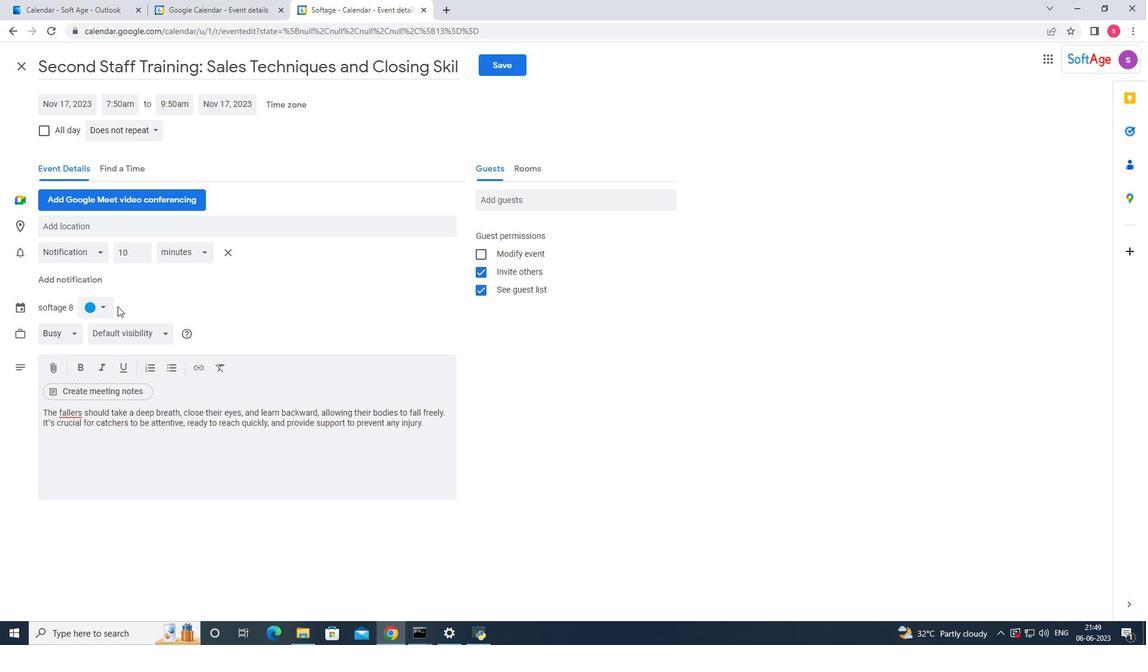 
Action: Mouse pressed left at (101, 306)
Screenshot: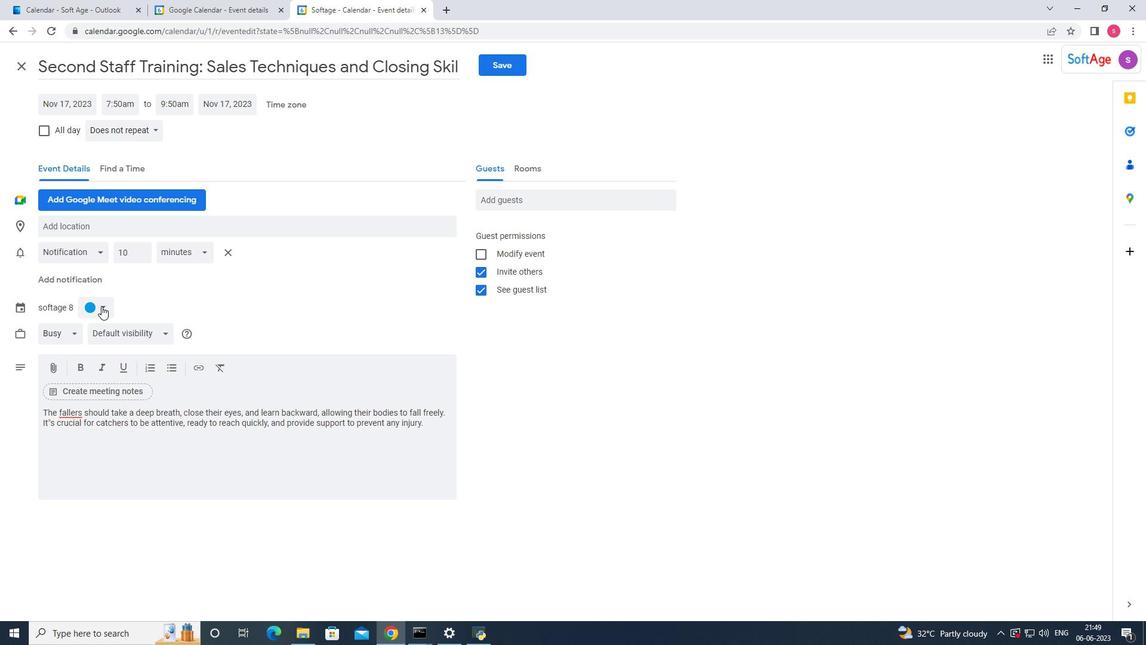 
Action: Mouse moved to (86, 346)
Screenshot: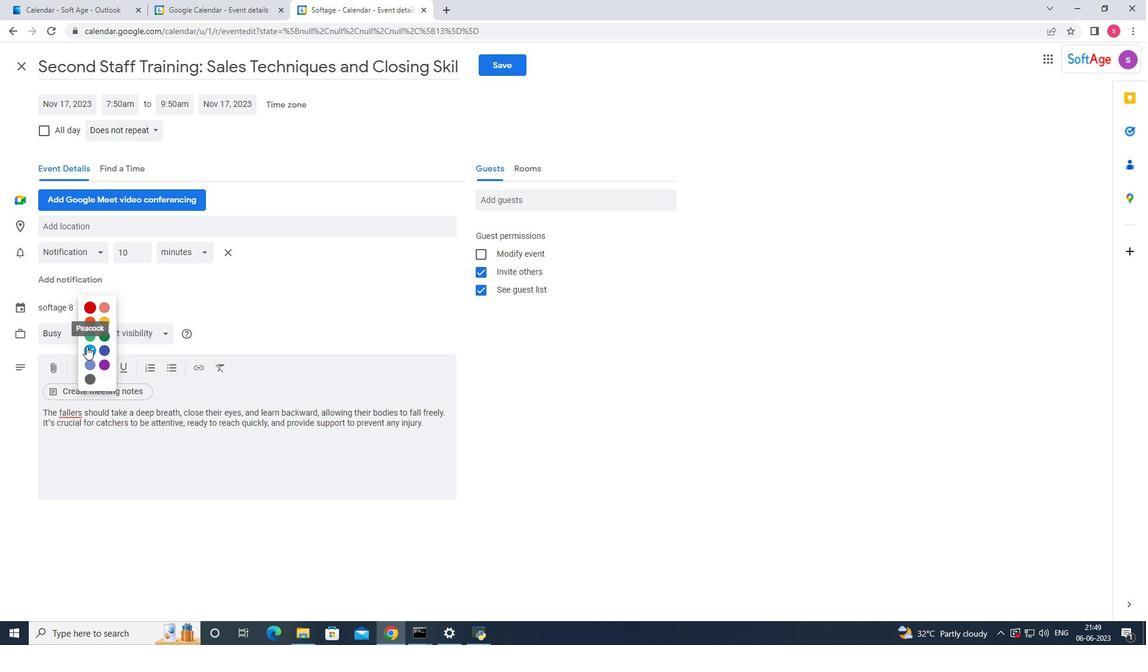 
Action: Mouse pressed left at (86, 346)
Screenshot: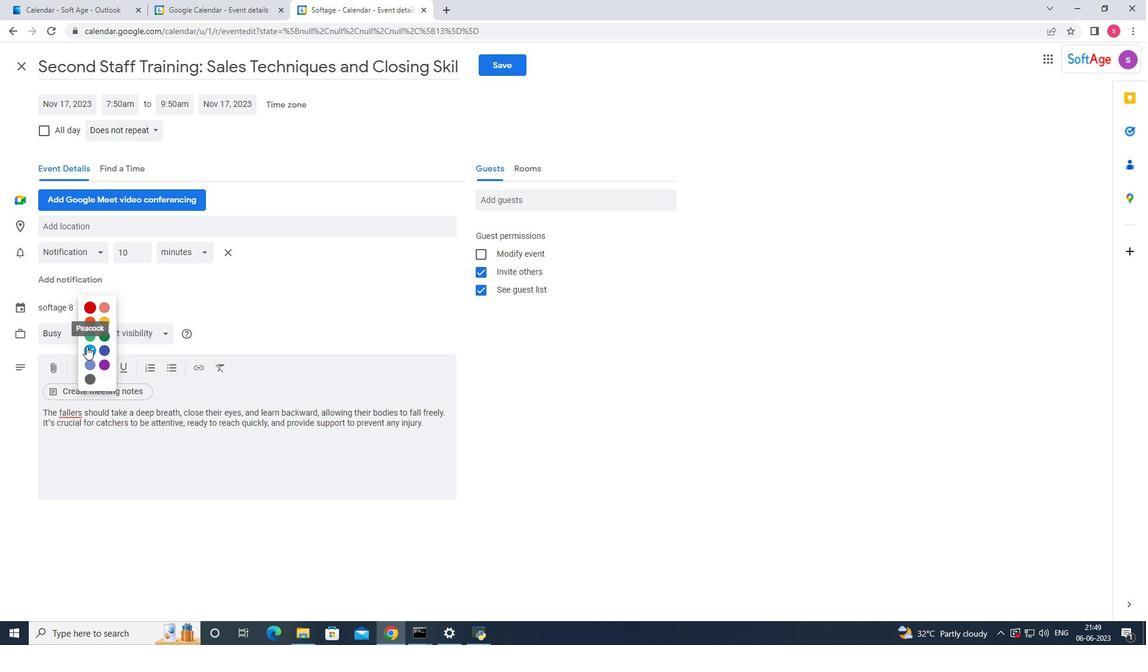 
Action: Mouse moved to (94, 232)
Screenshot: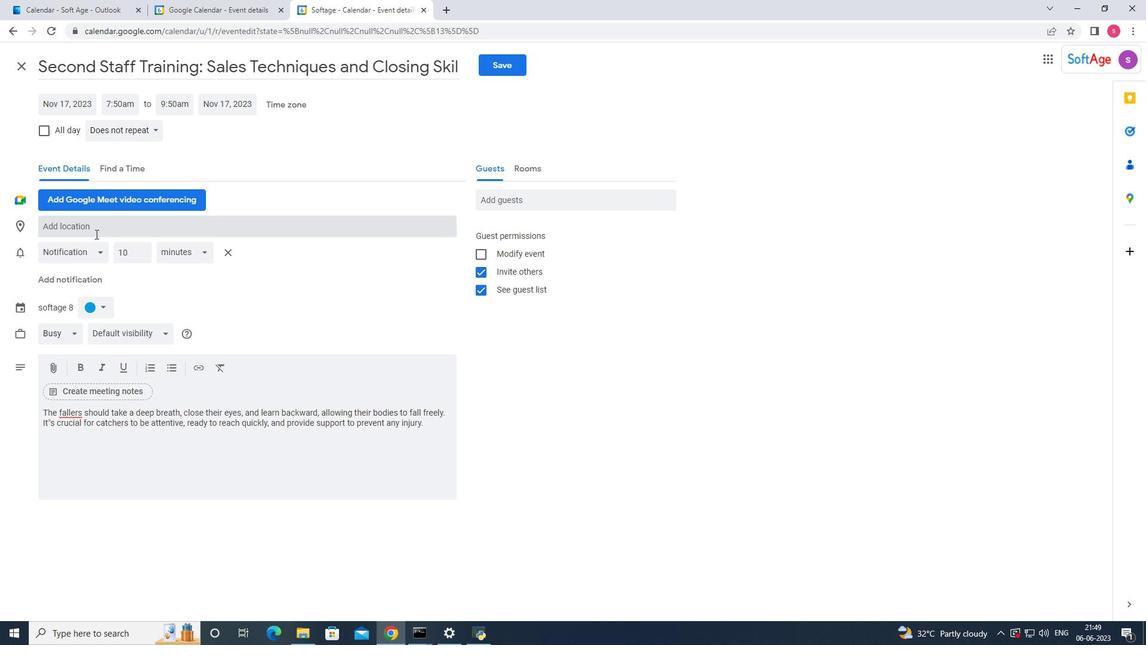 
Action: Mouse pressed left at (94, 232)
Screenshot: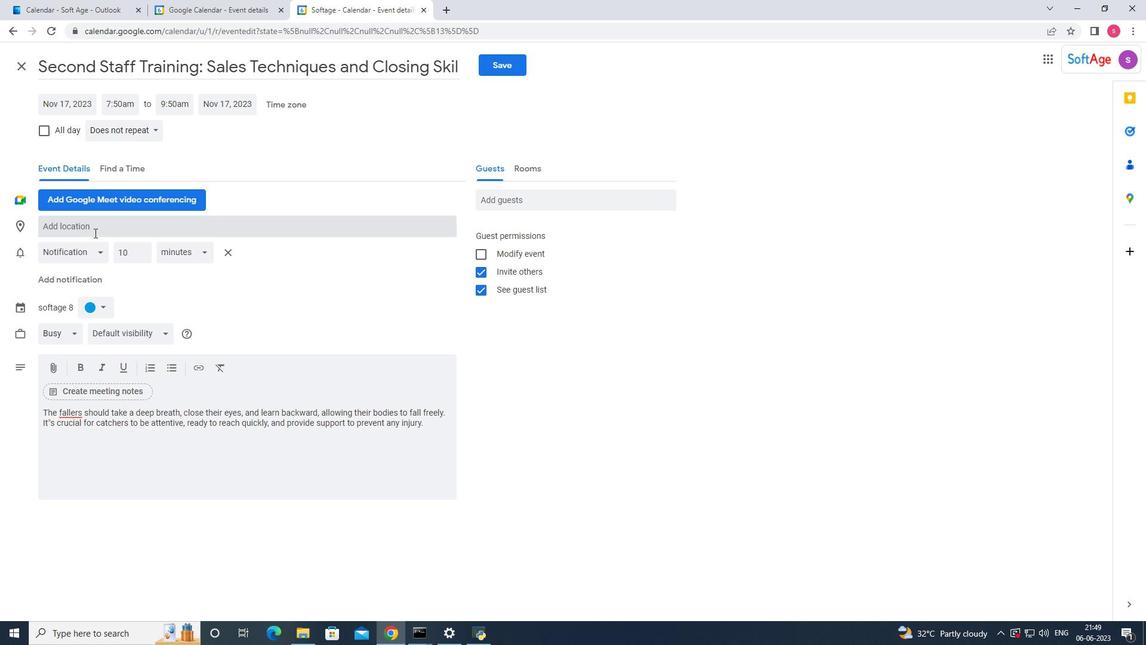 
Action: Key pressed <Key.shift>Manchester
Screenshot: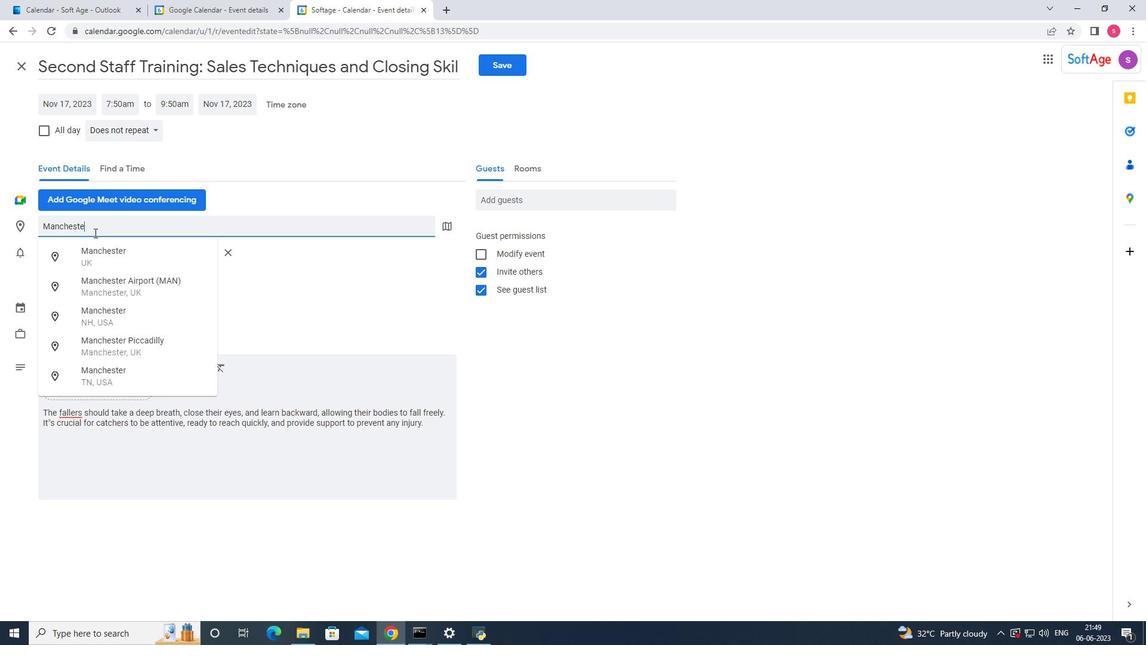 
Action: Mouse moved to (91, 252)
Screenshot: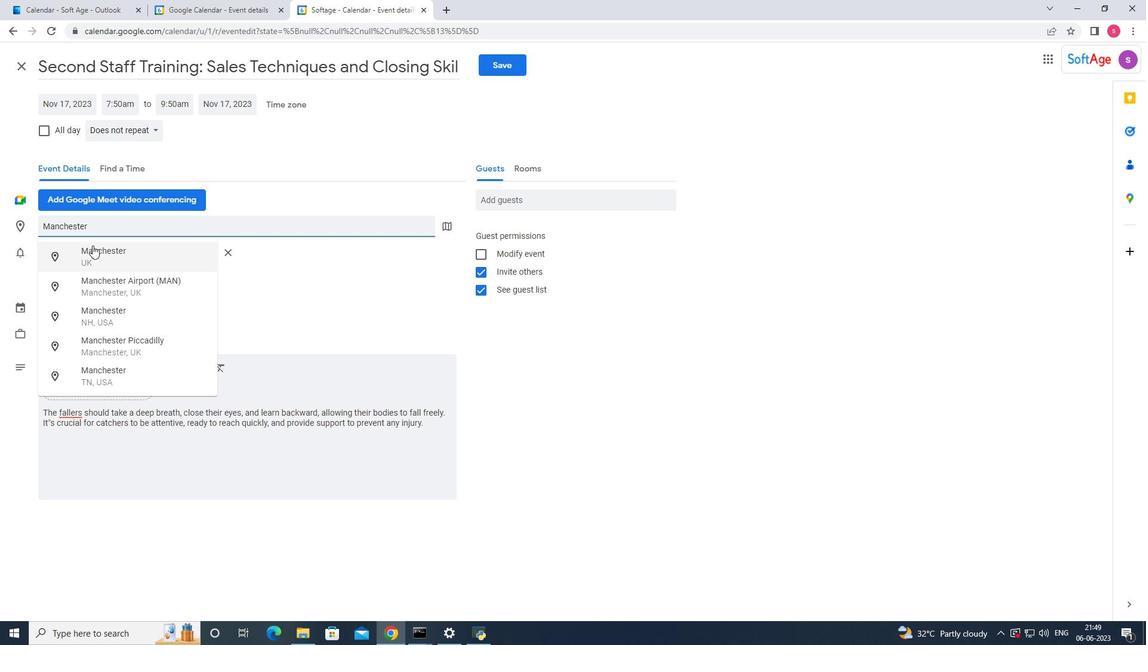 
Action: Mouse pressed left at (91, 252)
Screenshot: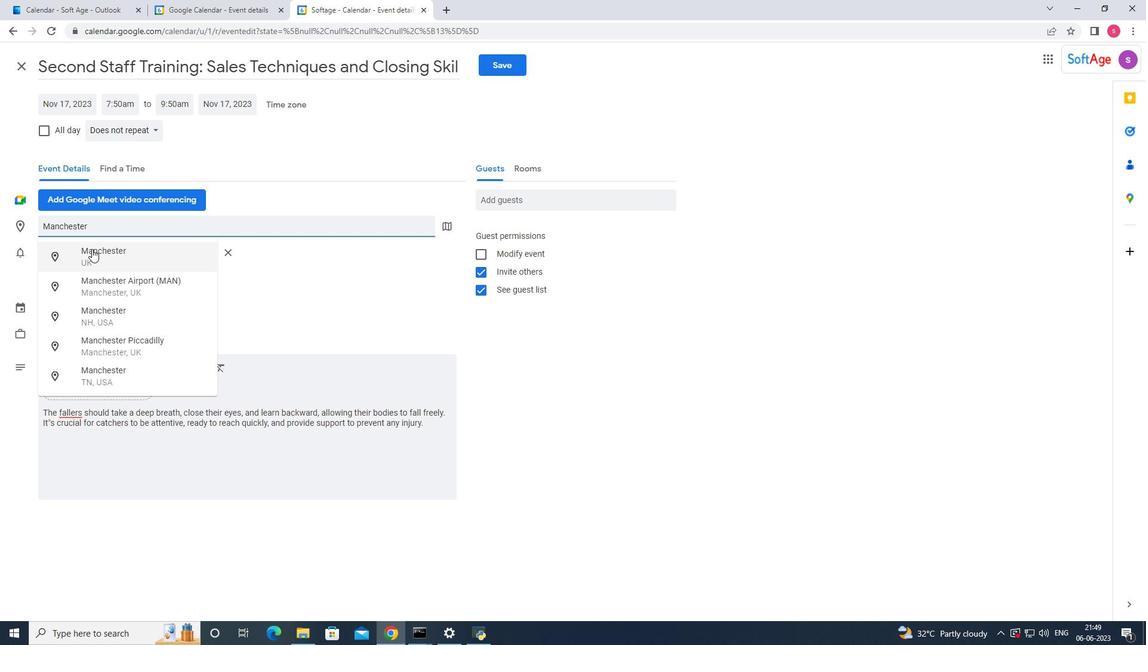 
Action: Mouse moved to (511, 201)
Screenshot: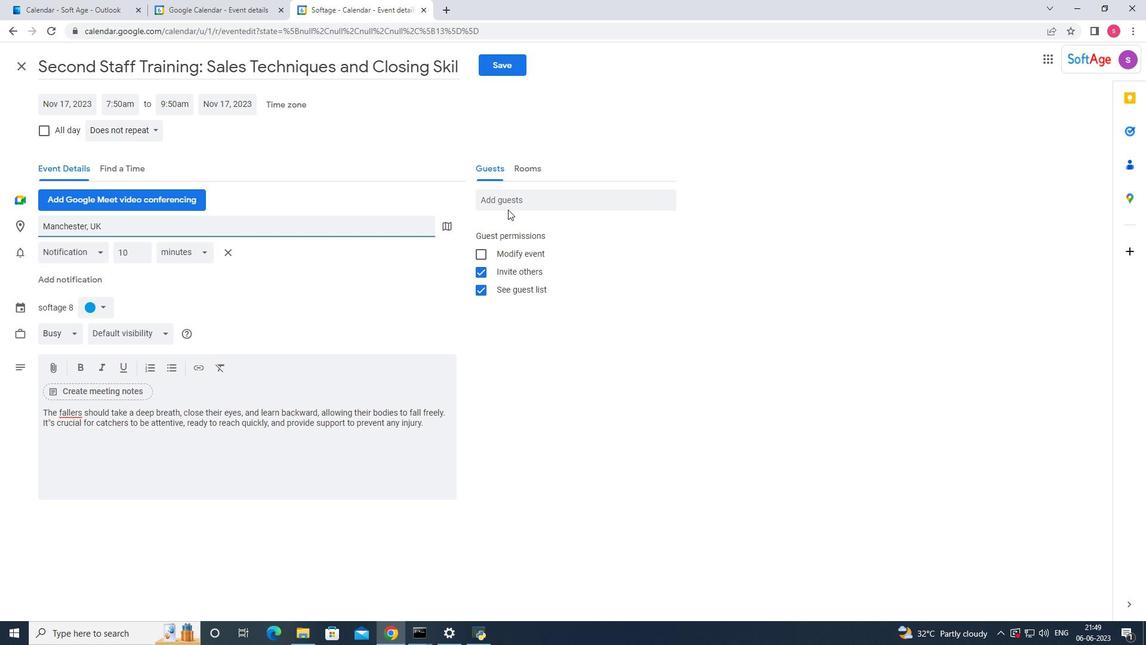 
Action: Mouse pressed left at (511, 201)
Screenshot: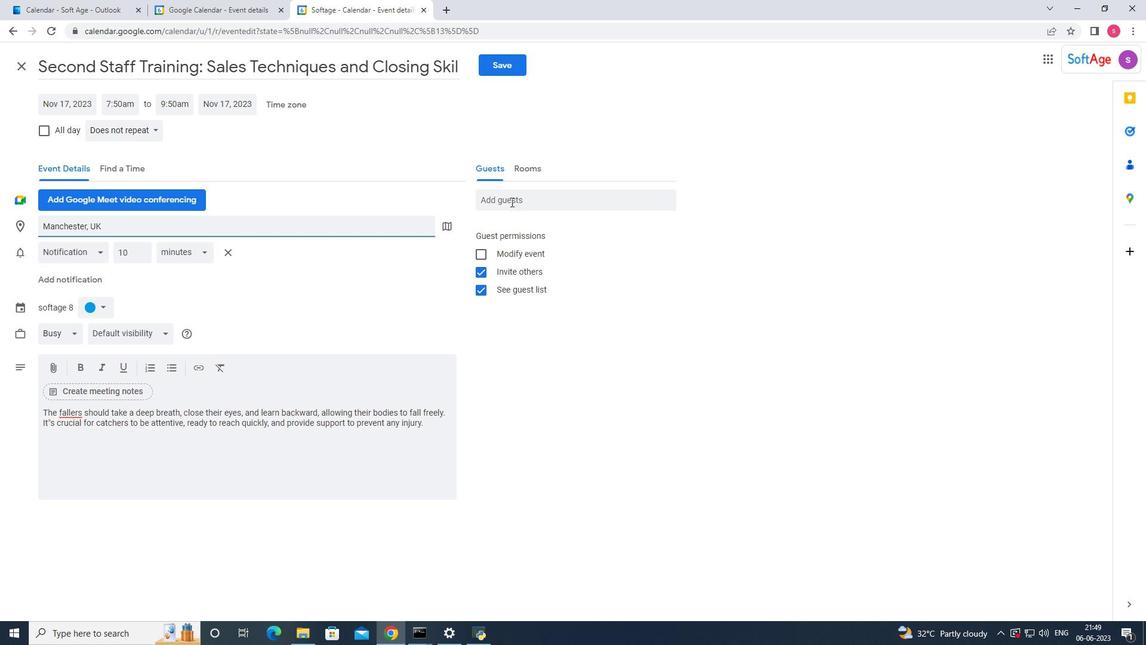 
Action: Key pressed softage.9
Screenshot: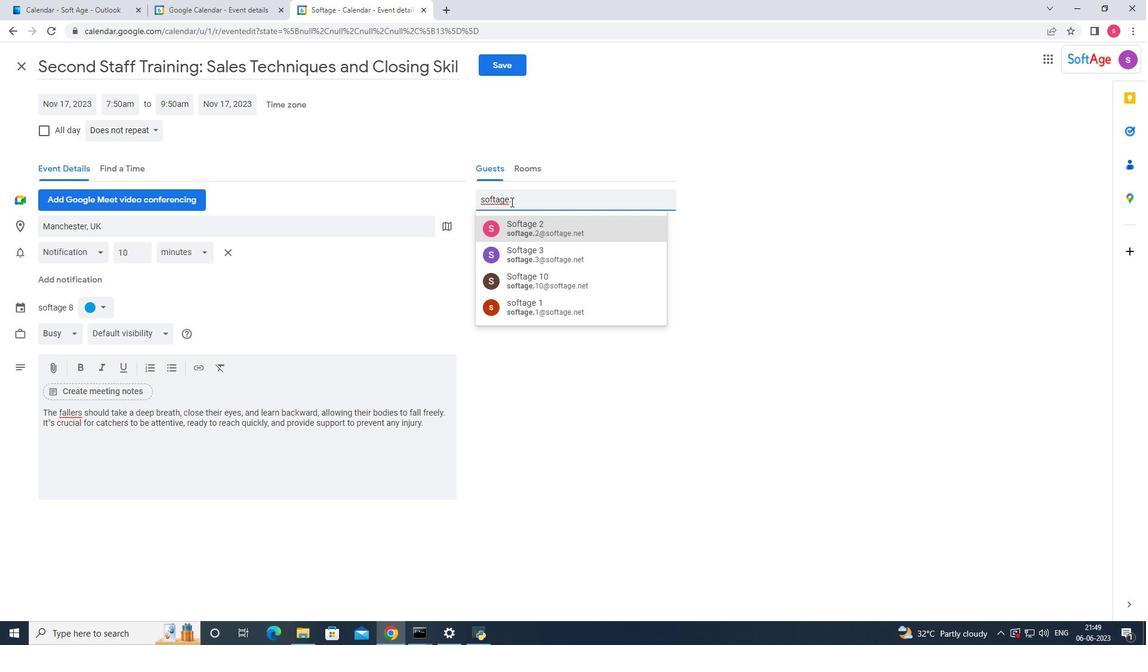 
Action: Mouse moved to (546, 230)
Screenshot: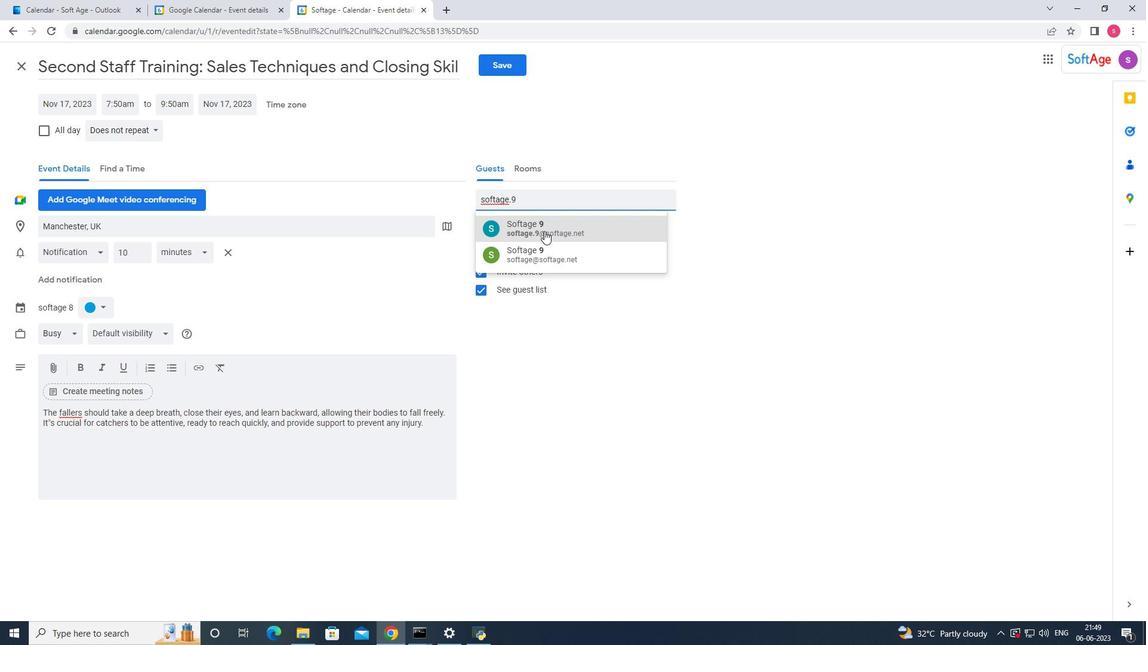 
Action: Mouse pressed left at (546, 230)
Screenshot: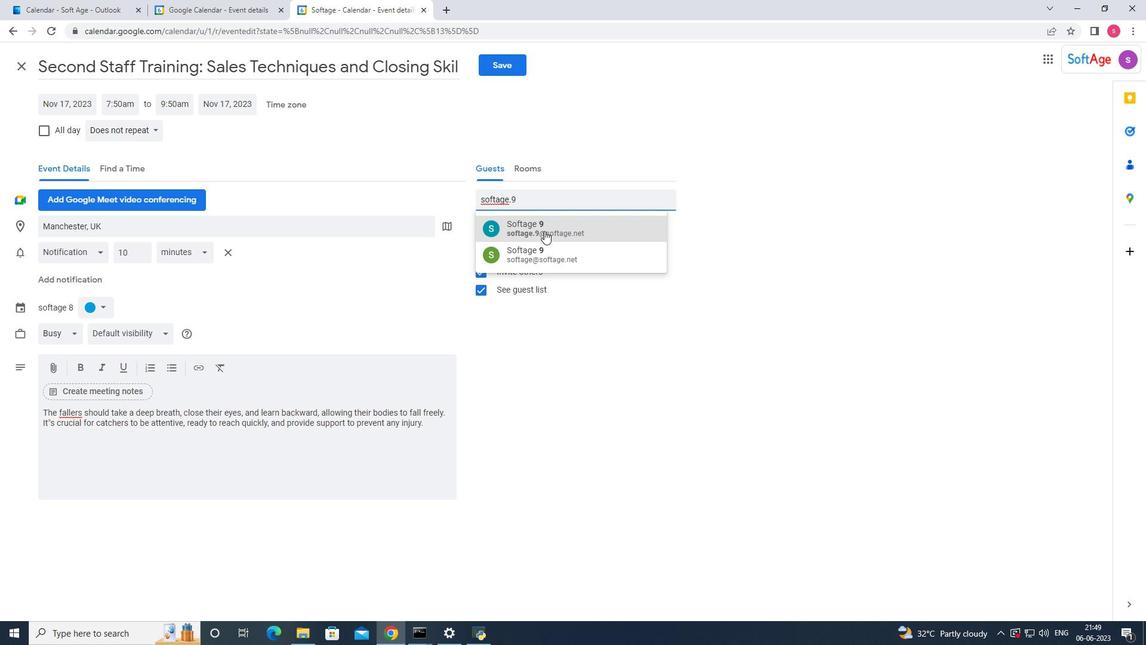 
Action: Mouse moved to (514, 197)
Screenshot: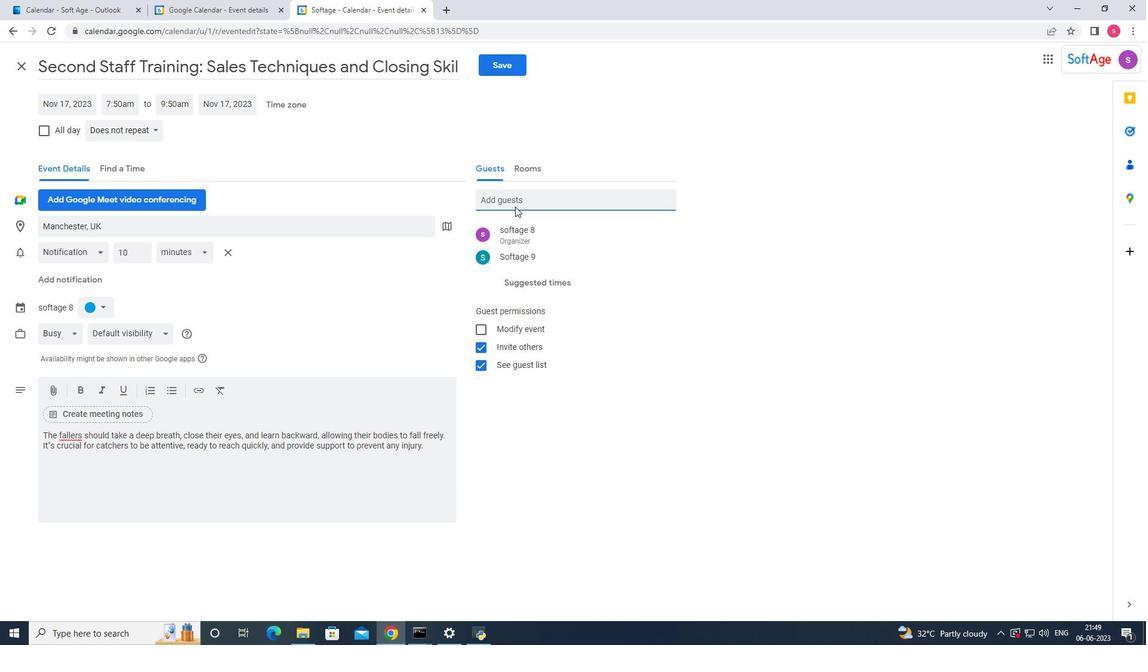 
Action: Mouse pressed left at (514, 197)
Screenshot: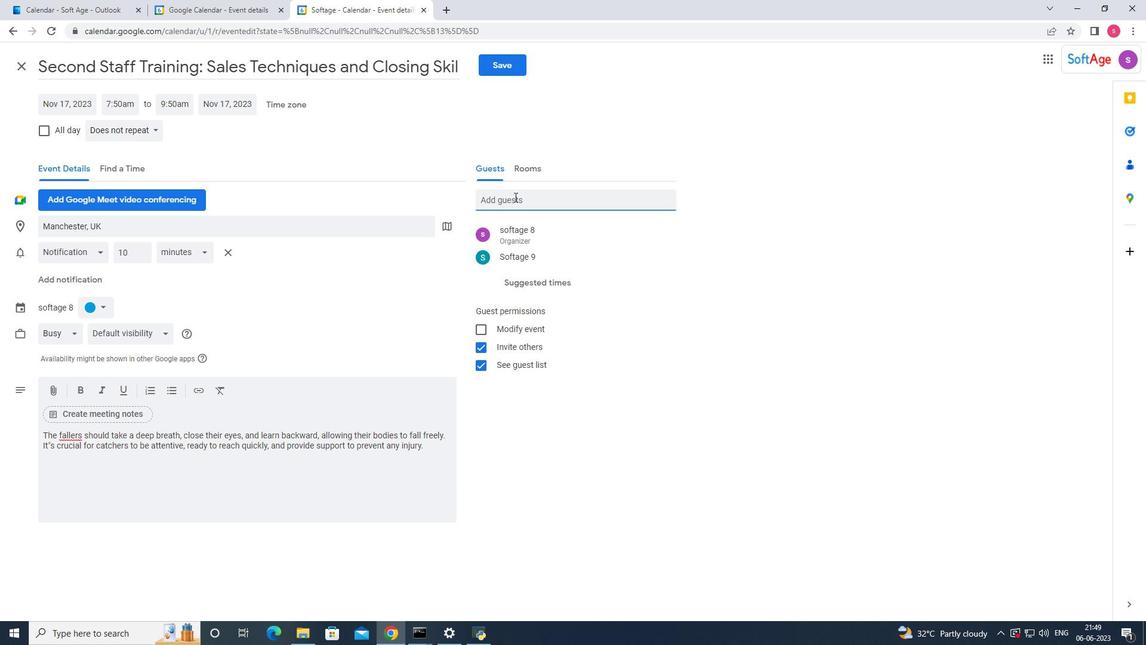 
Action: Key pressed softage.7
Screenshot: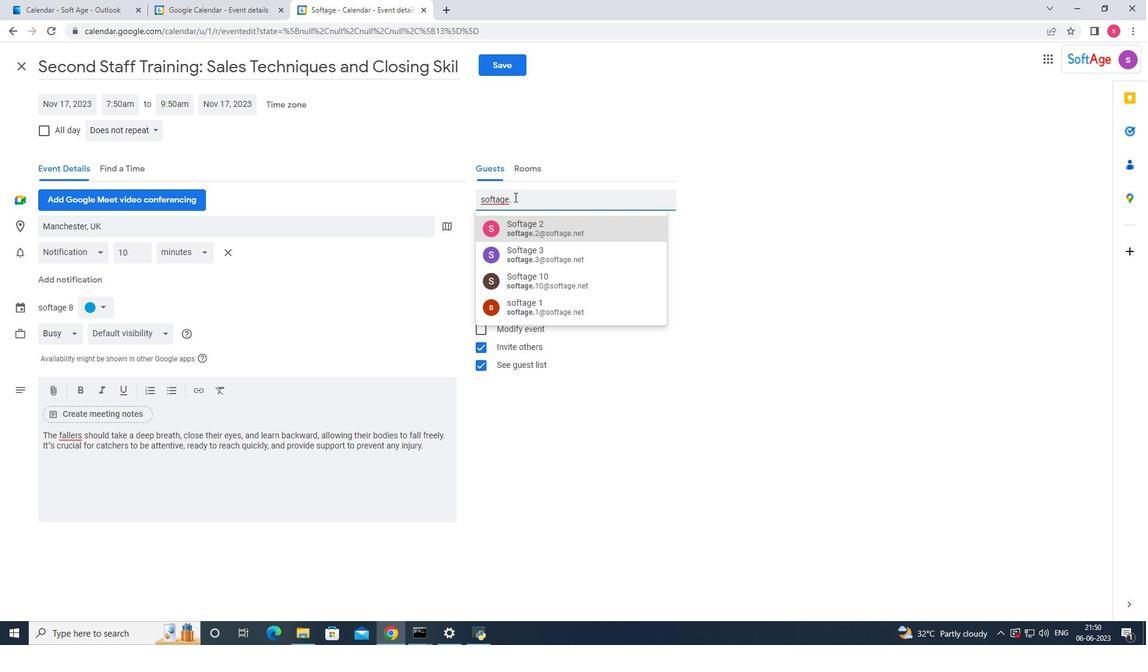 
Action: Mouse moved to (529, 225)
Screenshot: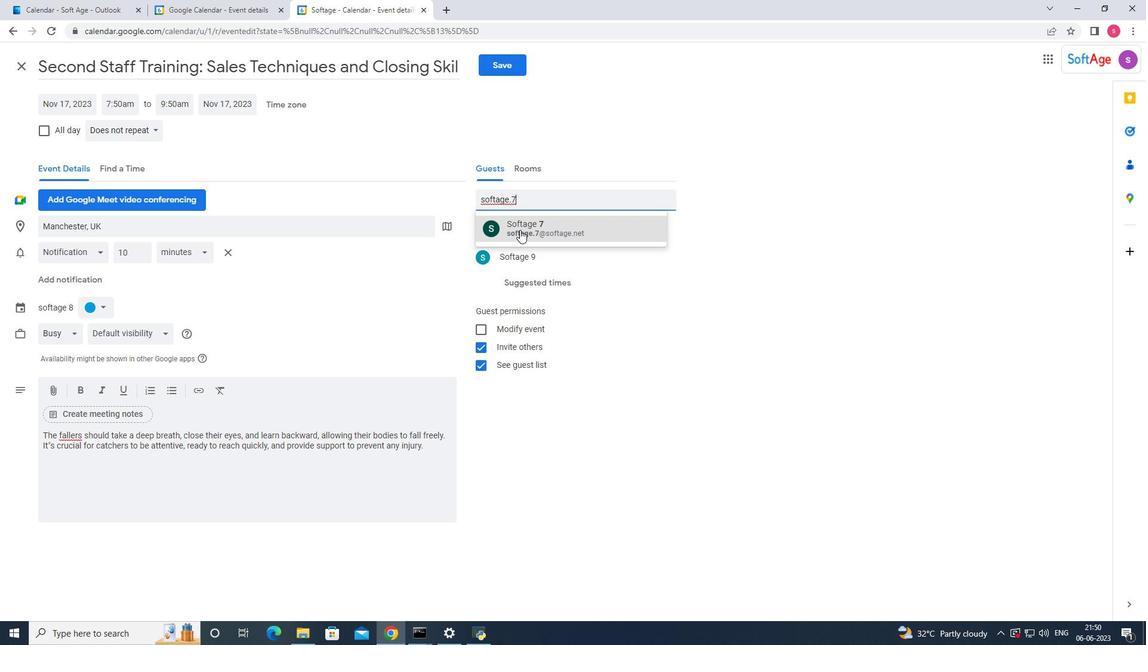 
Action: Mouse pressed left at (529, 225)
Screenshot: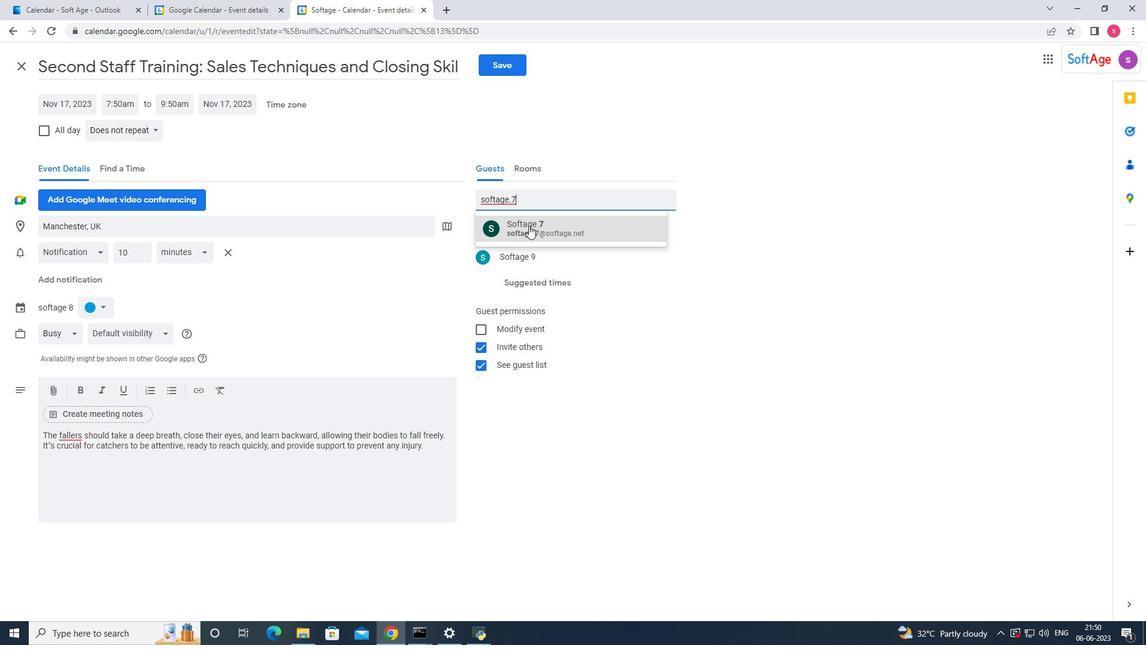 
Action: Mouse moved to (124, 130)
Screenshot: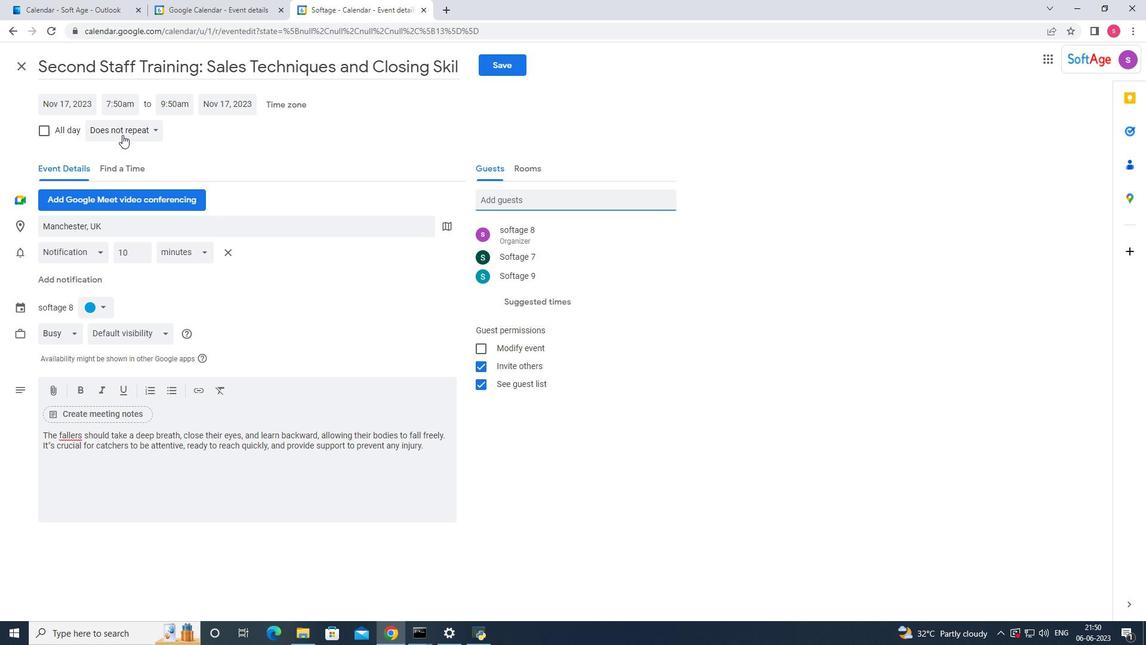 
Action: Mouse pressed left at (124, 130)
Screenshot: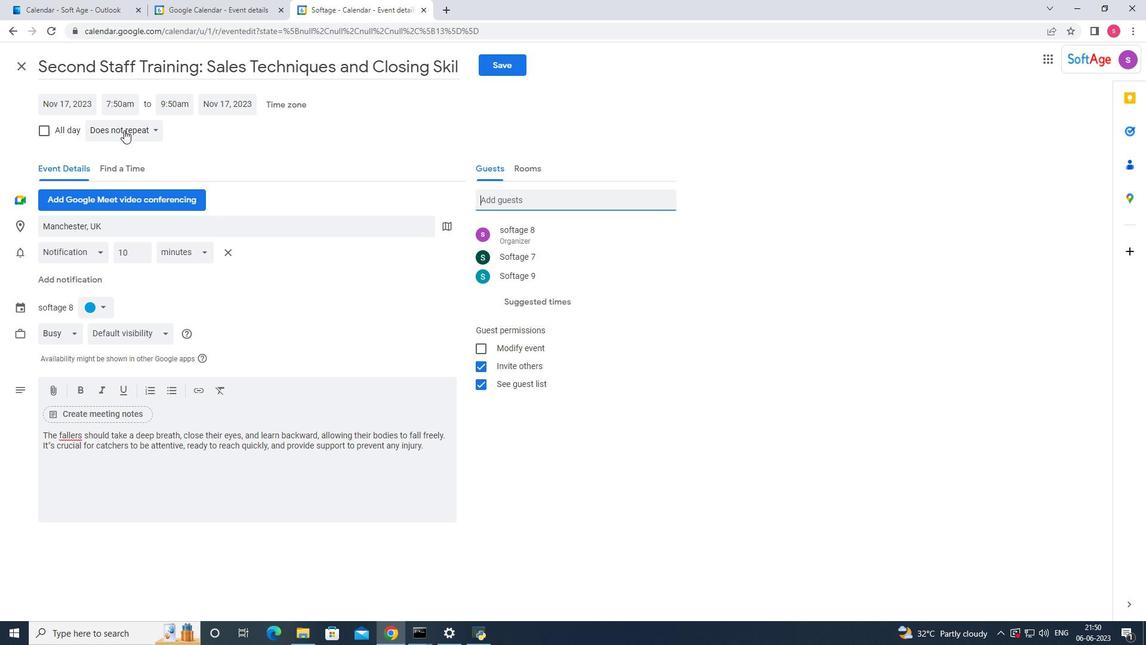 
Action: Mouse moved to (151, 255)
Screenshot: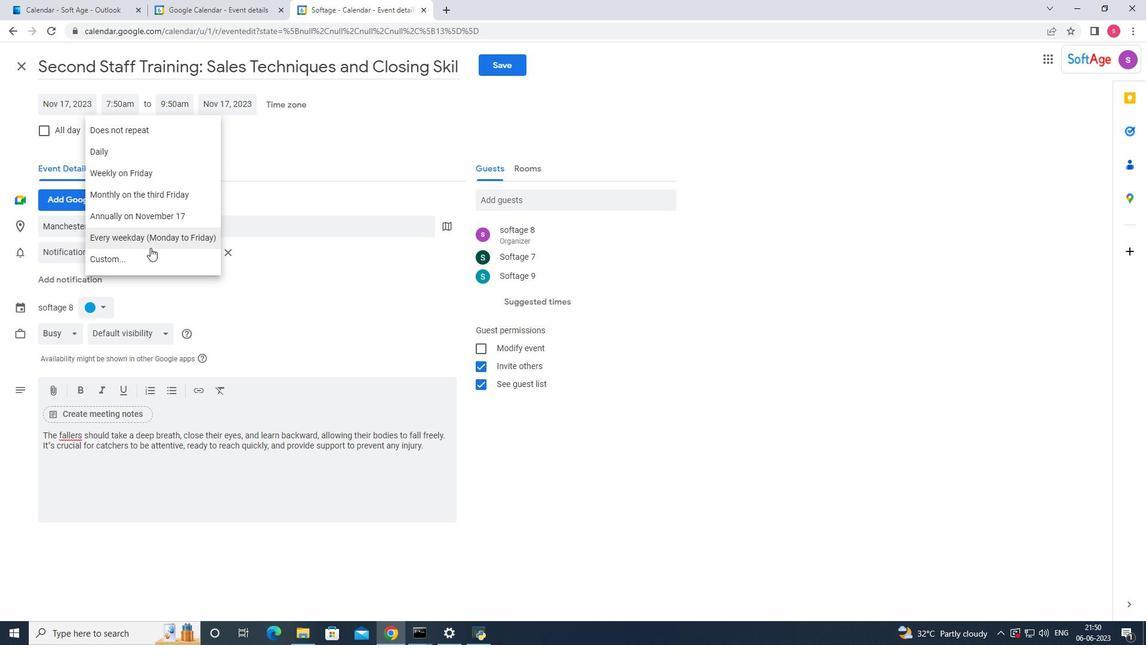 
Action: Mouse pressed left at (151, 255)
Screenshot: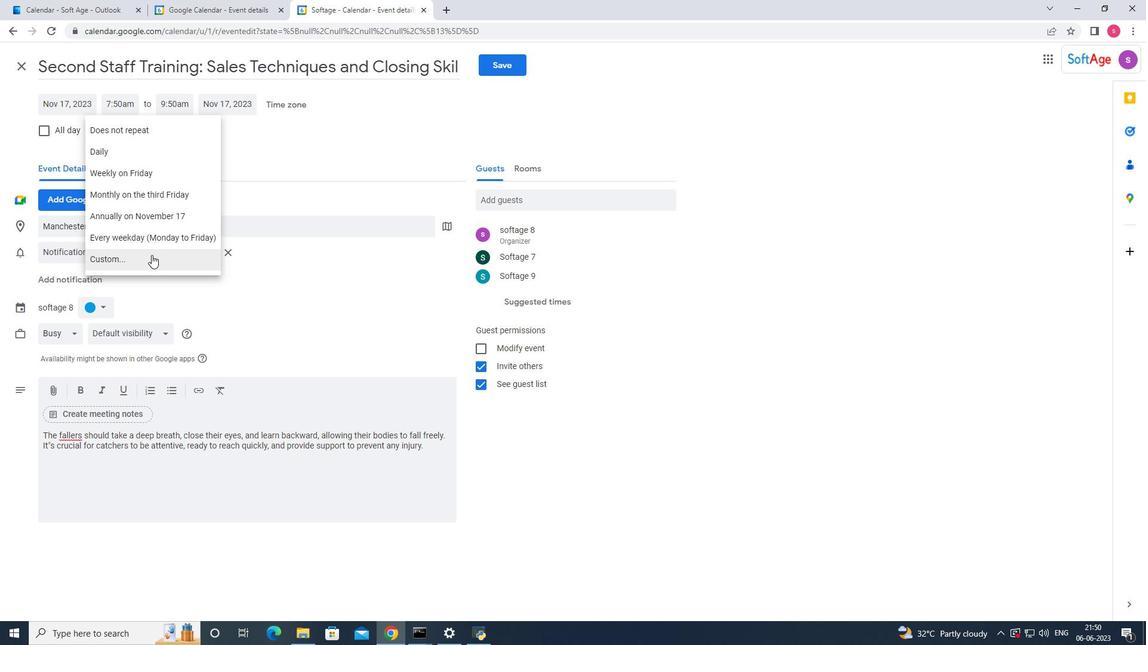 
Action: Mouse moved to (480, 310)
Screenshot: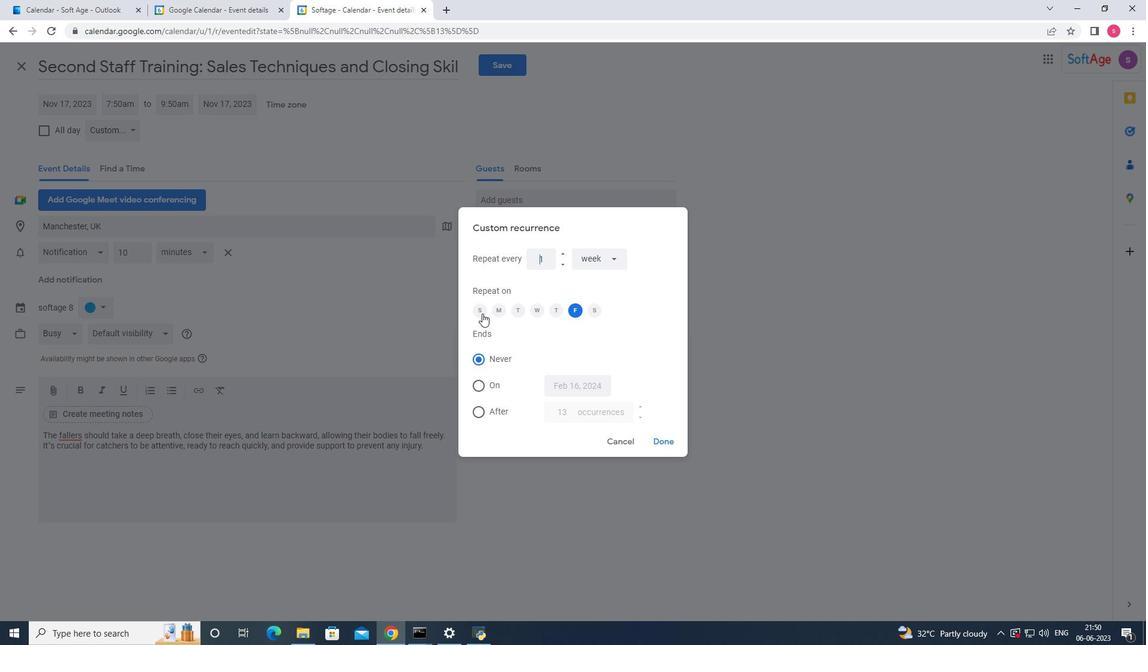 
Action: Mouse pressed left at (480, 310)
Screenshot: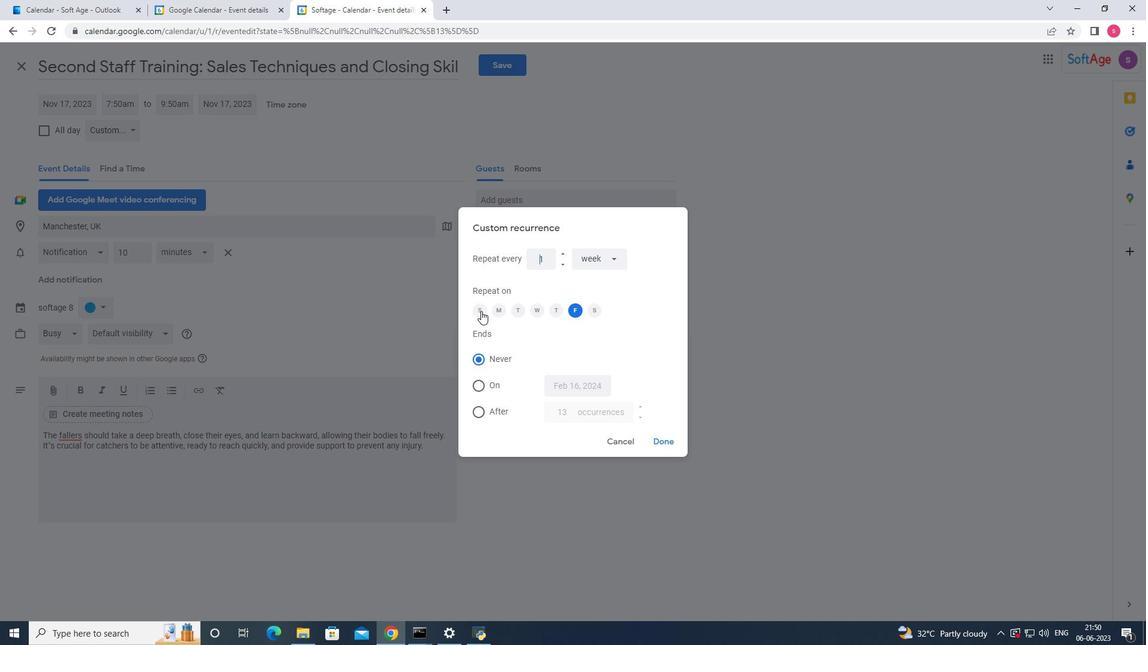 
Action: Mouse moved to (577, 308)
Screenshot: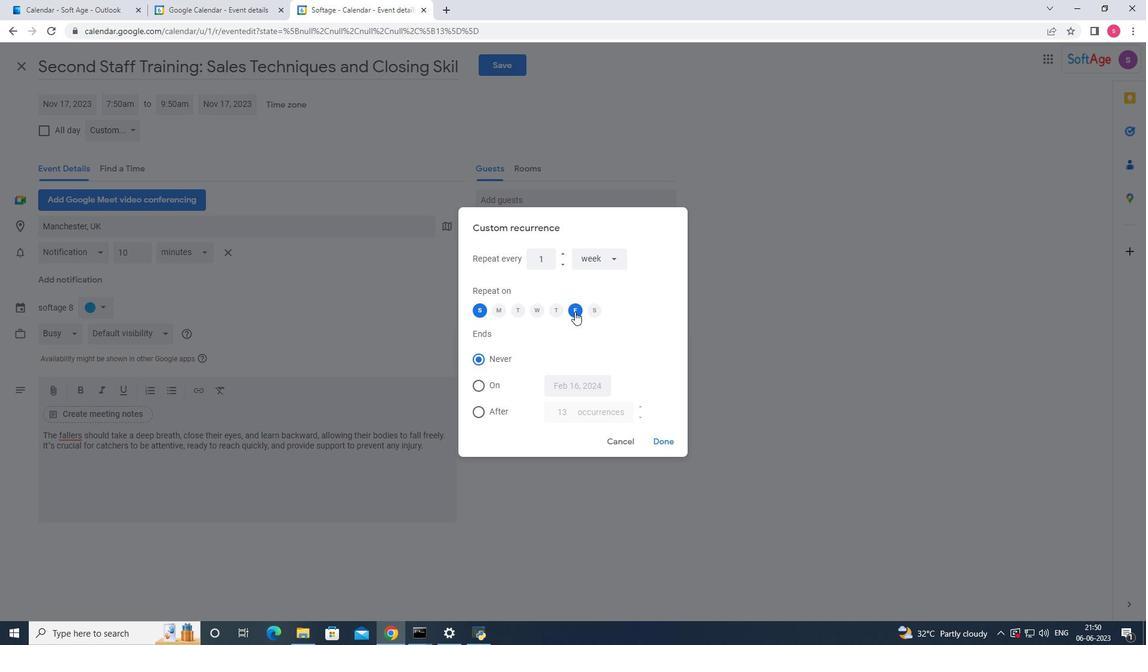 
Action: Mouse pressed left at (577, 308)
Screenshot: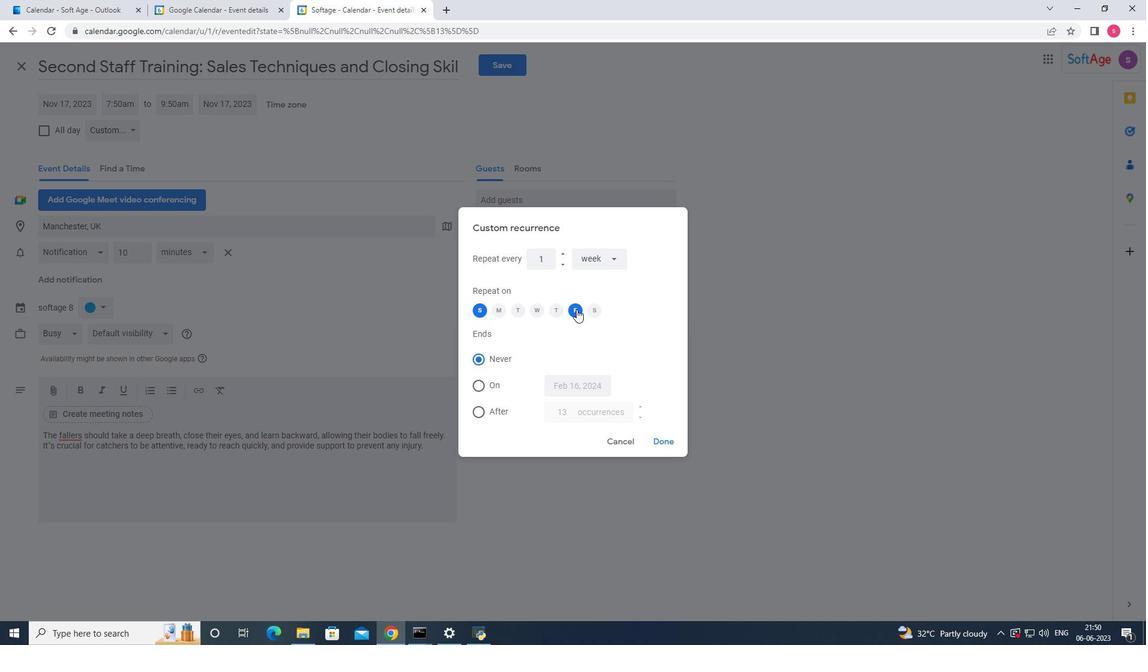 
Action: Mouse moved to (661, 440)
Screenshot: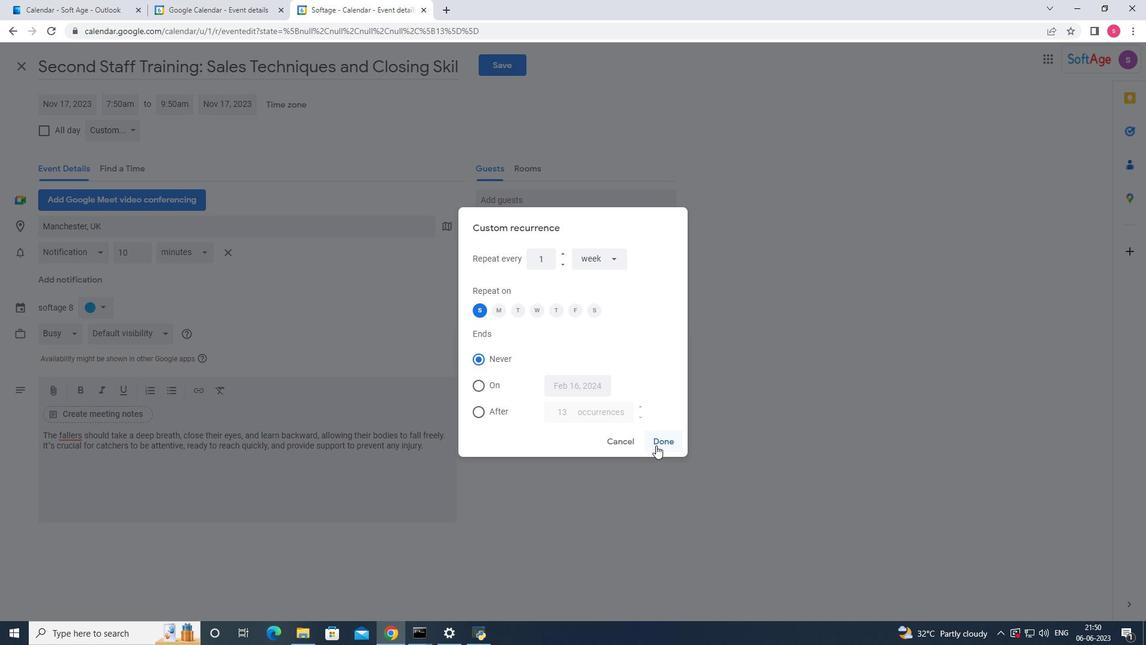 
Action: Mouse pressed left at (661, 440)
Screenshot: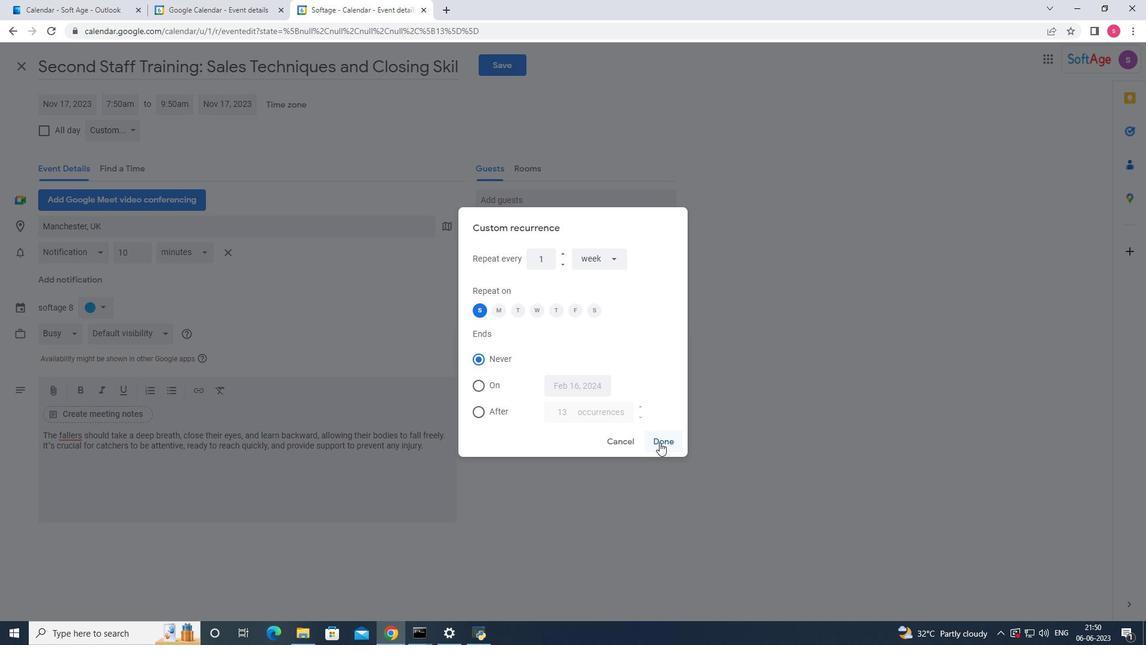 
Action: Mouse moved to (498, 69)
Screenshot: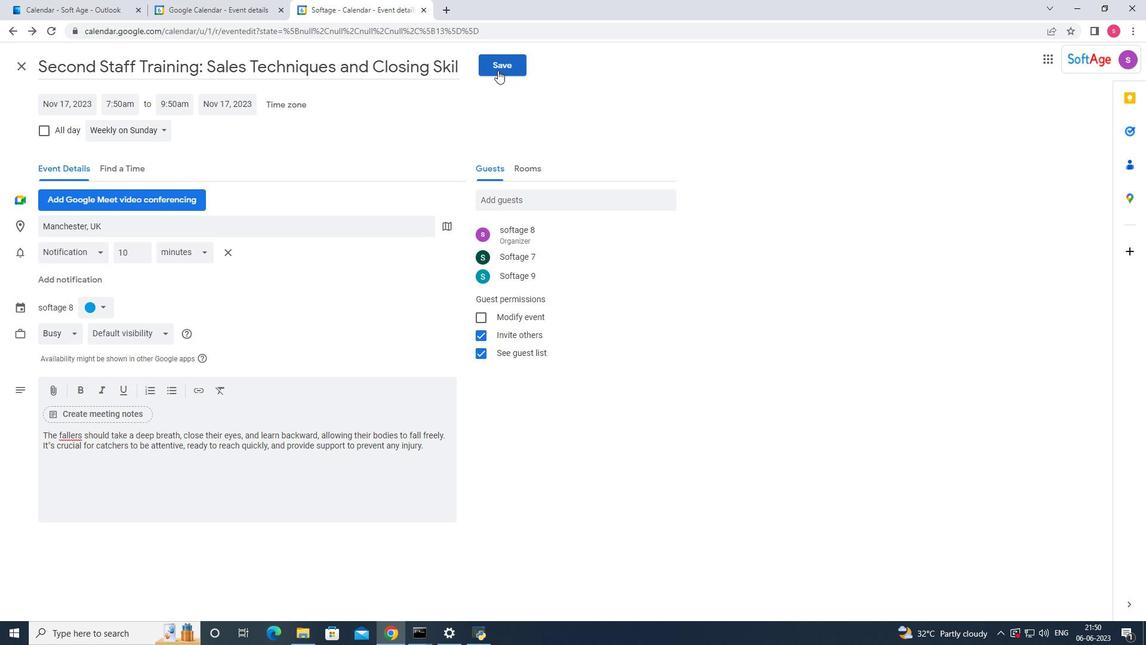 
Action: Mouse pressed left at (498, 69)
Screenshot: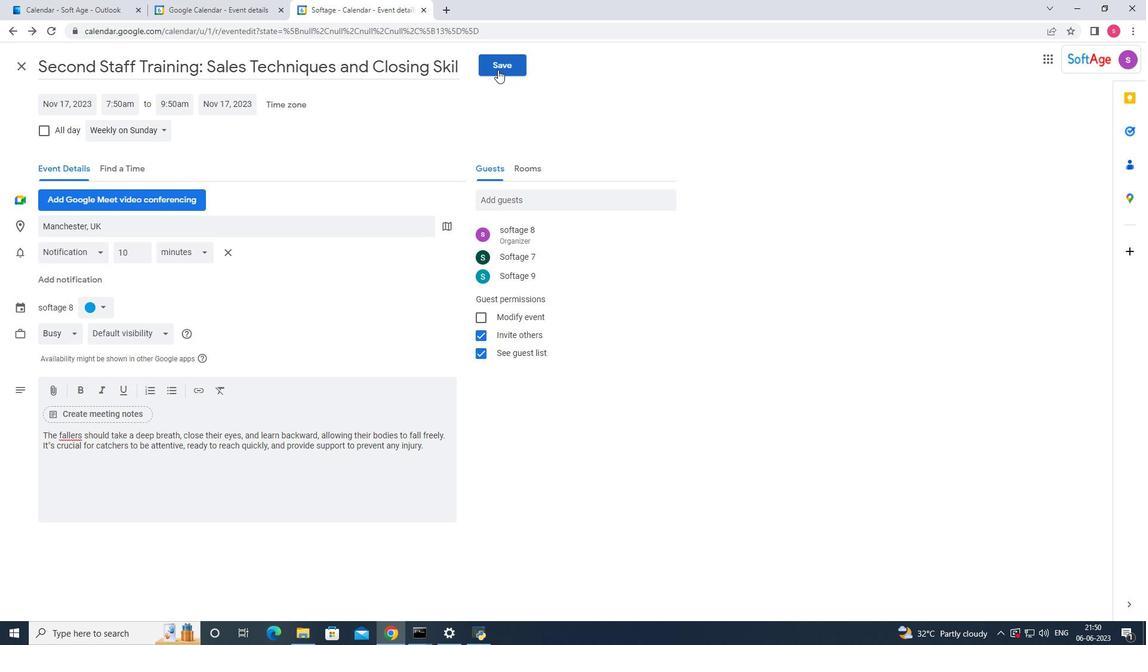 
Action: Mouse moved to (686, 363)
Screenshot: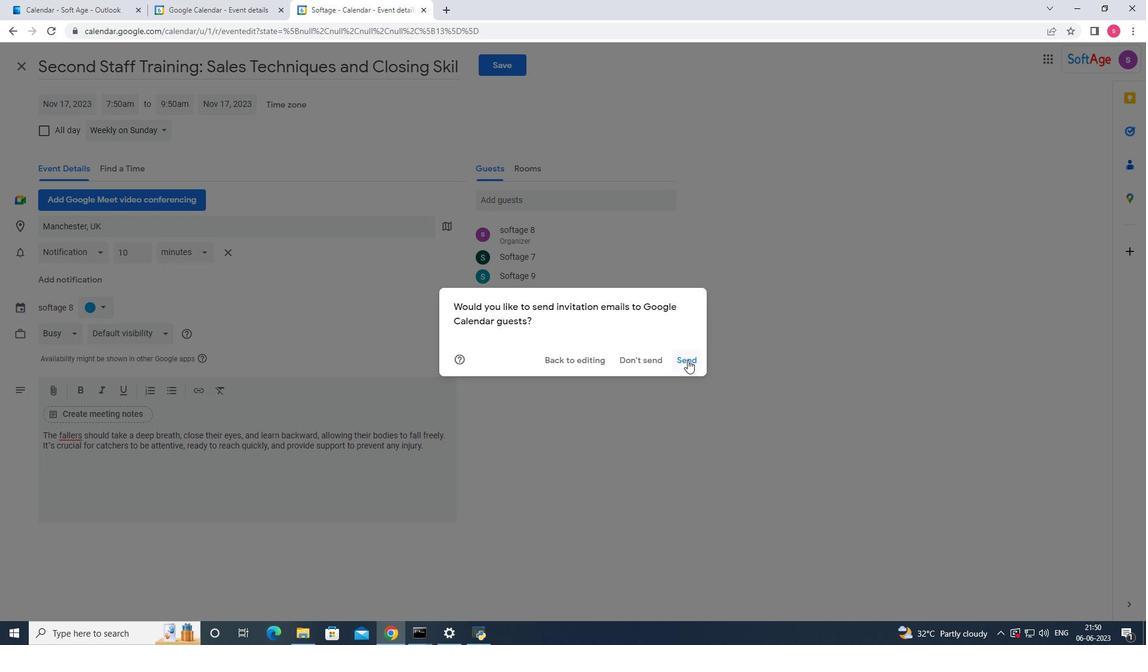 
Action: Mouse pressed left at (686, 363)
Screenshot: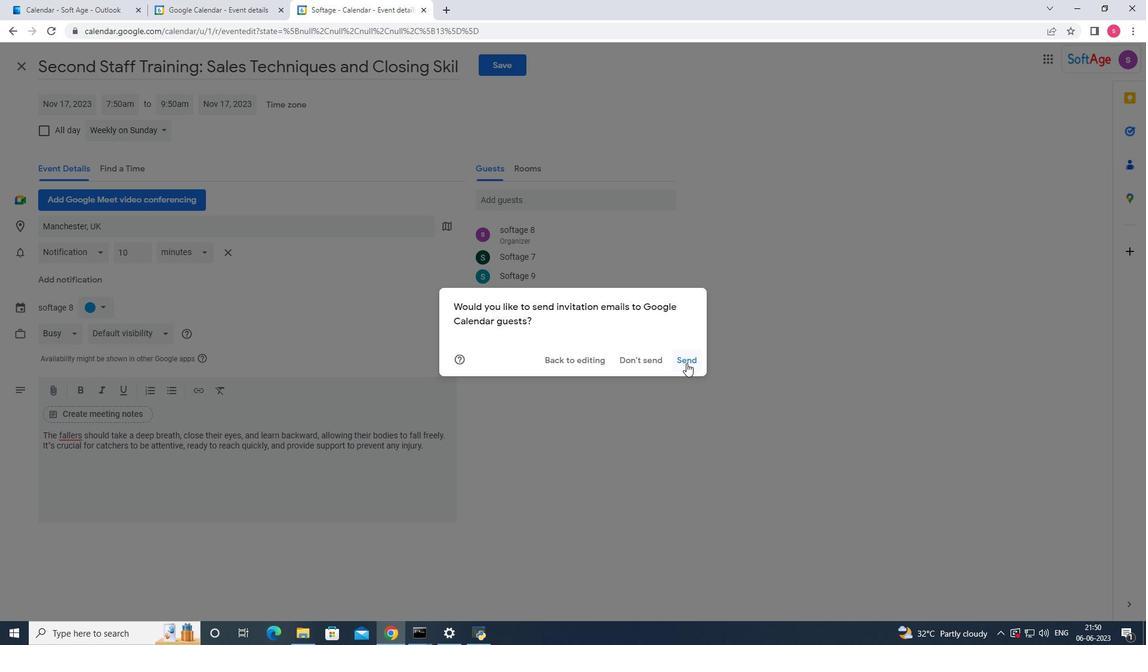 
Action: Mouse moved to (541, 295)
Screenshot: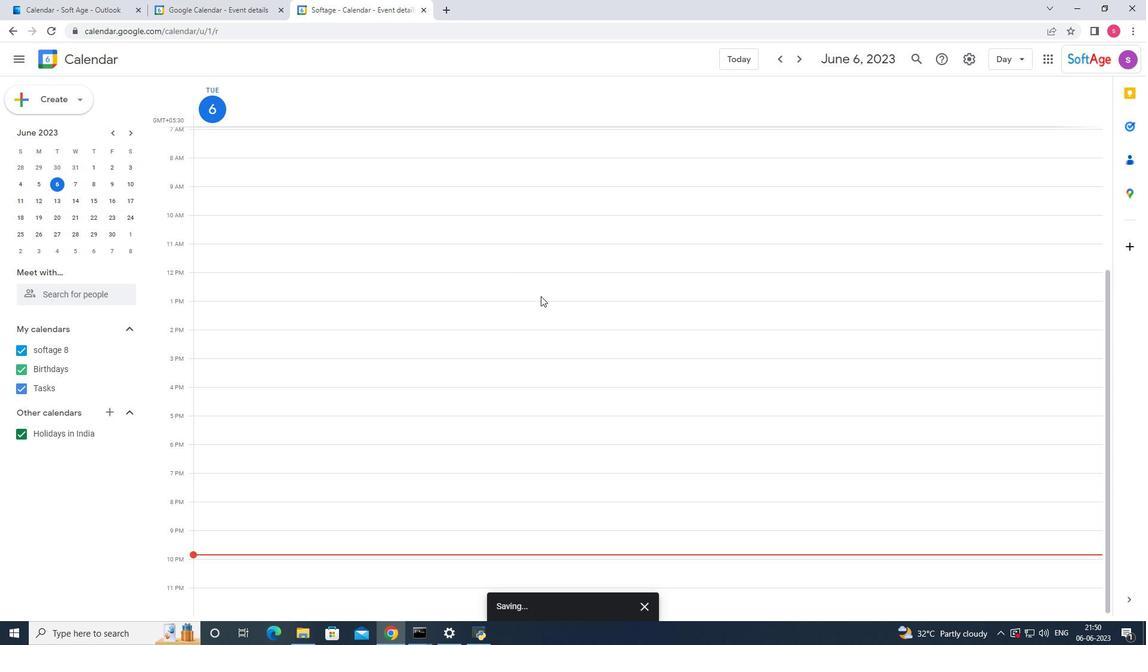 
